 Task: Play online Dominion games in easy mode.
Action: Mouse moved to (317, 373)
Screenshot: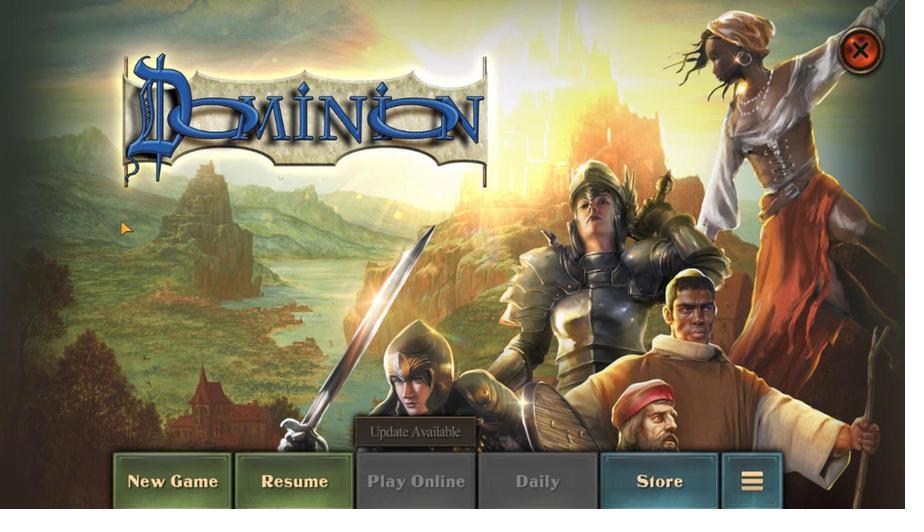 
Action: Mouse pressed left at (317, 373)
Screenshot: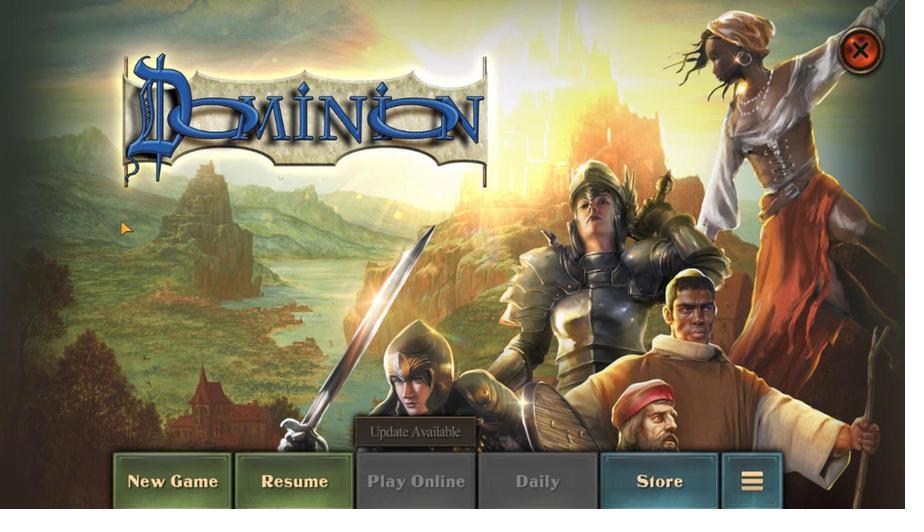 
Action: Mouse moved to (259, 439)
Screenshot: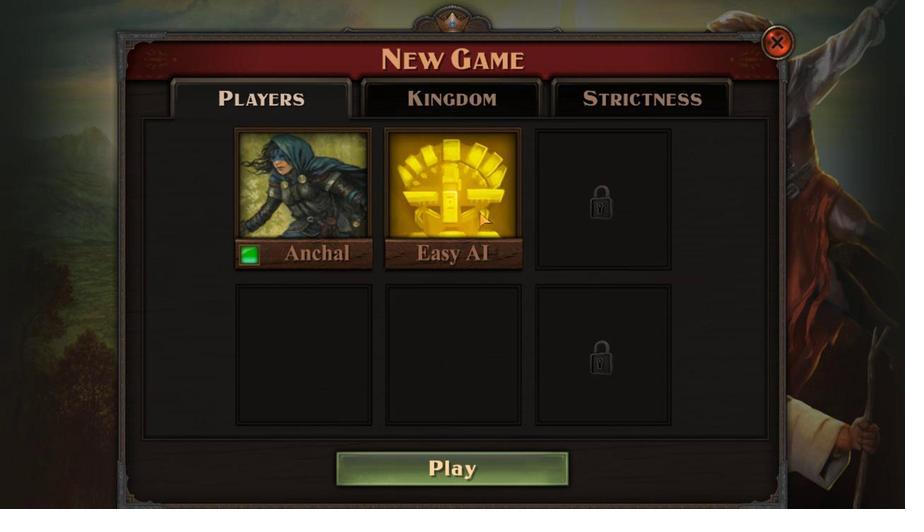 
Action: Mouse pressed left at (259, 439)
Screenshot: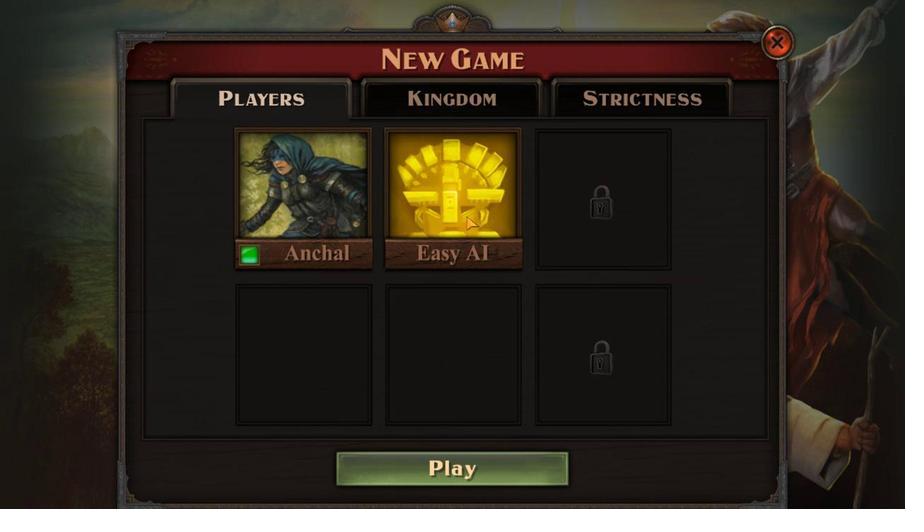 
Action: Mouse moved to (295, 419)
Screenshot: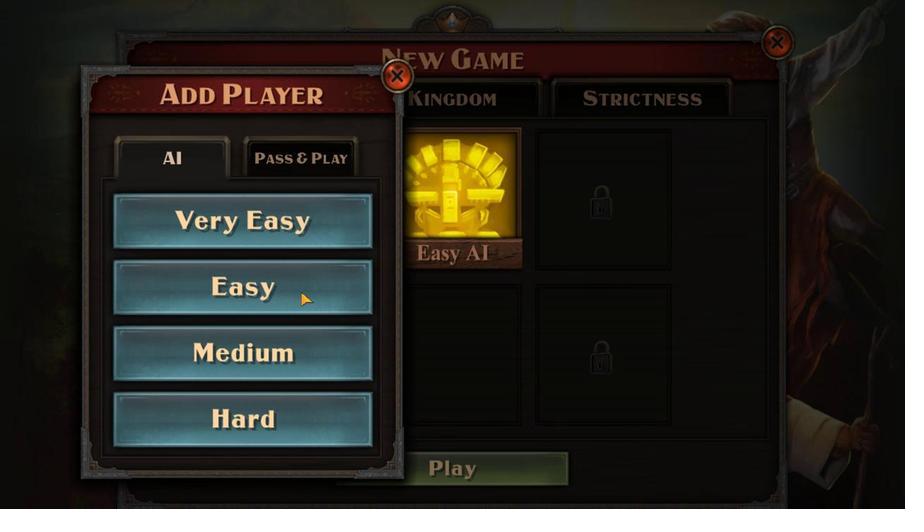 
Action: Mouse pressed left at (295, 419)
Screenshot: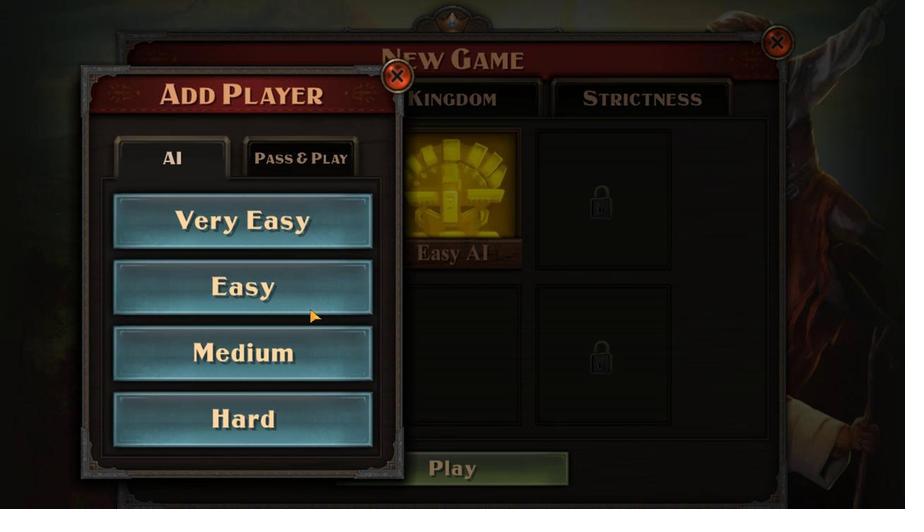 
Action: Mouse moved to (274, 379)
Screenshot: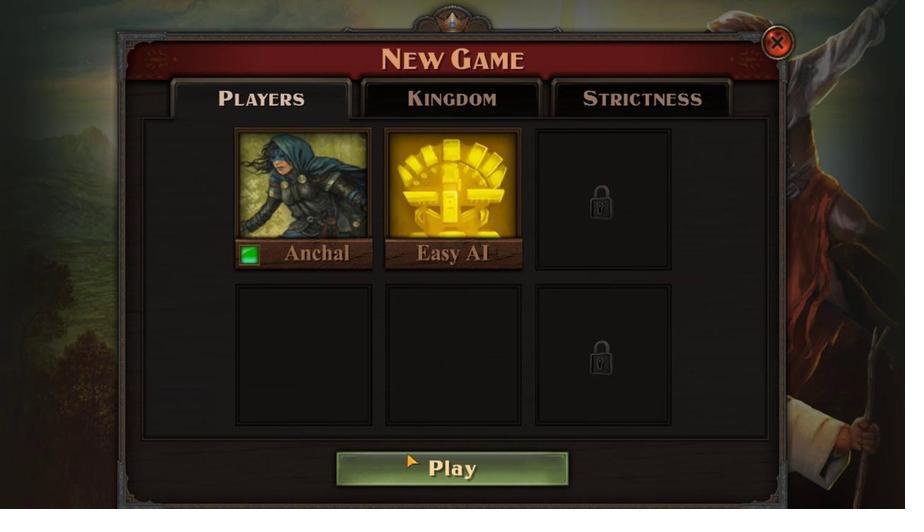 
Action: Mouse pressed left at (274, 379)
Screenshot: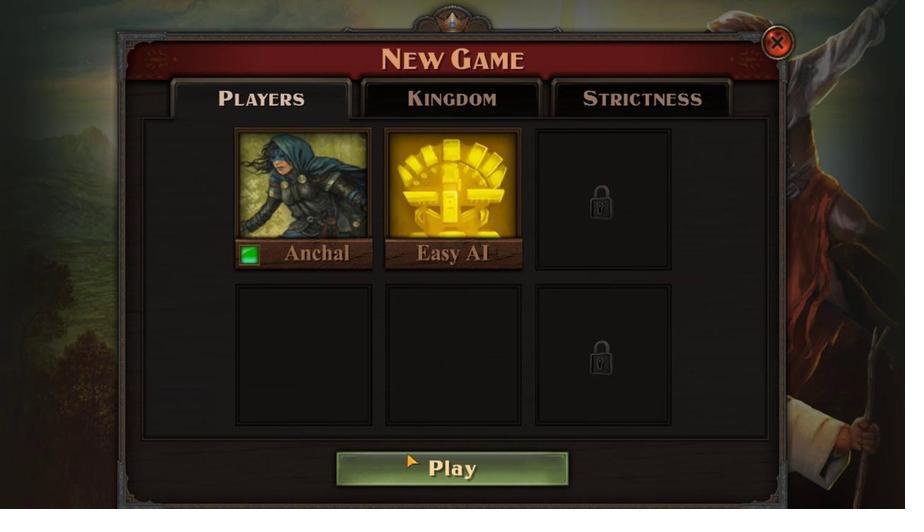 
Action: Mouse moved to (255, 380)
Screenshot: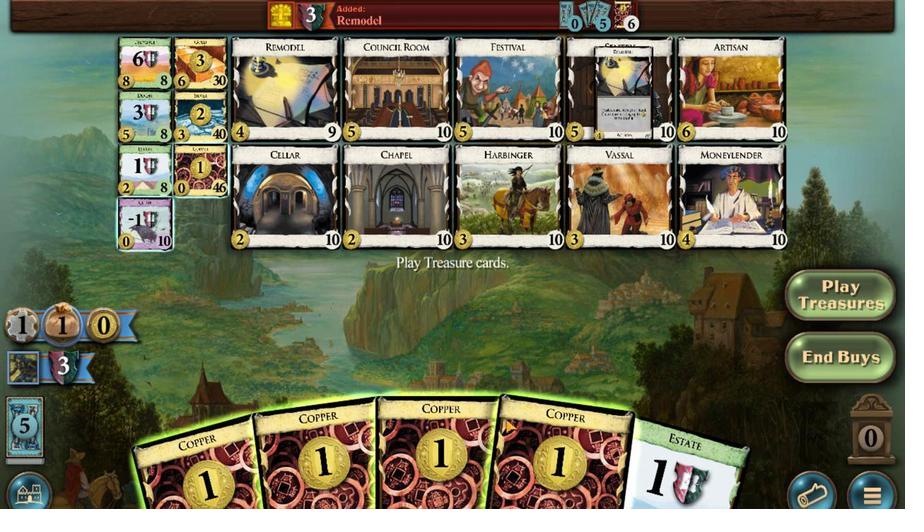 
Action: Mouse pressed left at (255, 380)
Screenshot: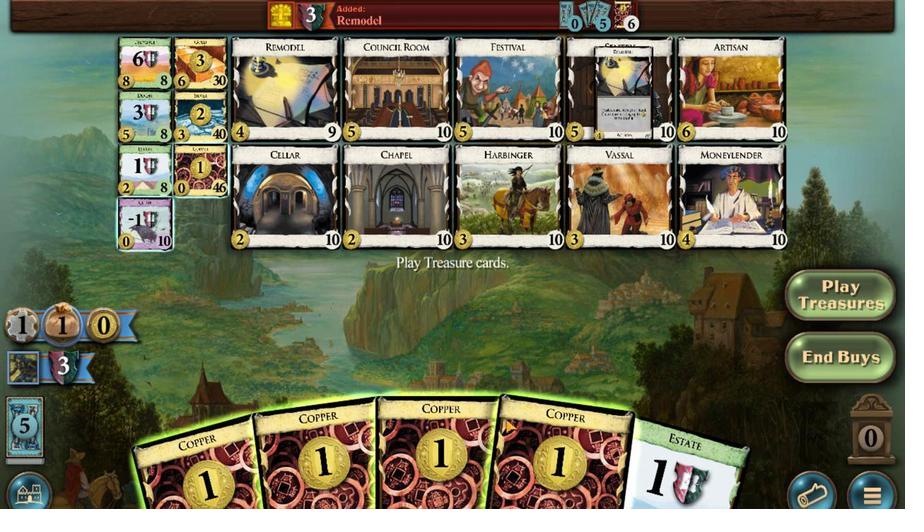 
Action: Mouse moved to (265, 373)
Screenshot: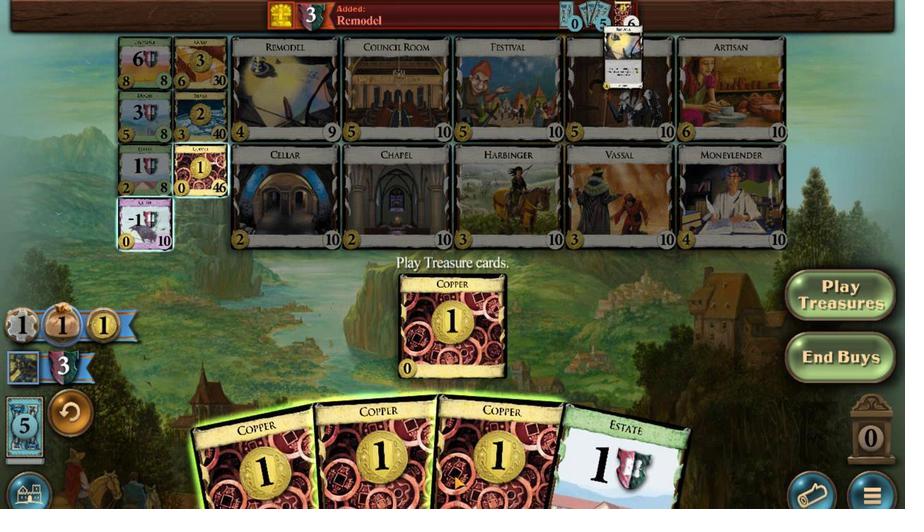 
Action: Mouse pressed left at (265, 373)
Screenshot: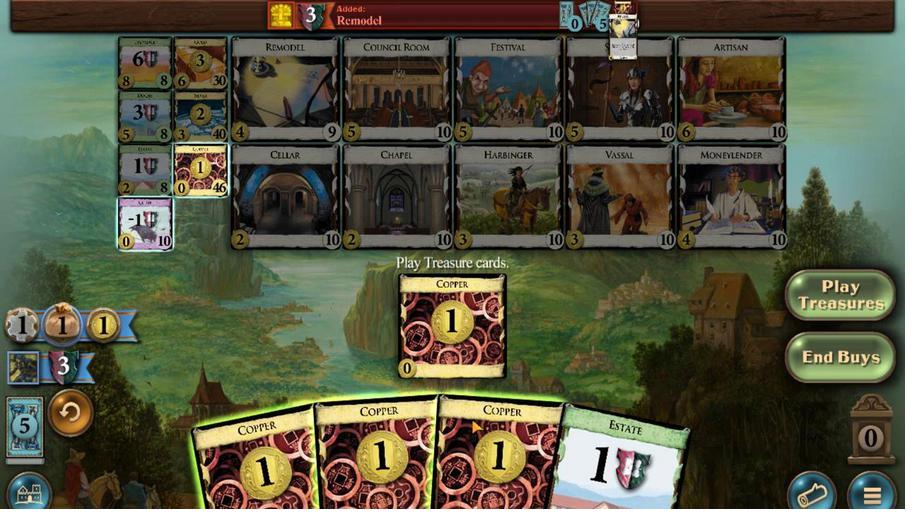
Action: Mouse moved to (267, 373)
Screenshot: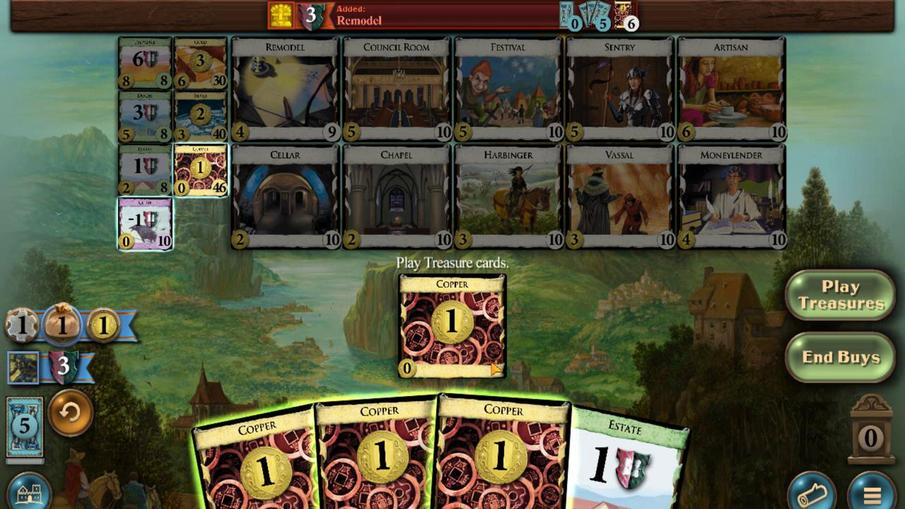 
Action: Mouse pressed left at (267, 373)
Screenshot: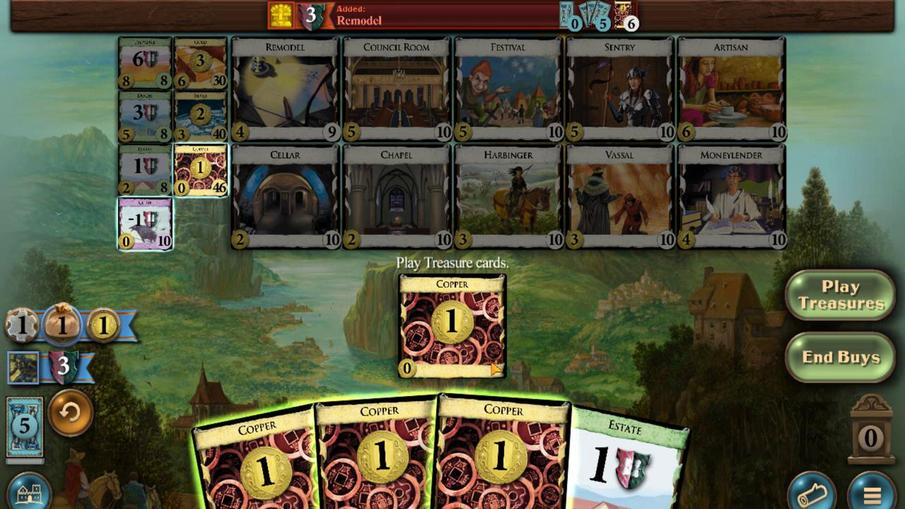 
Action: Mouse moved to (273, 373)
Screenshot: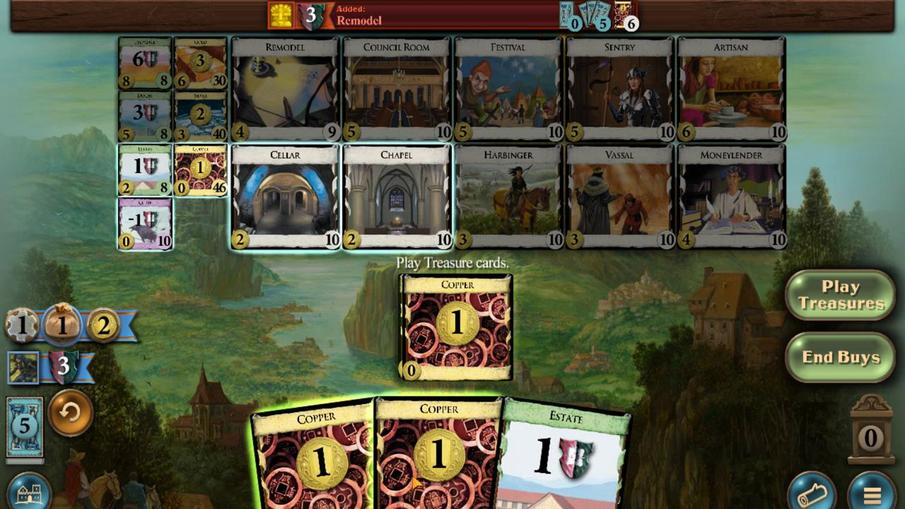 
Action: Mouse pressed left at (273, 373)
Screenshot: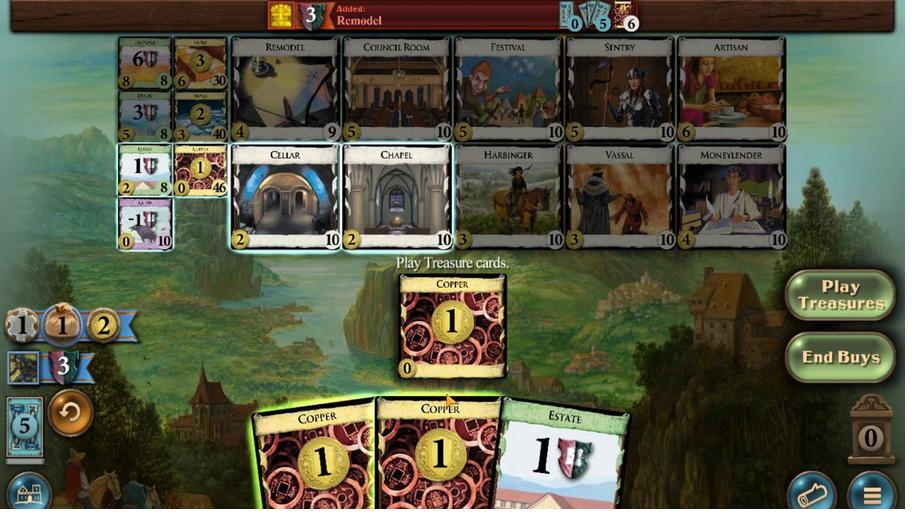 
Action: Mouse moved to (313, 462)
Screenshot: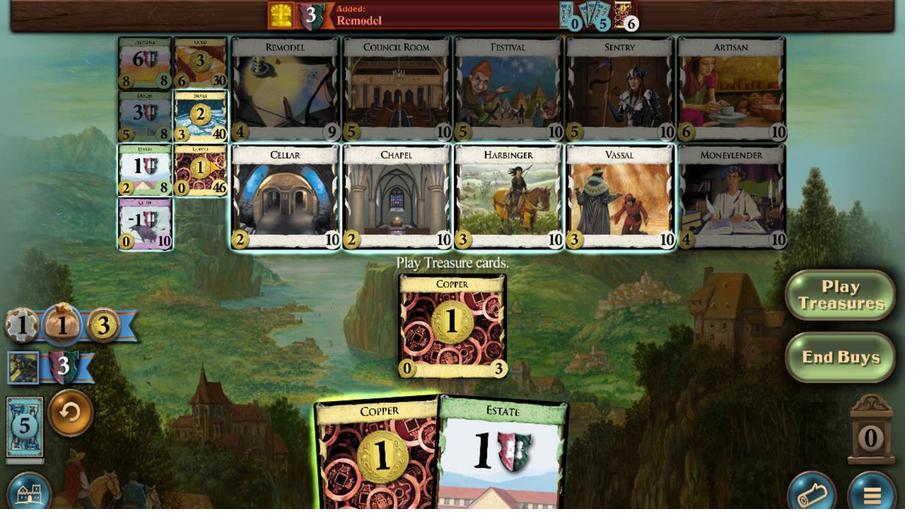 
Action: Mouse pressed left at (313, 462)
Screenshot: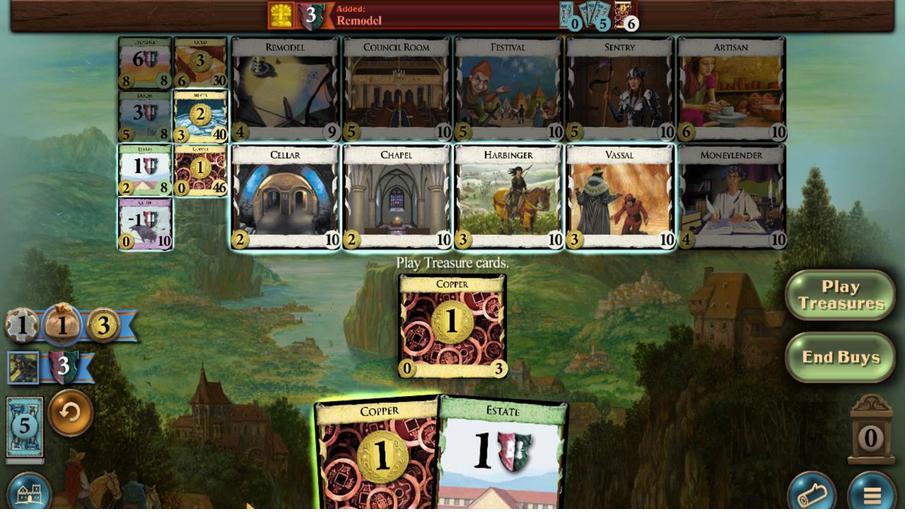 
Action: Mouse moved to (271, 377)
Screenshot: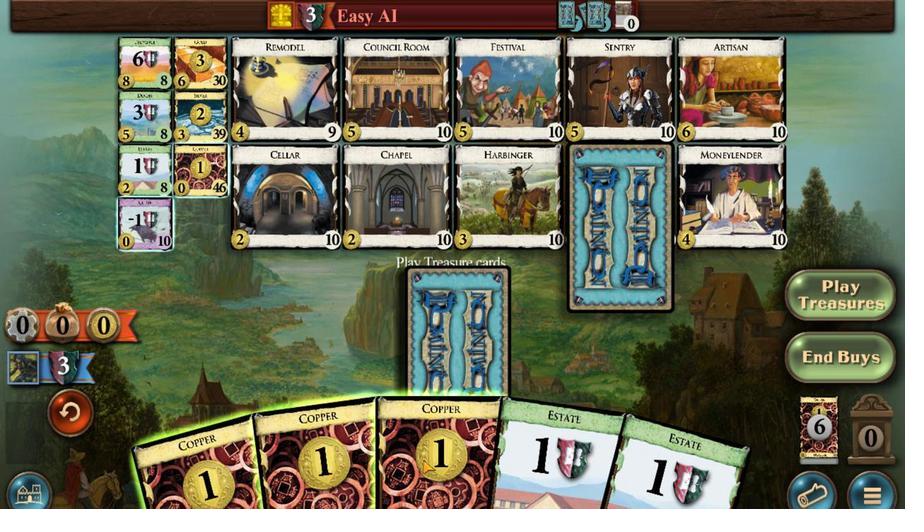 
Action: Mouse pressed left at (271, 377)
Screenshot: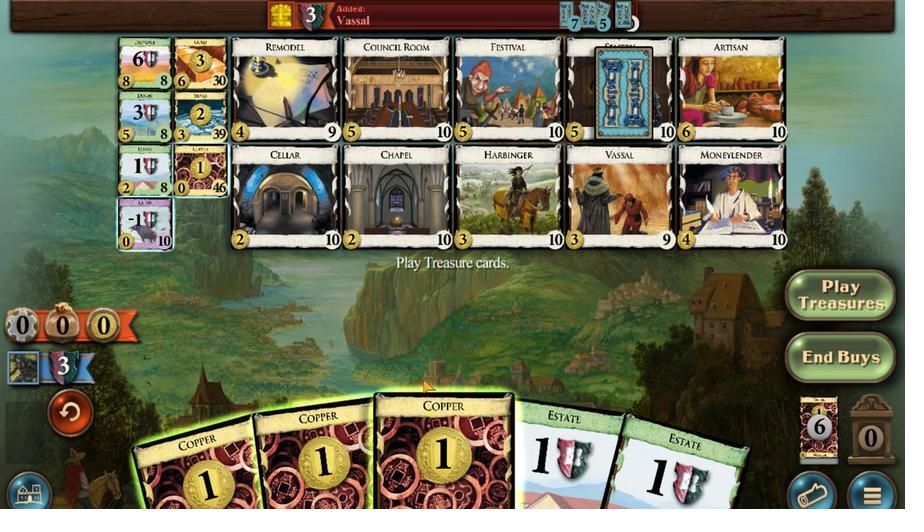 
Action: Mouse moved to (284, 376)
Screenshot: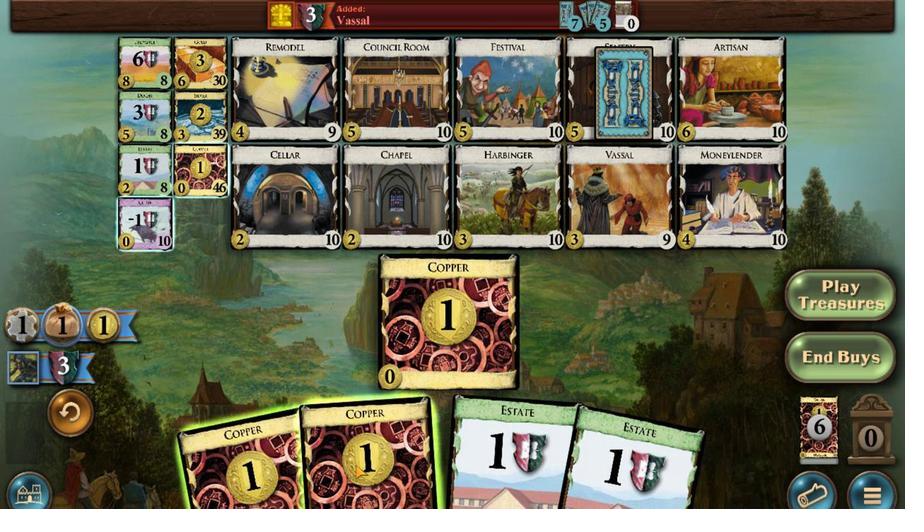 
Action: Mouse pressed left at (284, 376)
Screenshot: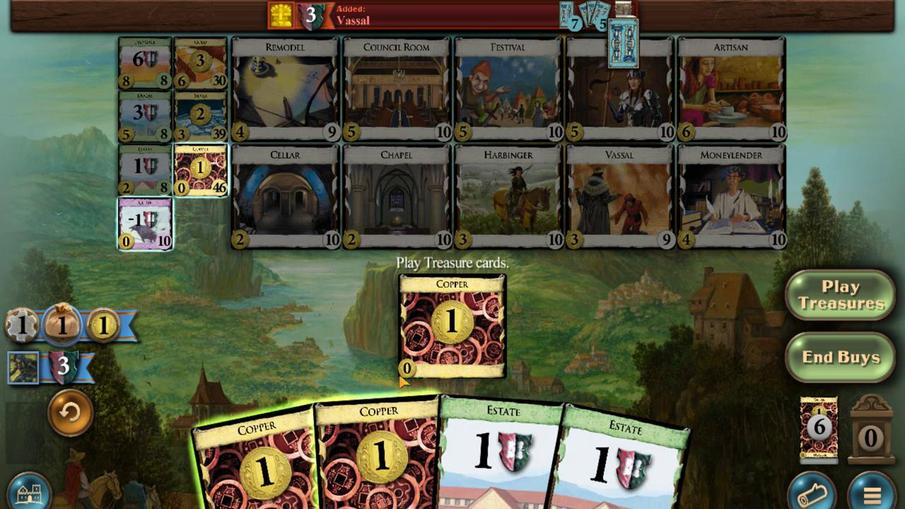 
Action: Mouse moved to (288, 380)
Screenshot: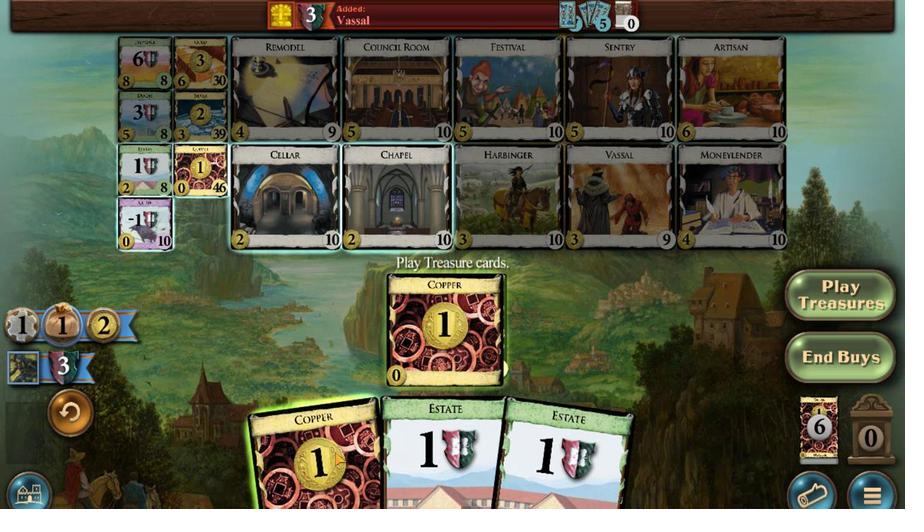 
Action: Mouse pressed left at (288, 380)
Screenshot: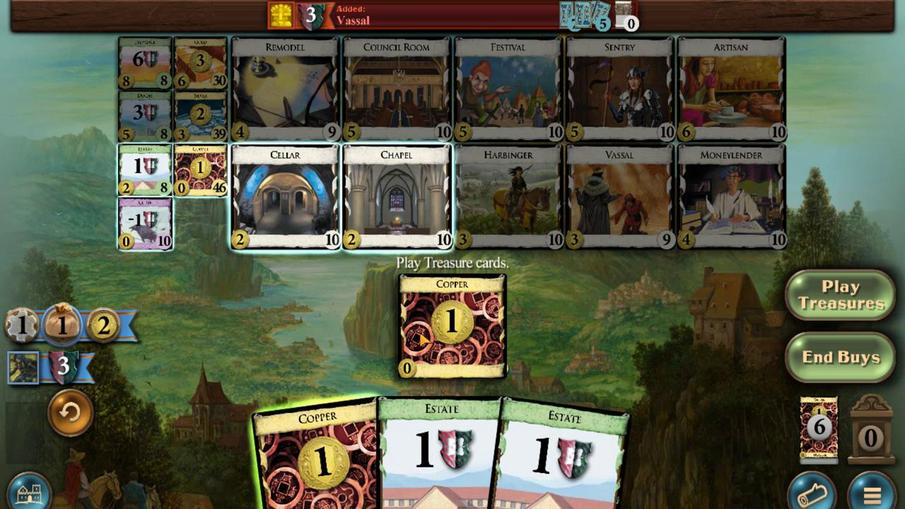 
Action: Mouse moved to (315, 464)
Screenshot: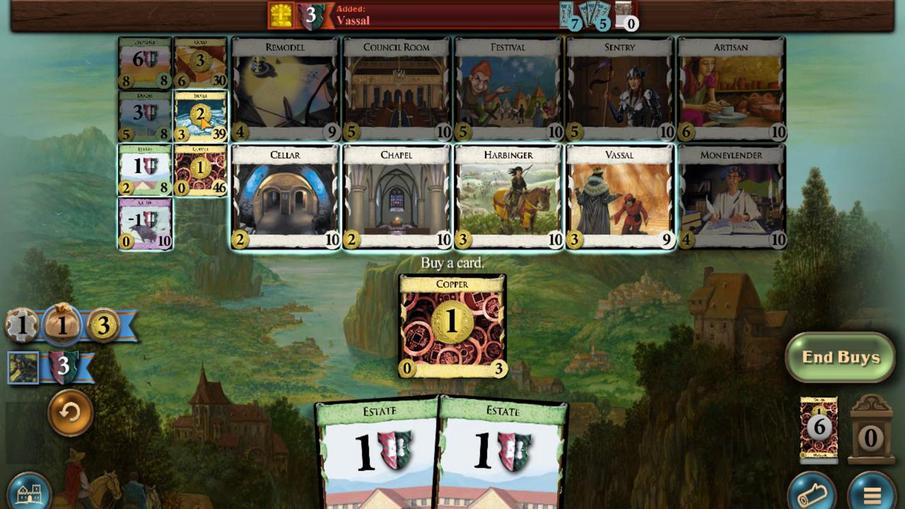 
Action: Mouse pressed left at (315, 464)
Screenshot: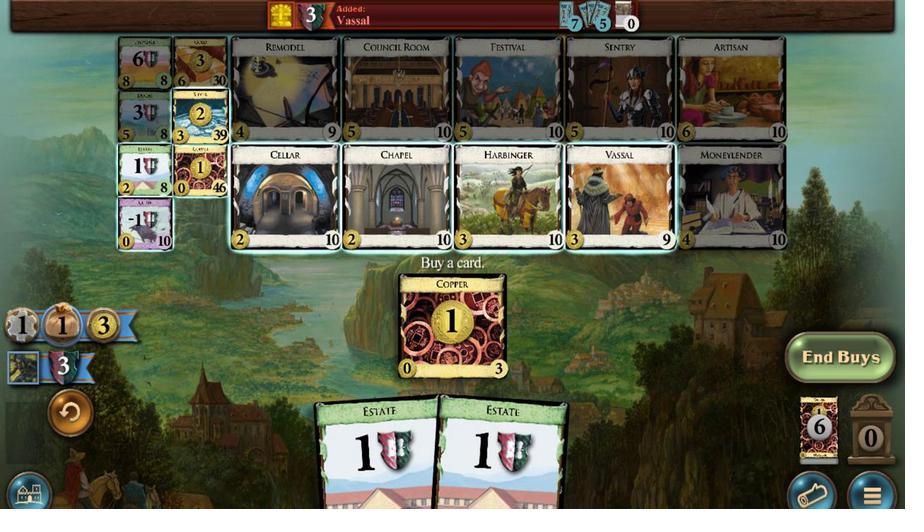 
Action: Mouse moved to (271, 383)
Screenshot: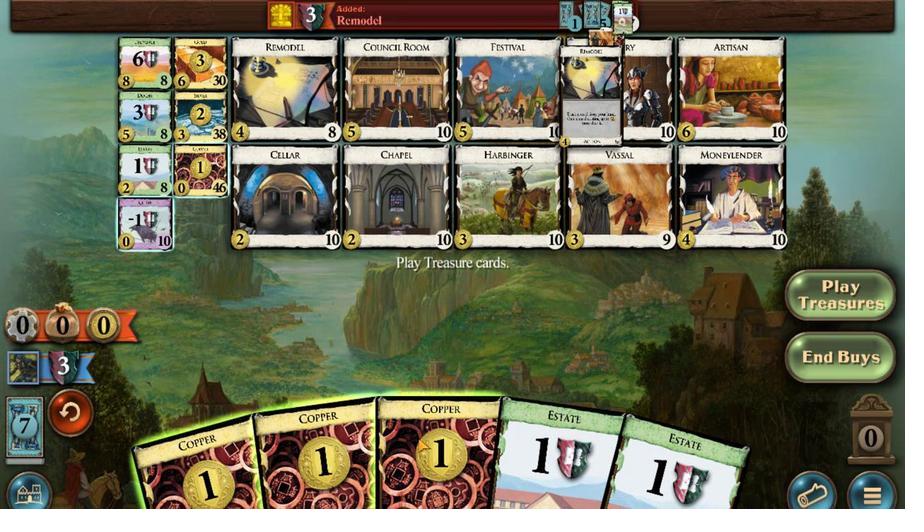 
Action: Mouse pressed left at (271, 383)
Screenshot: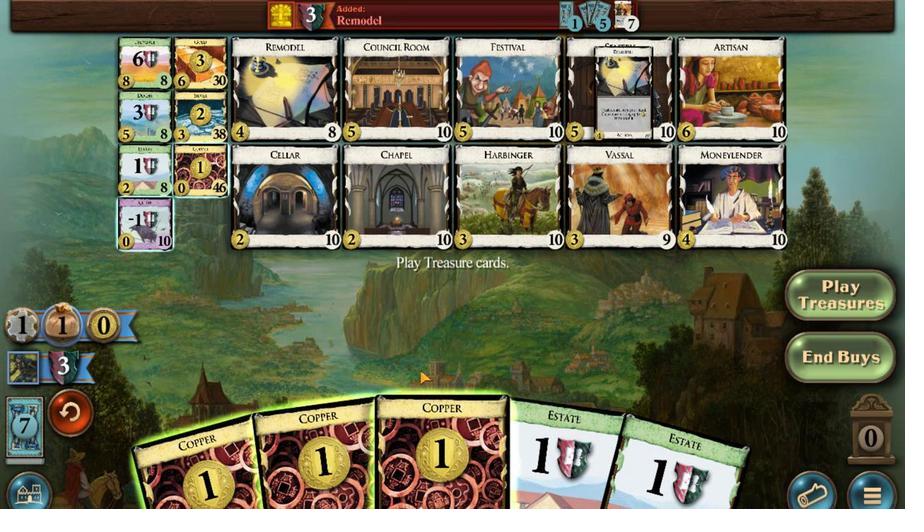 
Action: Mouse moved to (288, 375)
Screenshot: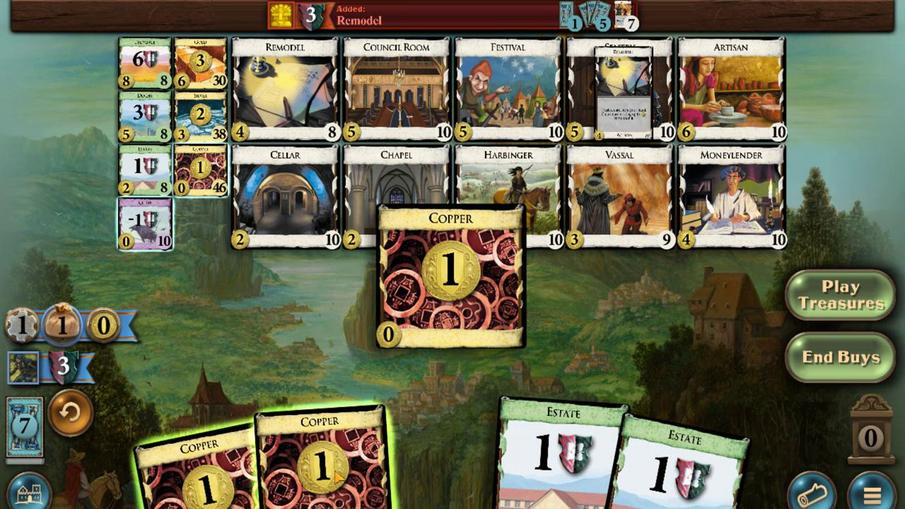 
Action: Mouse pressed left at (288, 375)
Screenshot: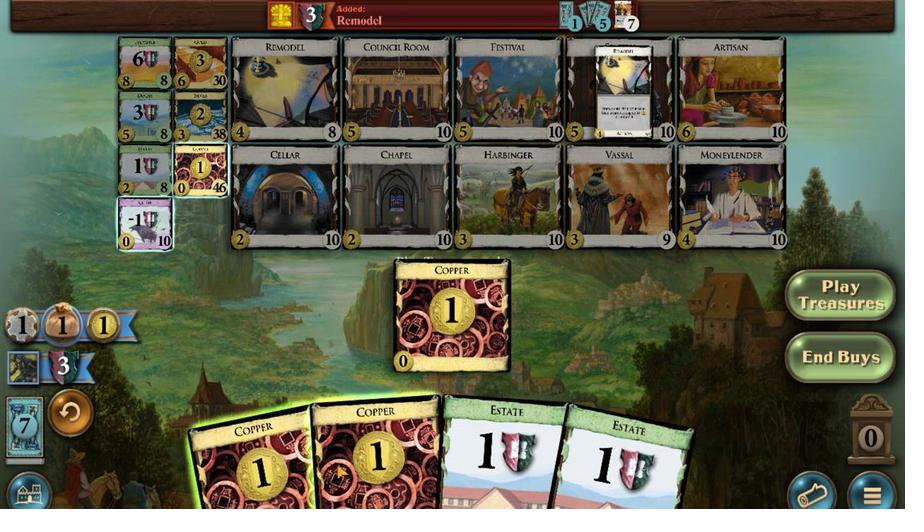
Action: Mouse moved to (298, 373)
Screenshot: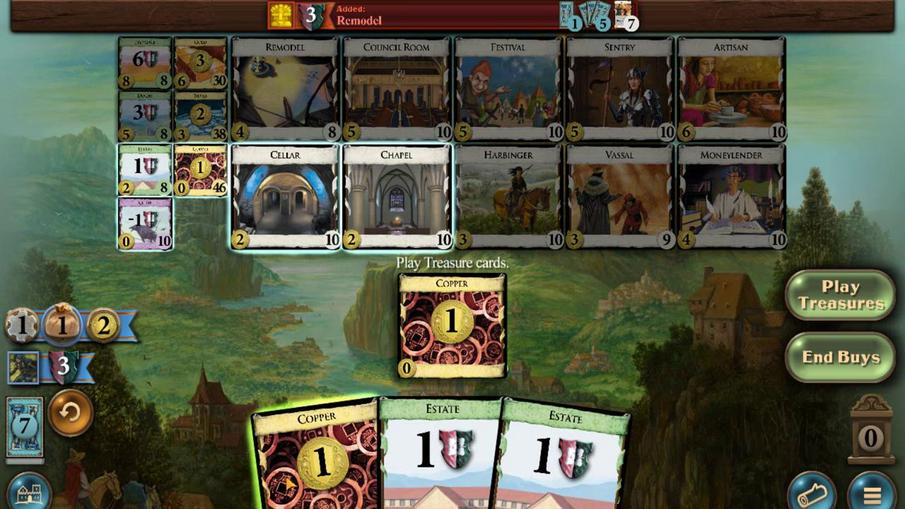 
Action: Mouse pressed left at (298, 373)
Screenshot: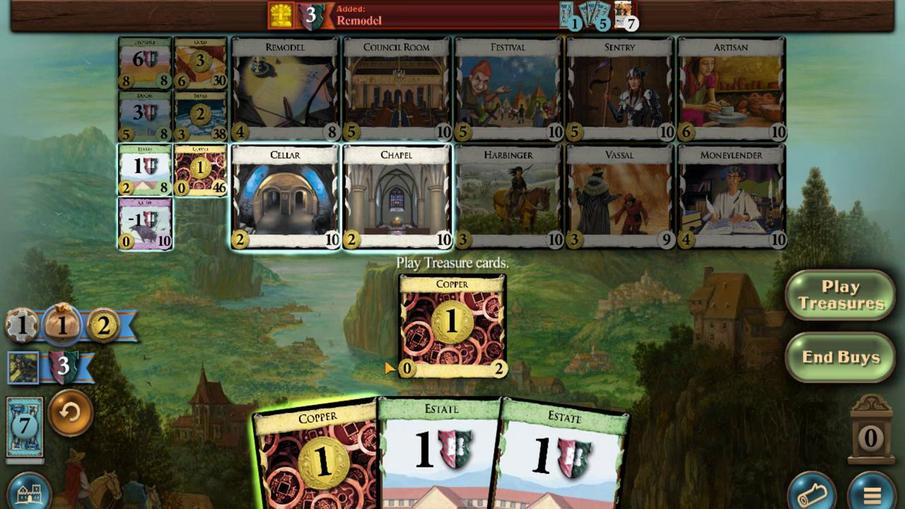 
Action: Mouse moved to (256, 445)
Screenshot: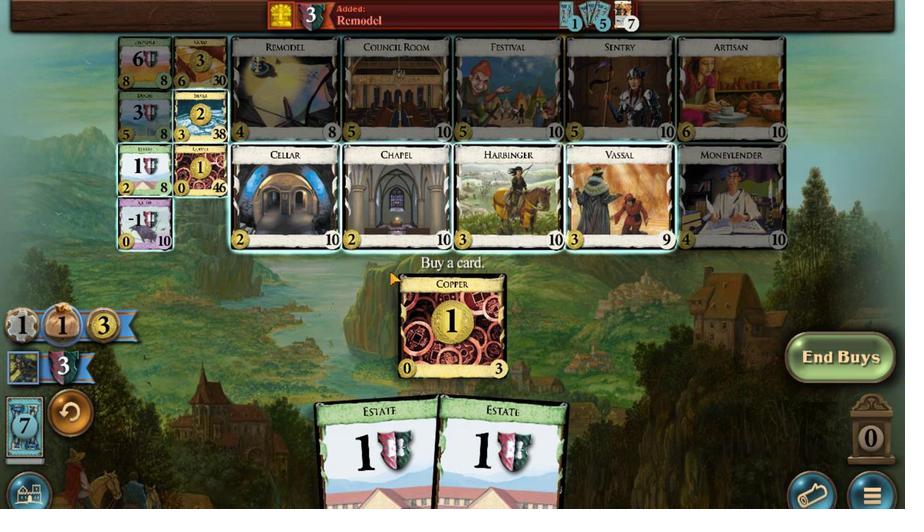 
Action: Mouse pressed left at (256, 445)
Screenshot: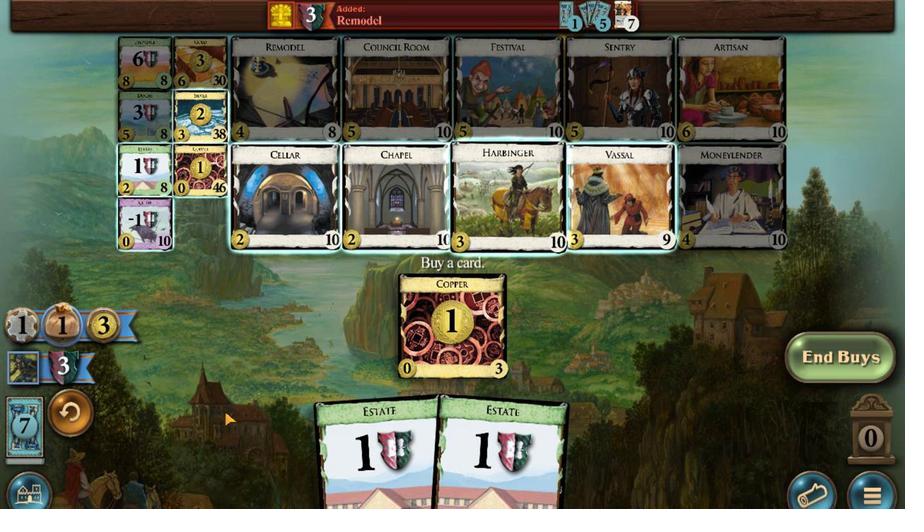 
Action: Mouse moved to (268, 373)
Screenshot: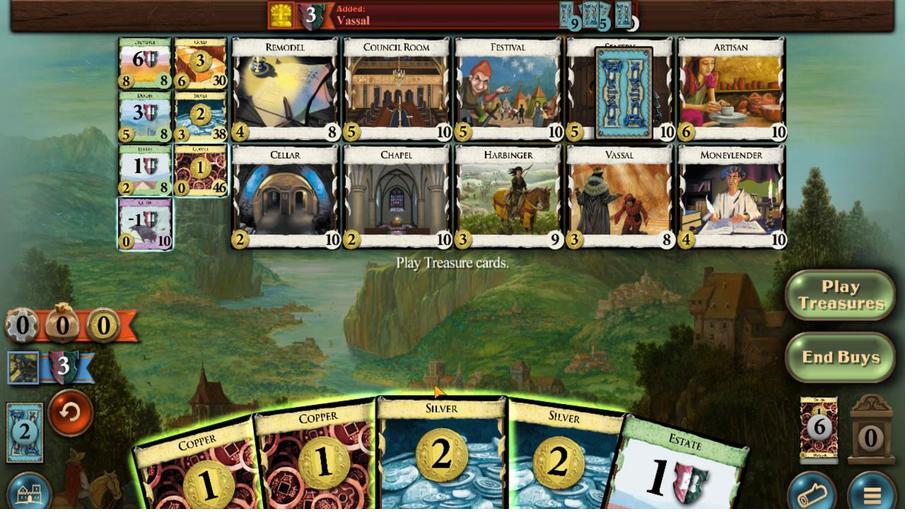 
Action: Mouse pressed left at (268, 373)
Screenshot: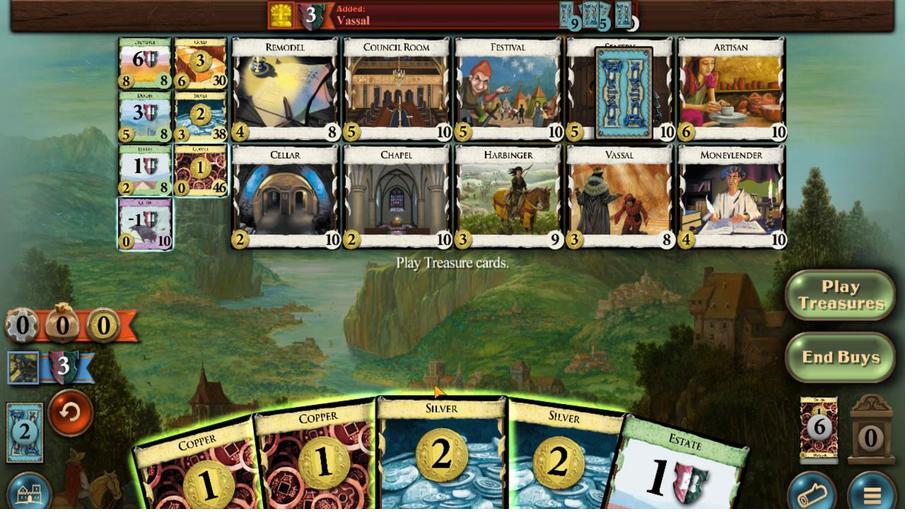 
Action: Mouse moved to (278, 369)
Screenshot: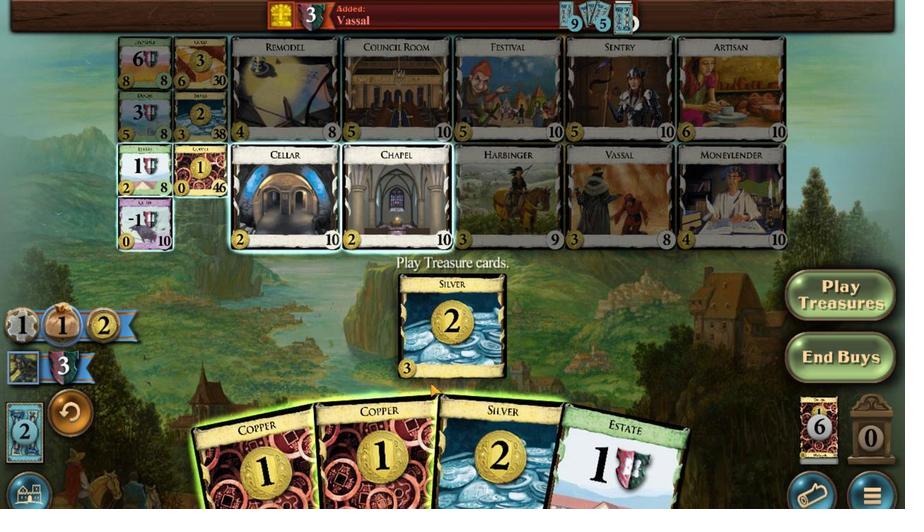 
Action: Mouse pressed left at (278, 369)
Screenshot: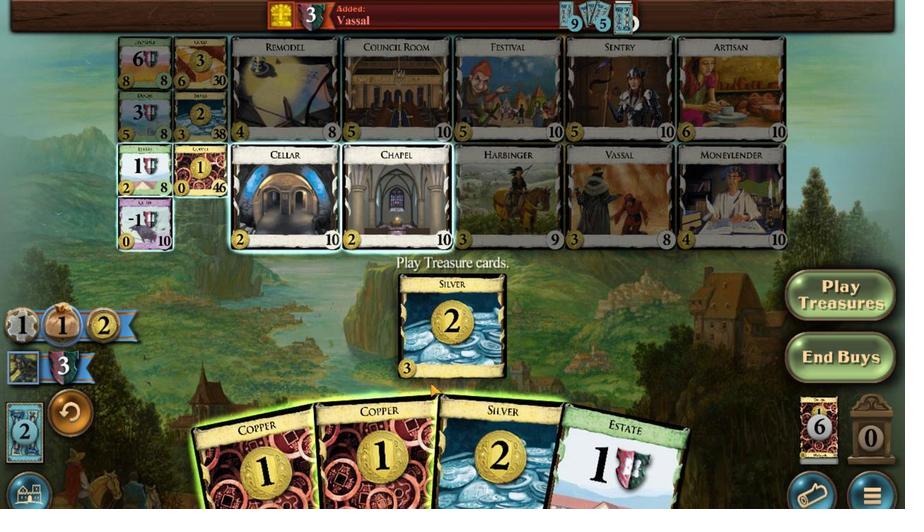 
Action: Mouse moved to (261, 371)
Screenshot: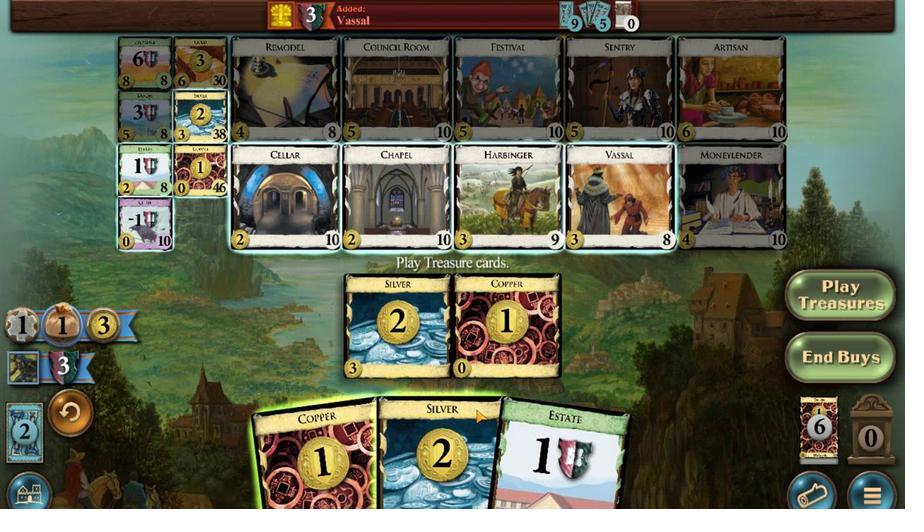 
Action: Mouse pressed left at (261, 371)
Screenshot: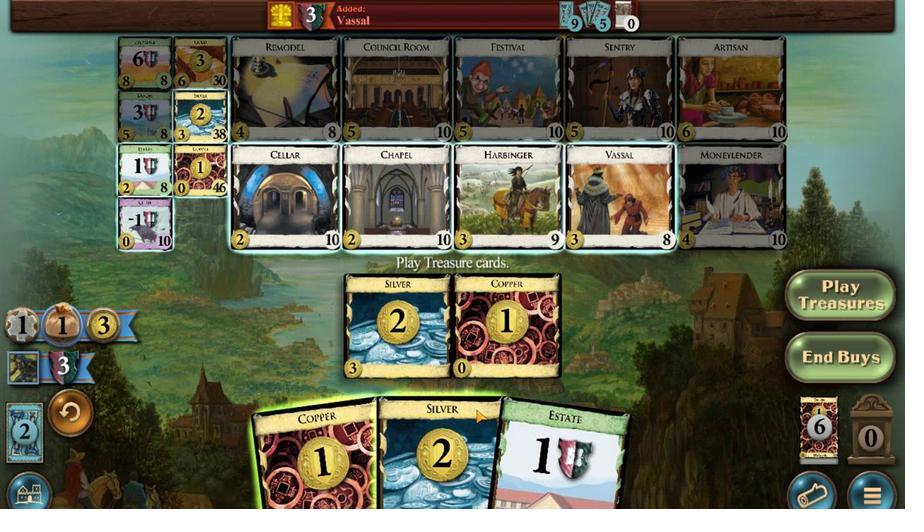
Action: Mouse moved to (273, 472)
Screenshot: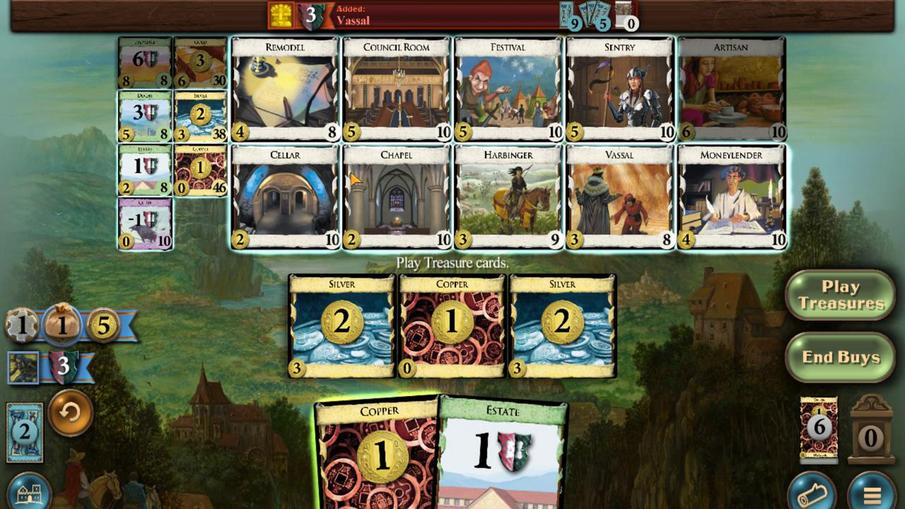 
Action: Mouse pressed left at (273, 472)
Screenshot: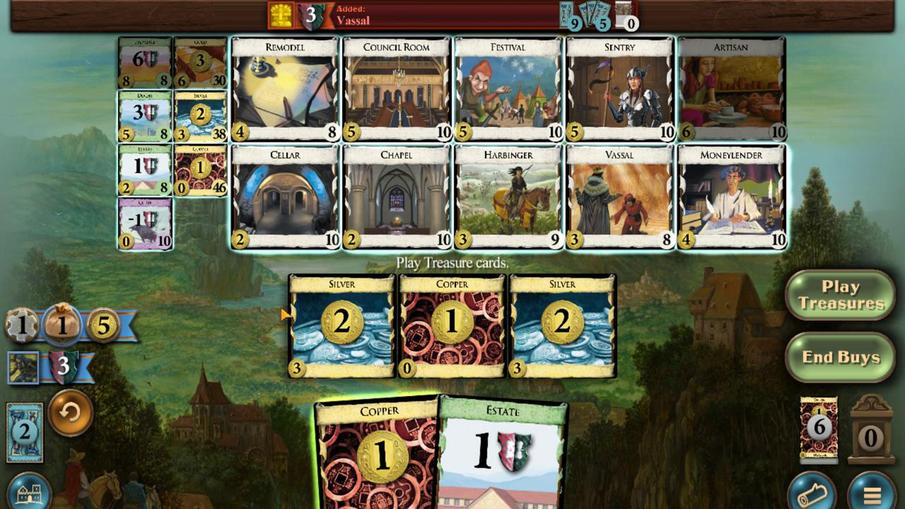 
Action: Mouse moved to (273, 384)
Screenshot: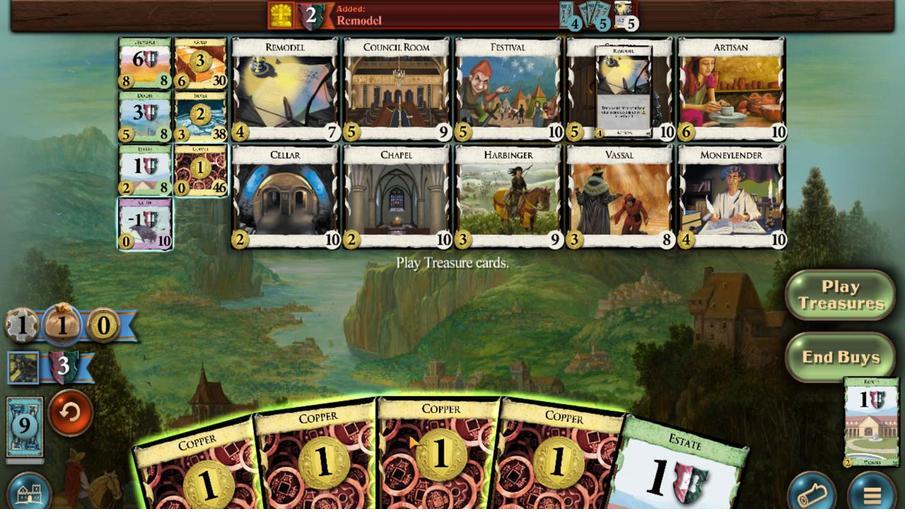 
Action: Mouse pressed left at (273, 384)
Screenshot: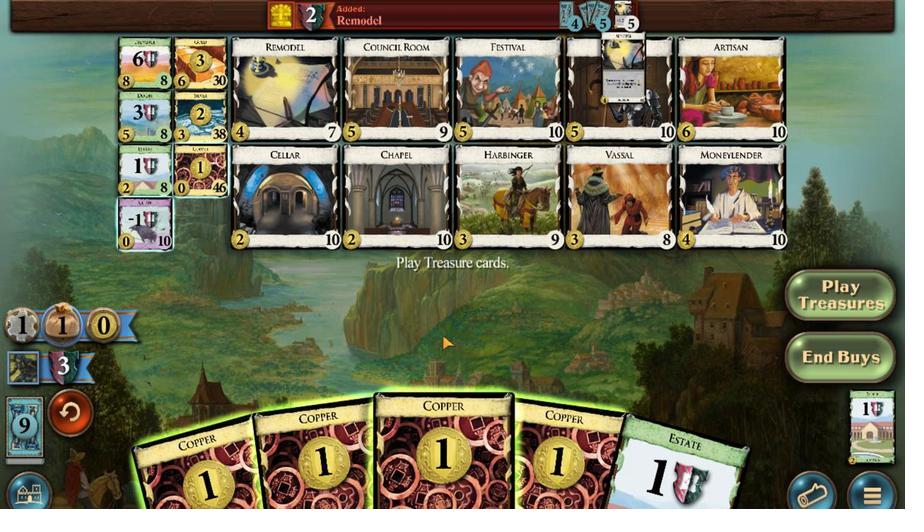 
Action: Mouse moved to (280, 385)
Screenshot: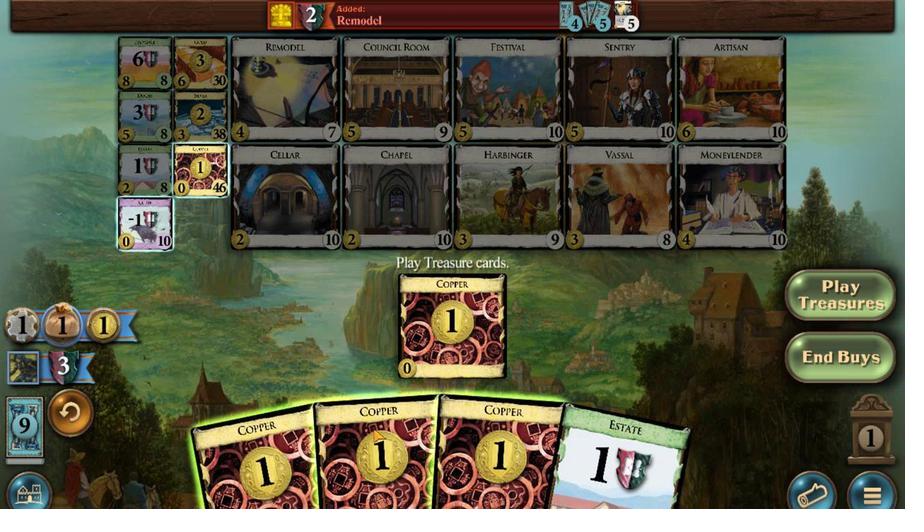 
Action: Mouse pressed left at (280, 385)
Screenshot: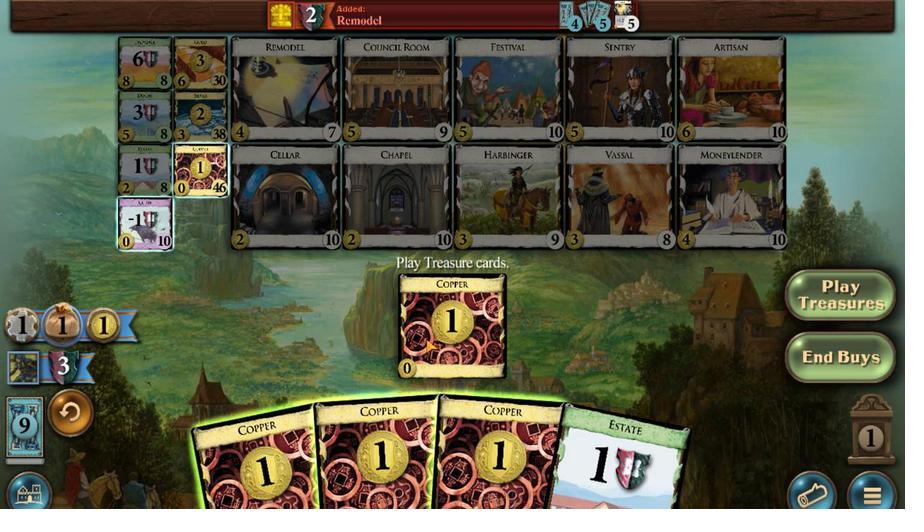 
Action: Mouse moved to (291, 377)
Screenshot: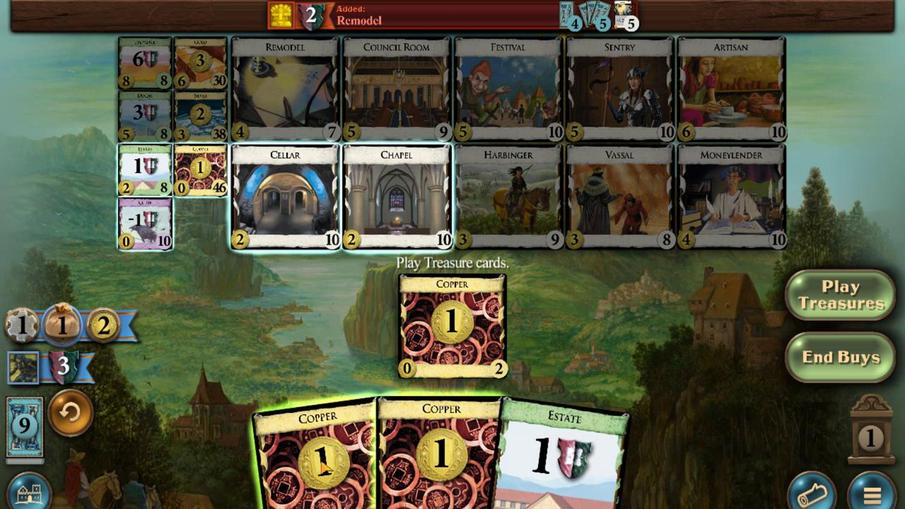 
Action: Mouse pressed left at (291, 377)
Screenshot: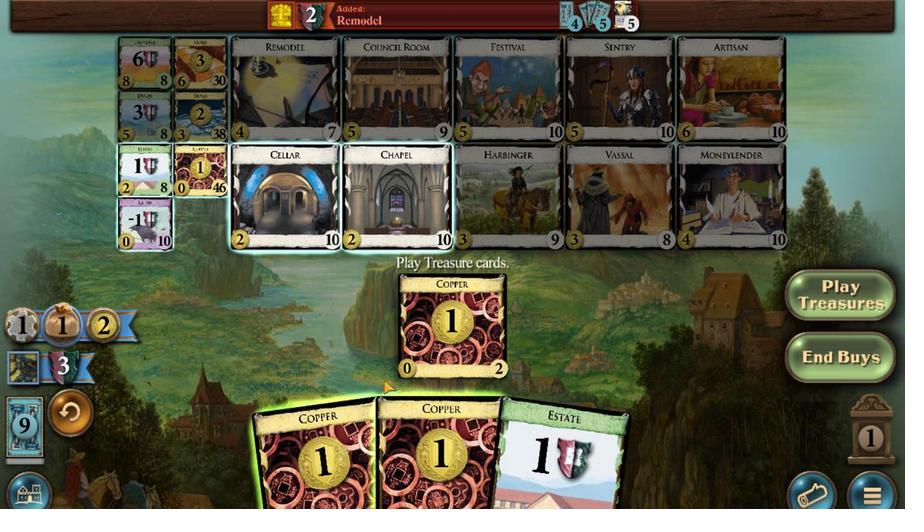 
Action: Mouse moved to (252, 446)
Screenshot: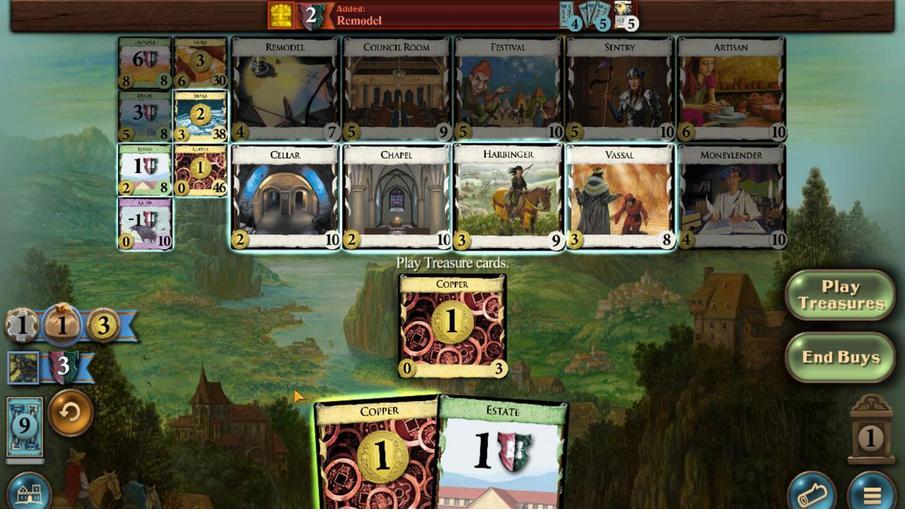
Action: Mouse pressed left at (252, 447)
Screenshot: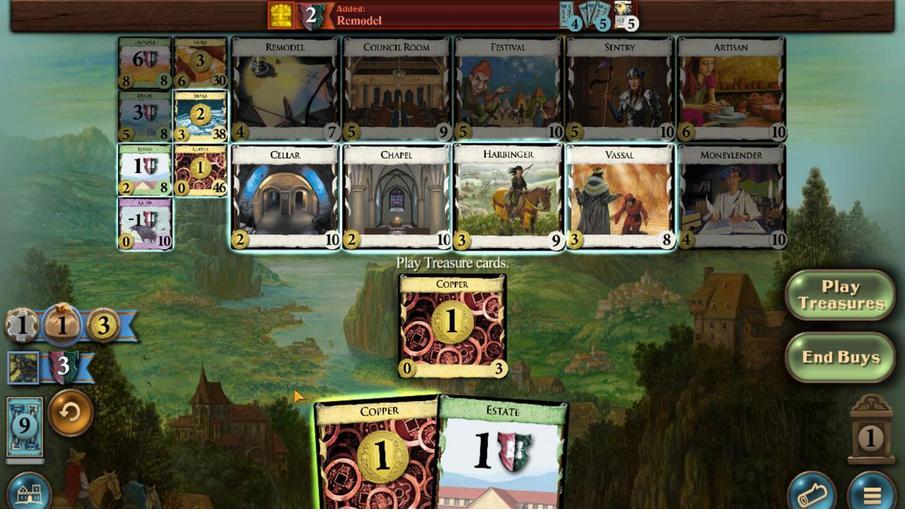 
Action: Mouse moved to (247, 367)
Screenshot: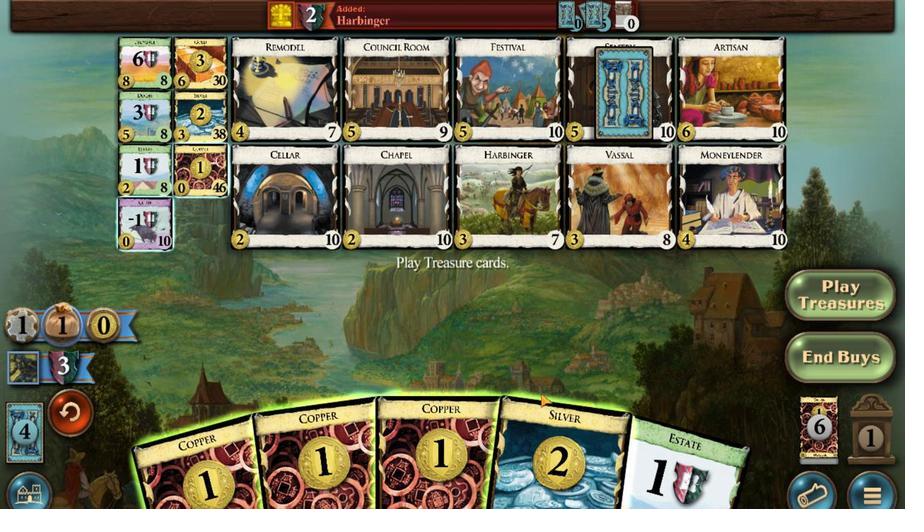 
Action: Mouse pressed left at (247, 367)
Screenshot: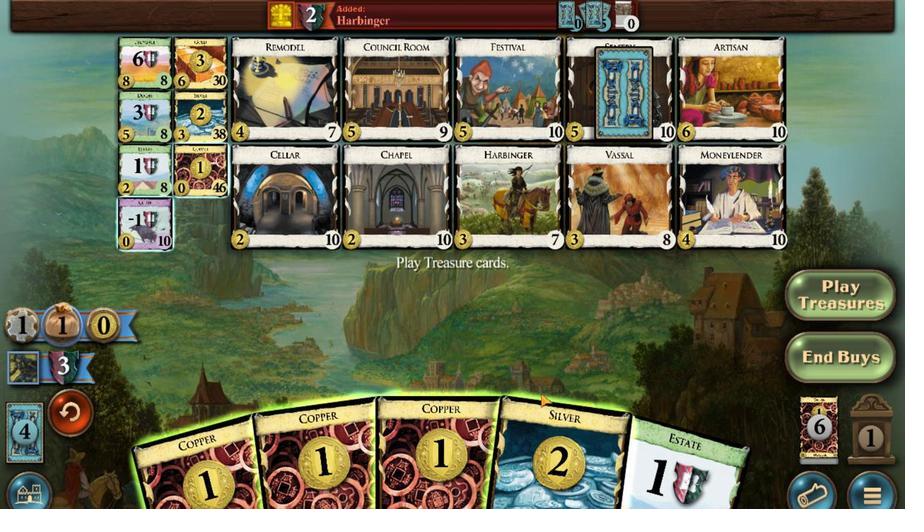 
Action: Mouse moved to (262, 373)
Screenshot: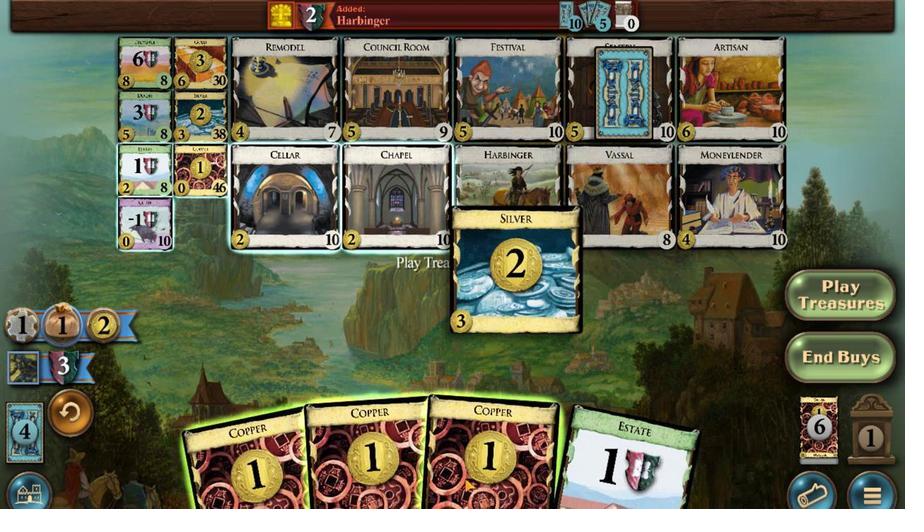 
Action: Mouse pressed left at (262, 373)
Screenshot: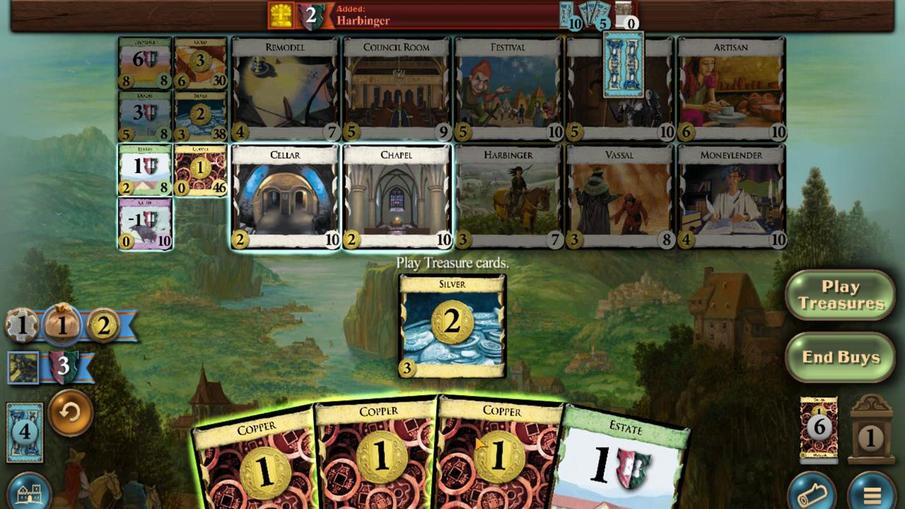 
Action: Mouse moved to (232, 452)
Screenshot: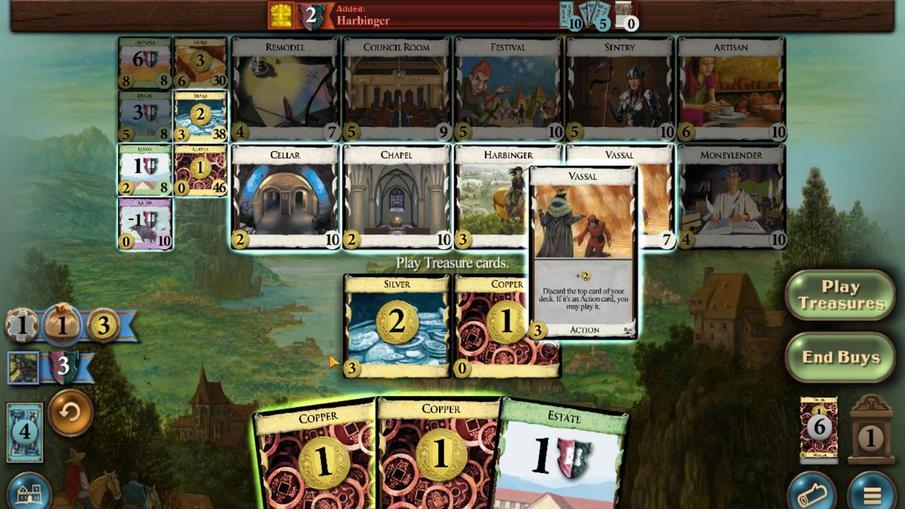 
Action: Mouse pressed left at (232, 452)
Screenshot: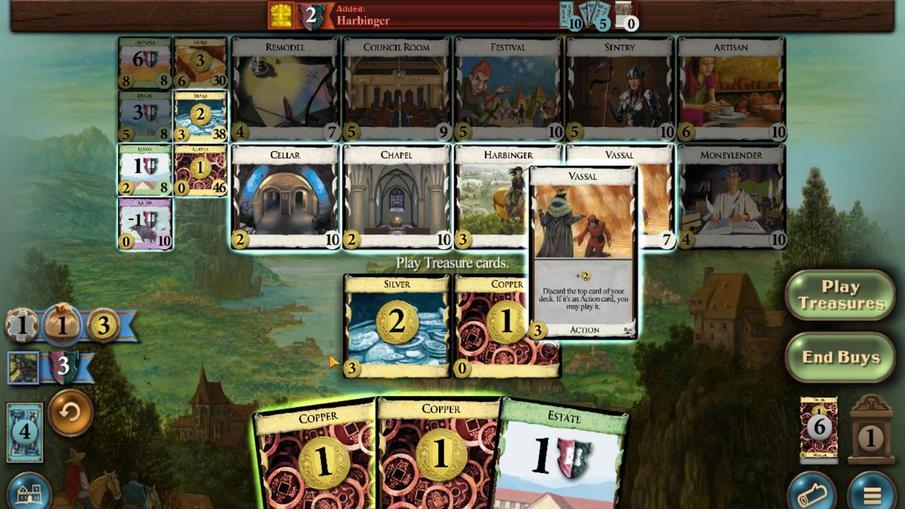 
Action: Mouse moved to (288, 382)
Screenshot: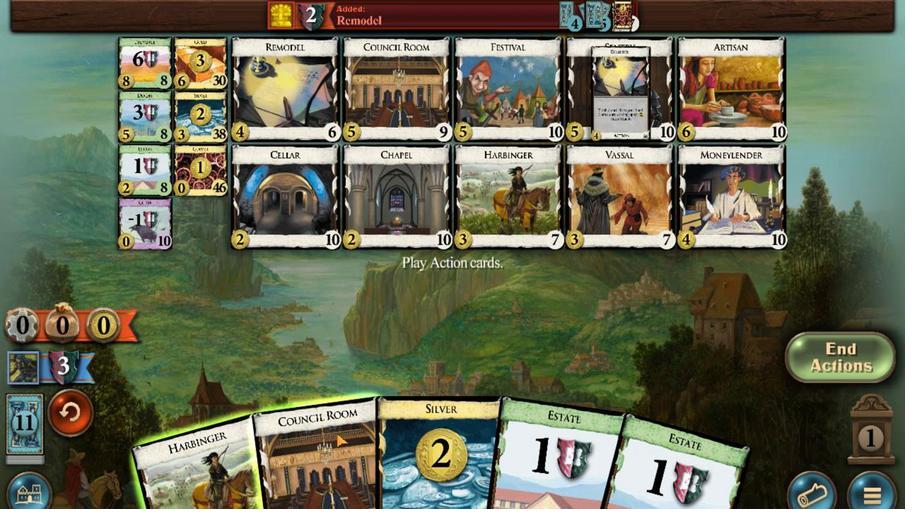 
Action: Mouse pressed left at (288, 382)
Screenshot: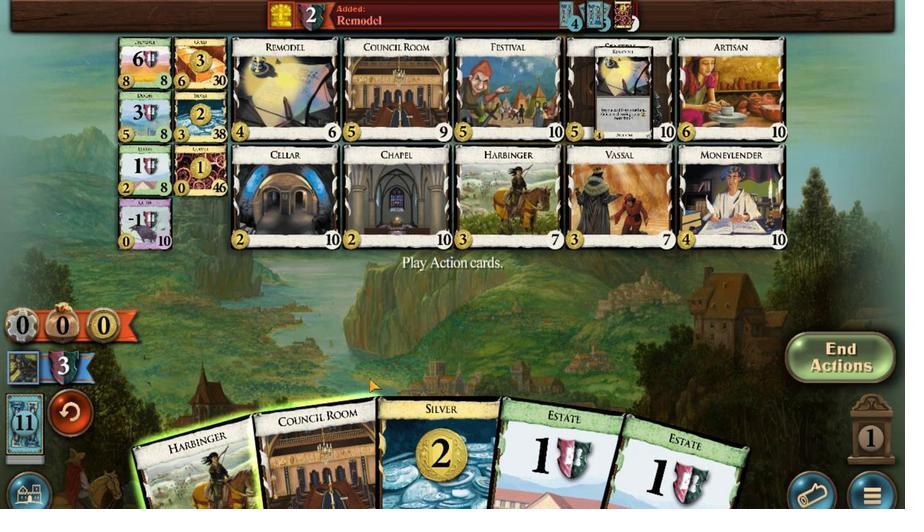 
Action: Mouse moved to (262, 369)
Screenshot: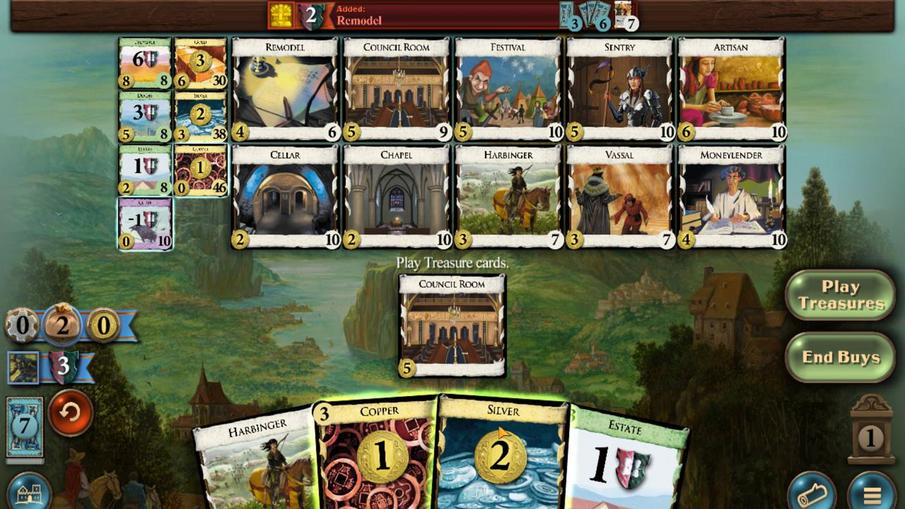 
Action: Mouse pressed left at (262, 369)
Screenshot: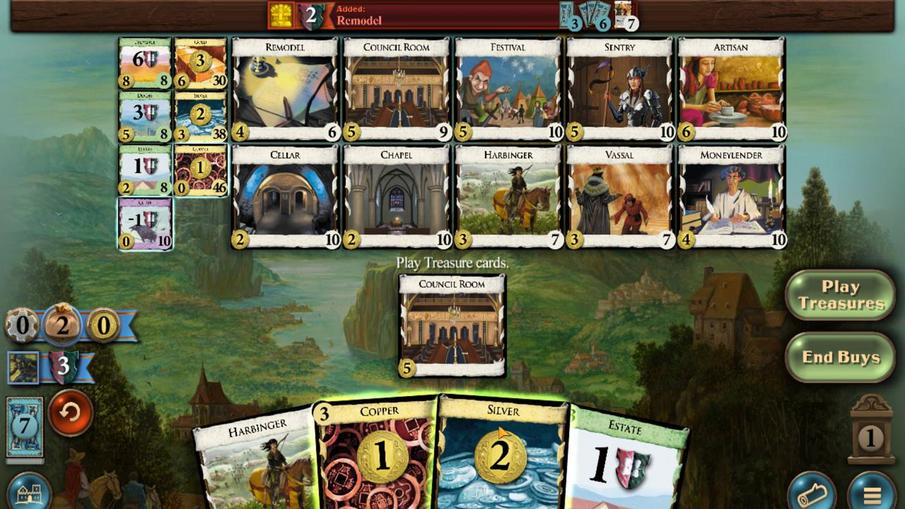 
Action: Mouse moved to (273, 370)
Screenshot: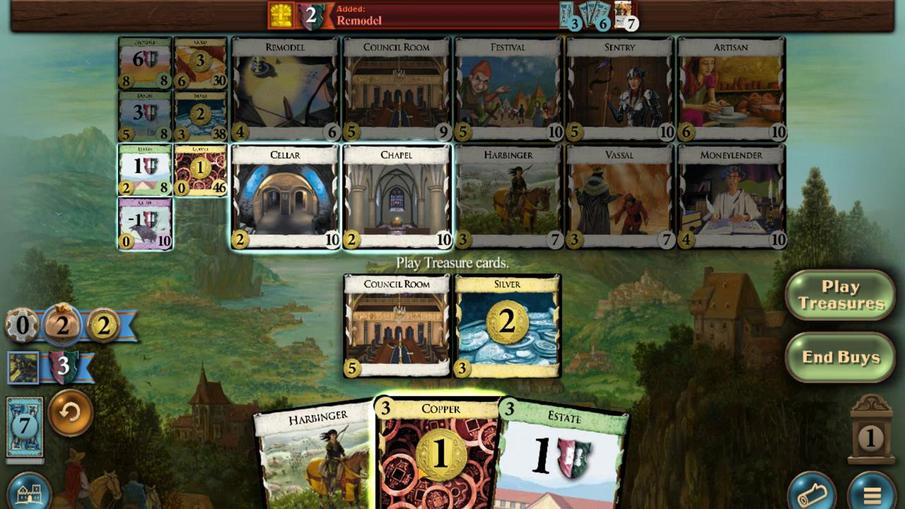 
Action: Mouse pressed left at (273, 370)
Screenshot: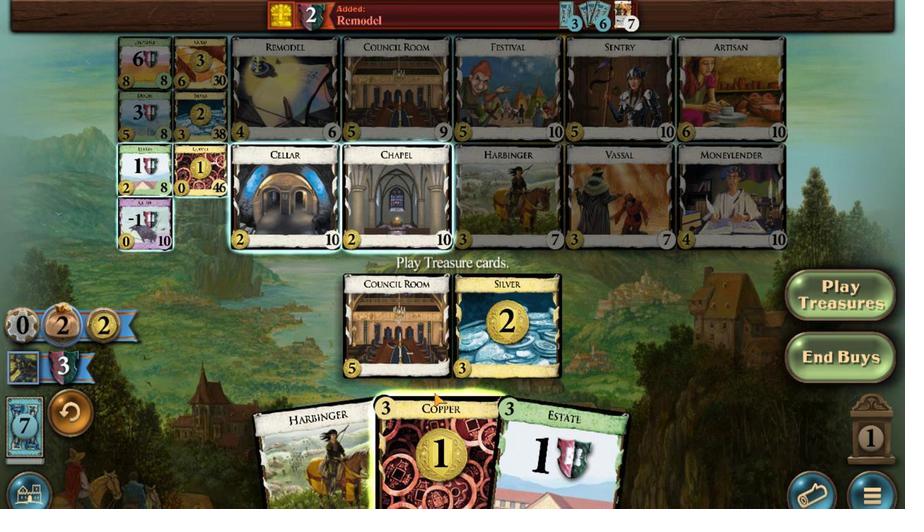
Action: Mouse moved to (271, 373)
Screenshot: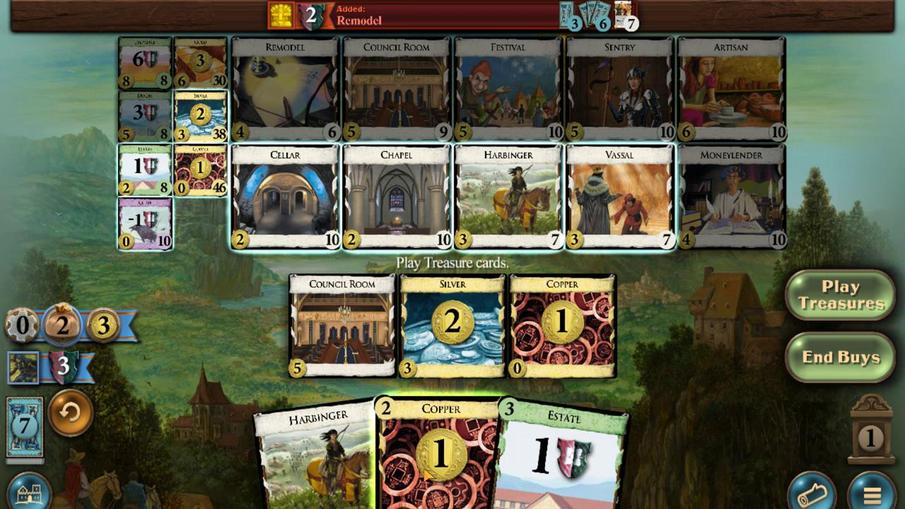 
Action: Mouse pressed left at (271, 373)
Screenshot: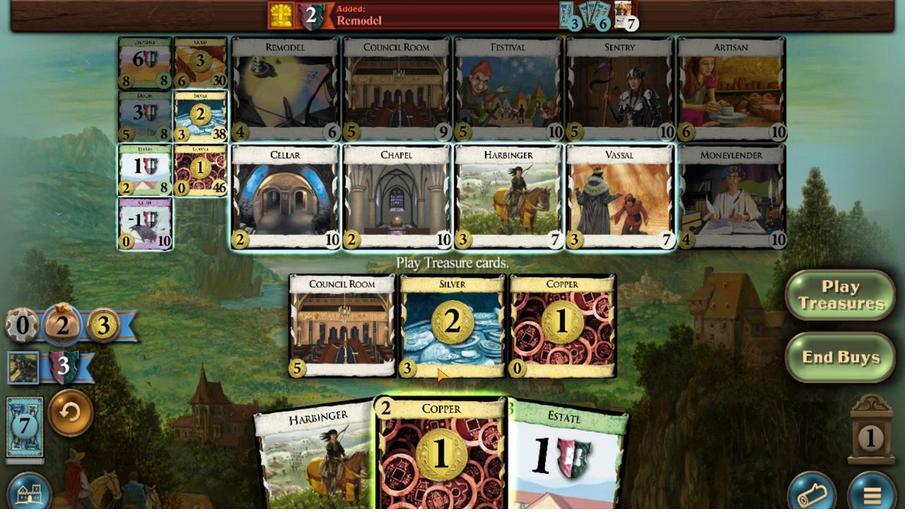 
Action: Mouse moved to (273, 383)
Screenshot: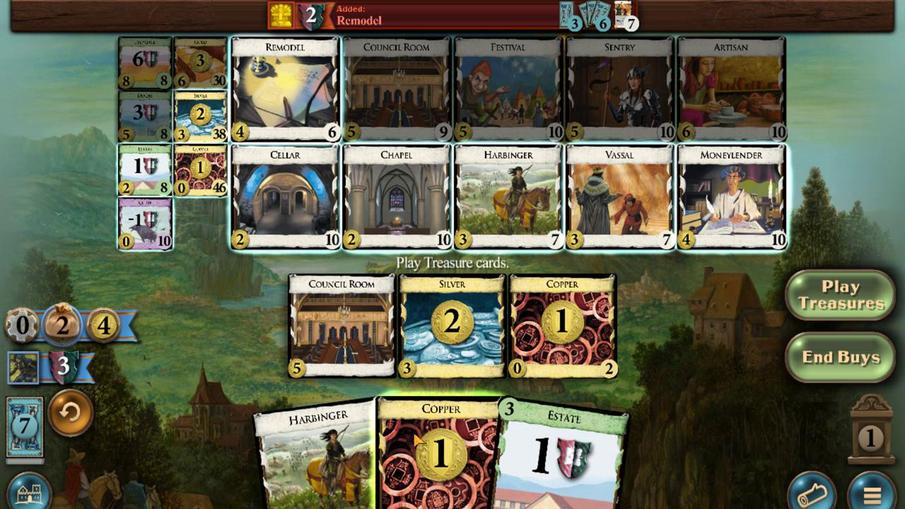 
Action: Mouse pressed left at (273, 383)
Screenshot: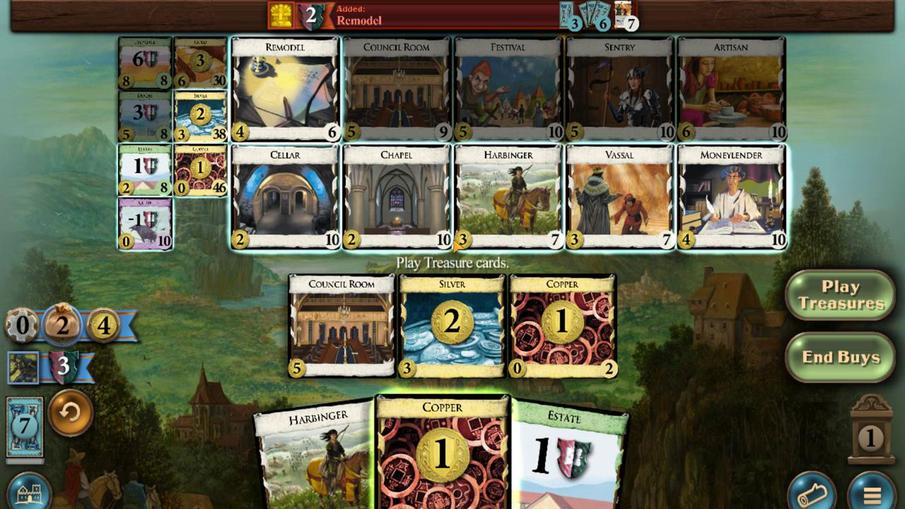 
Action: Mouse moved to (259, 475)
Screenshot: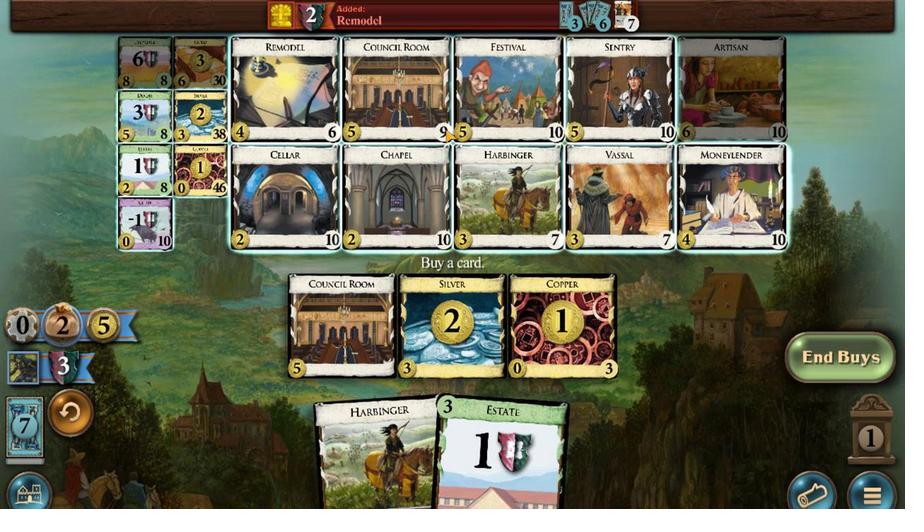 
Action: Mouse pressed left at (259, 475)
Screenshot: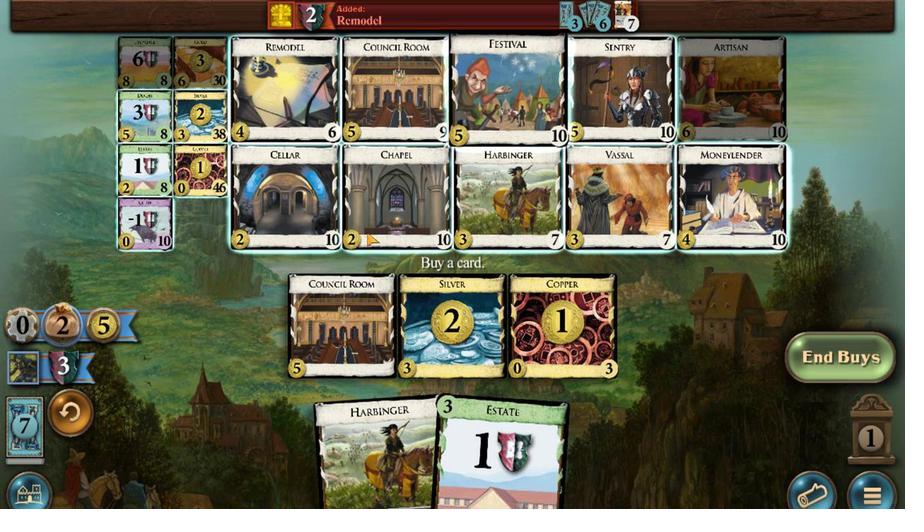 
Action: Mouse moved to (316, 449)
Screenshot: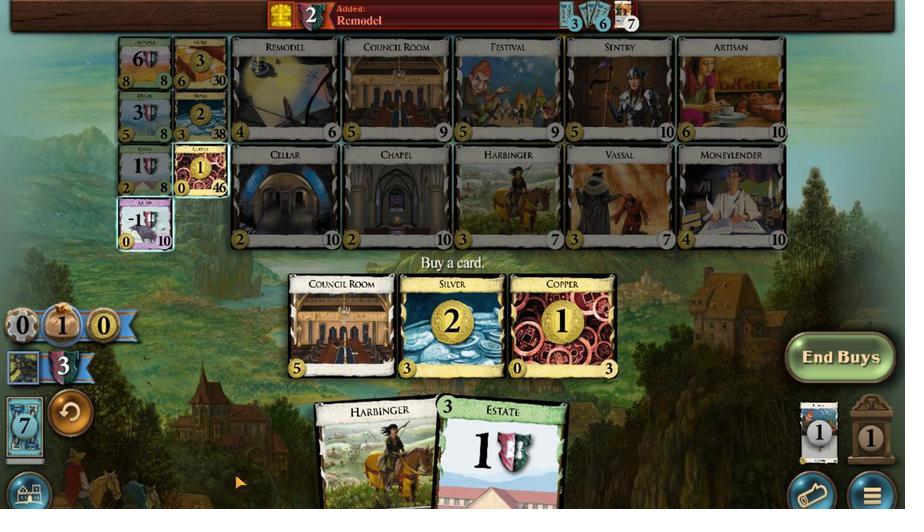 
Action: Mouse pressed left at (316, 449)
Screenshot: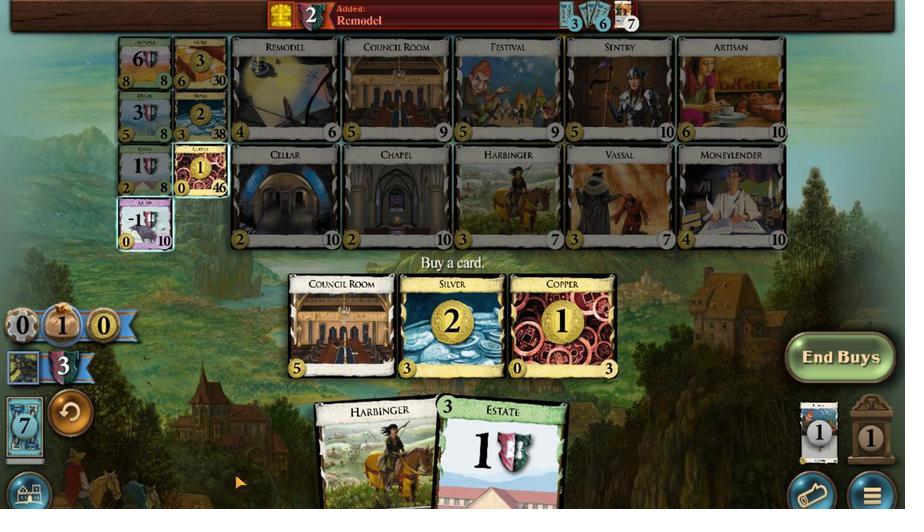 
Action: Mouse moved to (314, 370)
Screenshot: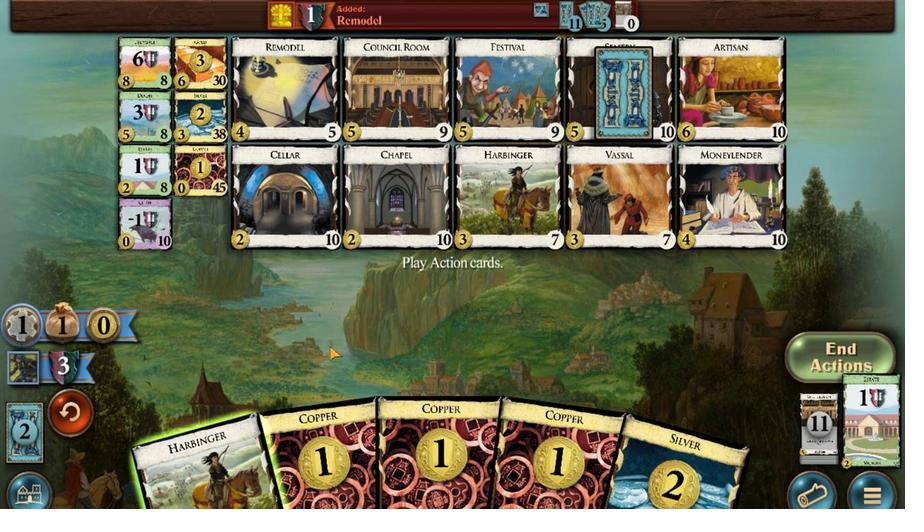 
Action: Mouse pressed left at (314, 370)
Screenshot: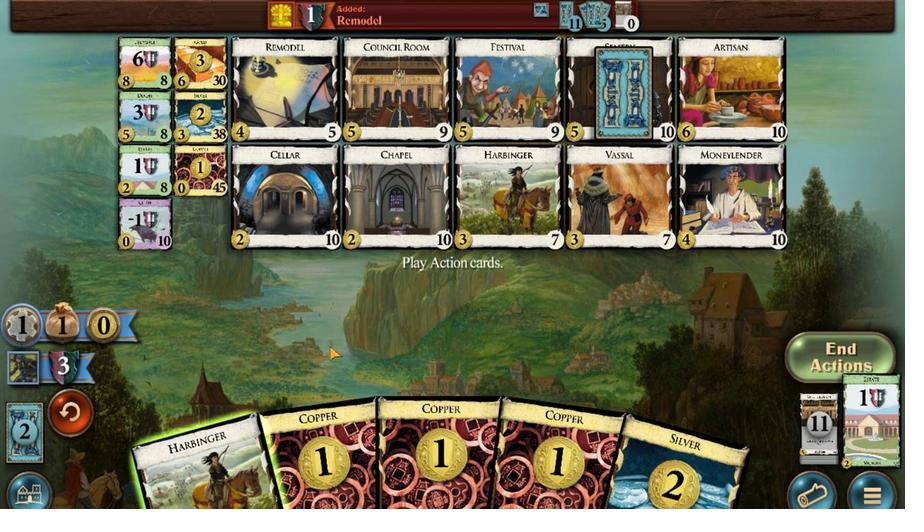 
Action: Mouse moved to (257, 467)
Screenshot: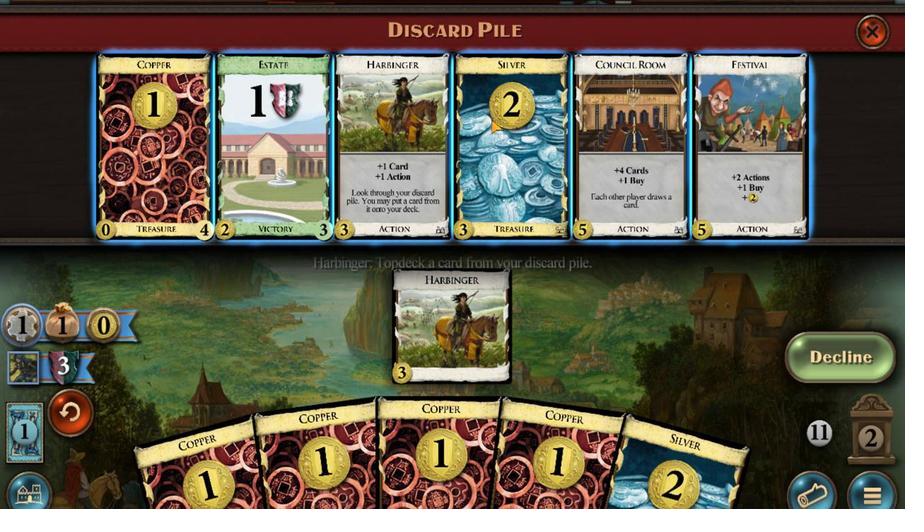 
Action: Mouse pressed left at (257, 467)
Screenshot: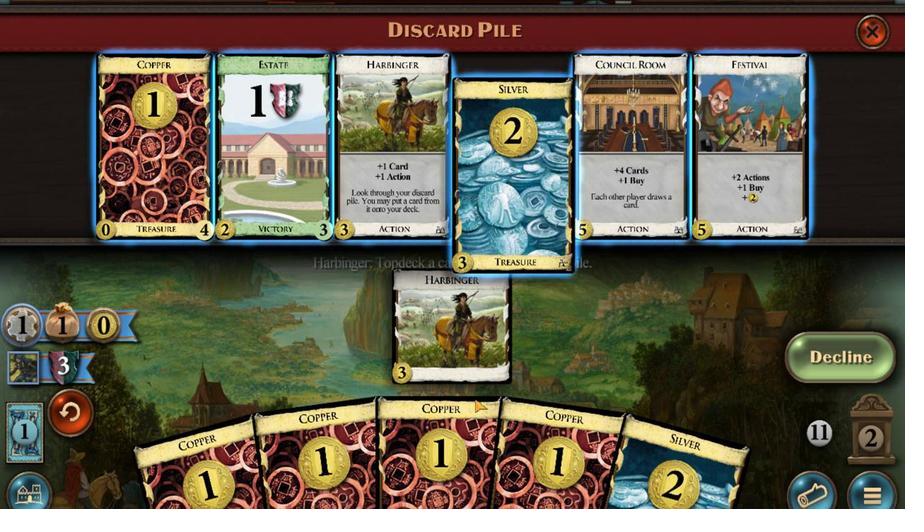 
Action: Mouse moved to (246, 368)
Screenshot: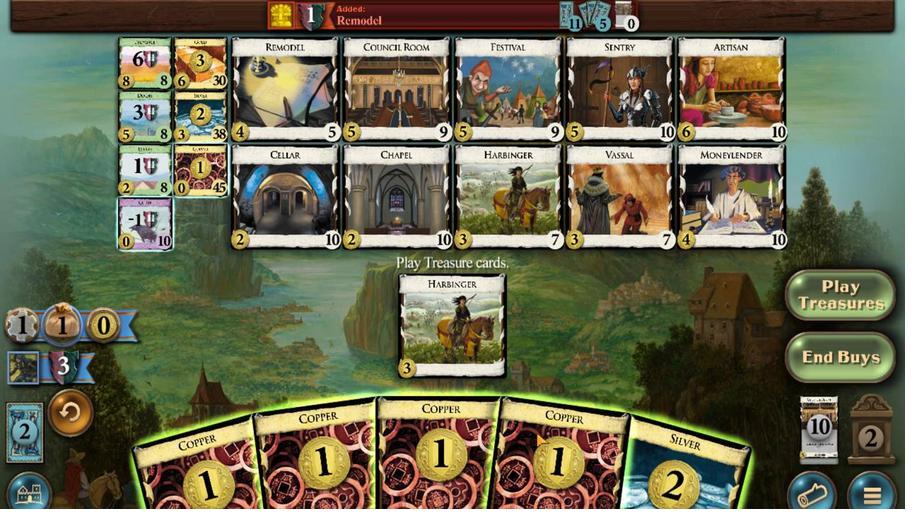 
Action: Mouse pressed left at (246, 368)
Screenshot: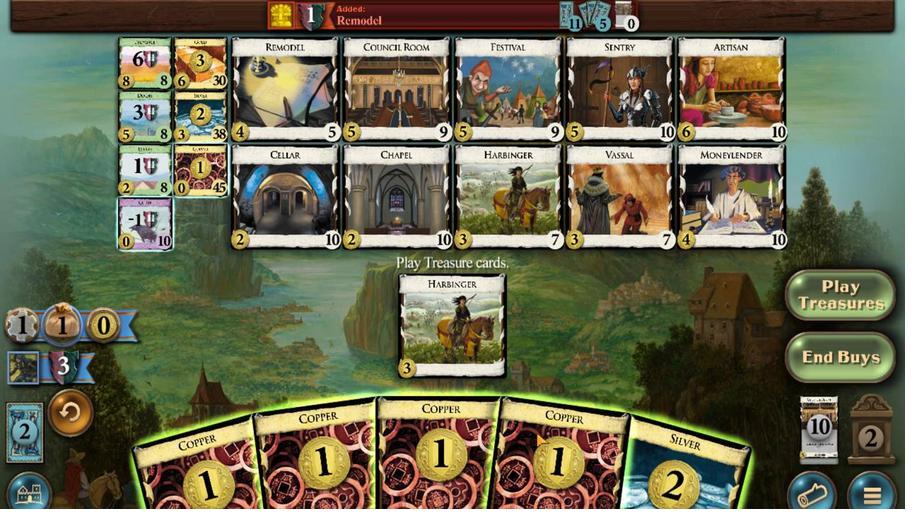 
Action: Mouse moved to (260, 378)
Screenshot: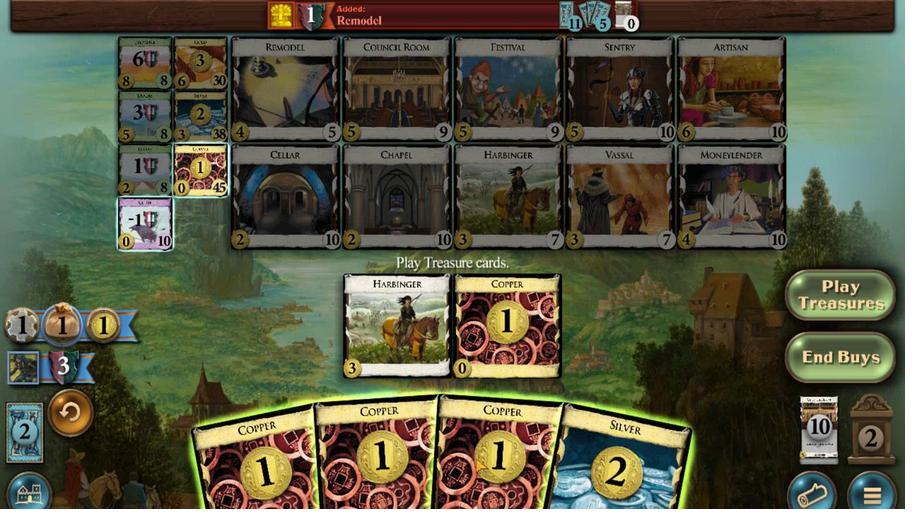 
Action: Mouse pressed left at (260, 378)
Screenshot: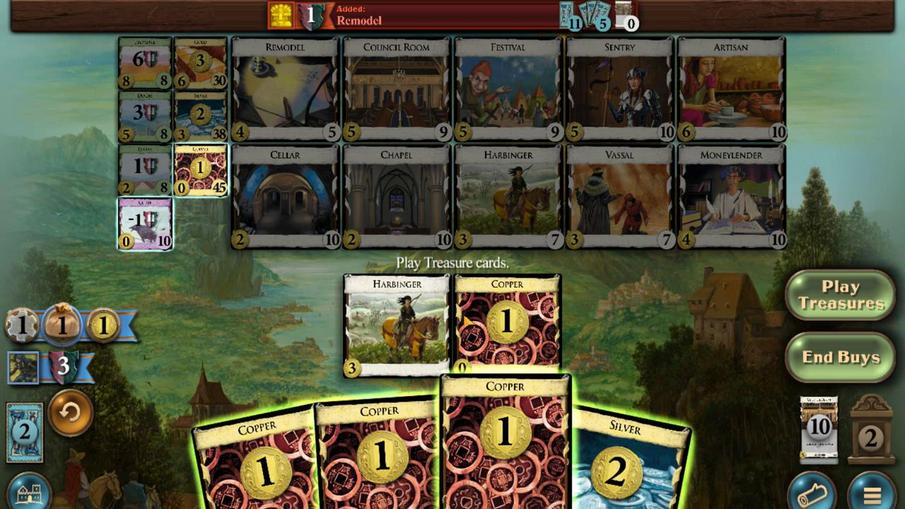 
Action: Mouse moved to (270, 383)
Screenshot: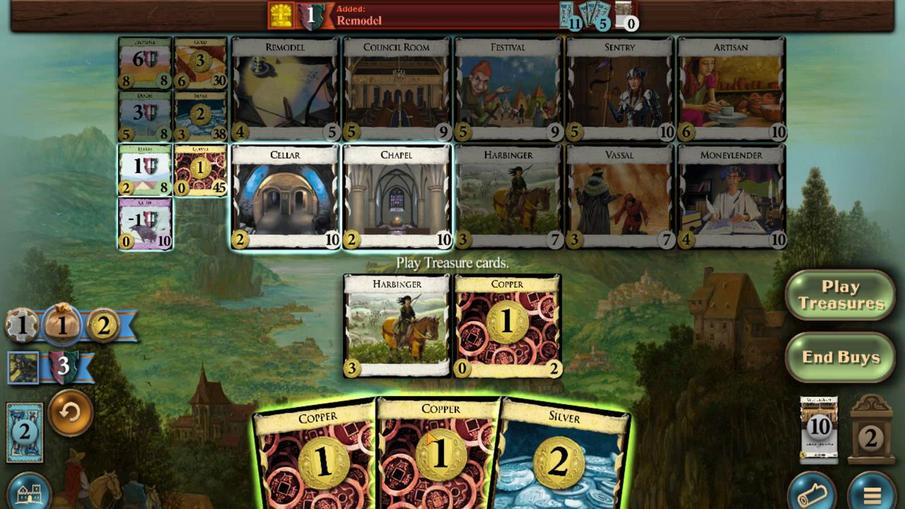 
Action: Mouse pressed left at (270, 383)
Screenshot: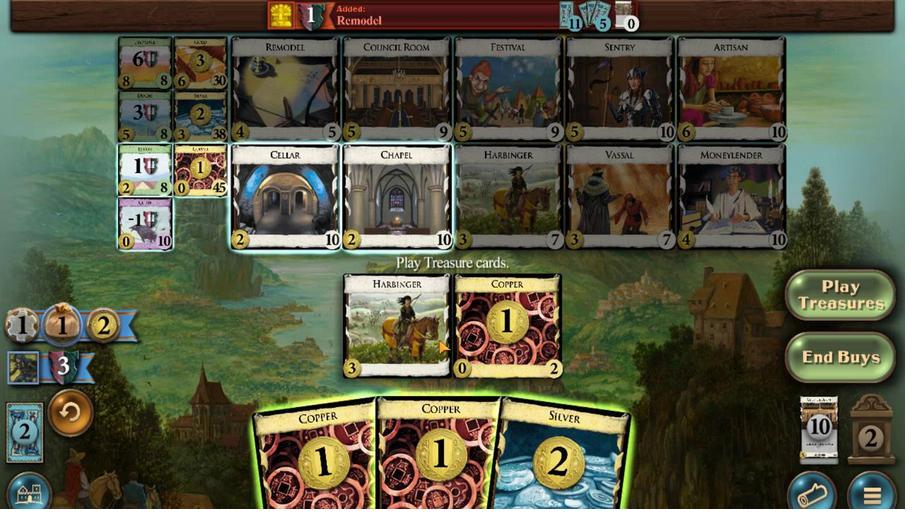 
Action: Mouse moved to (256, 380)
Screenshot: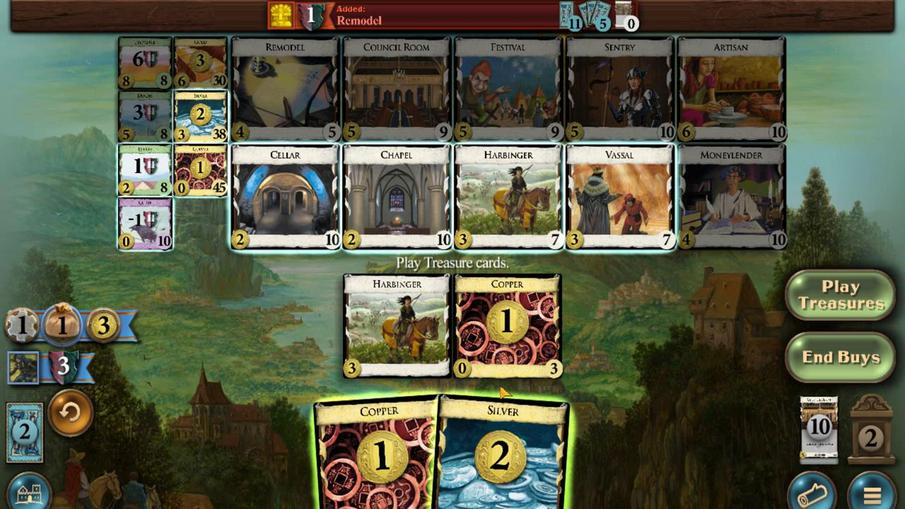 
Action: Mouse pressed left at (256, 380)
Screenshot: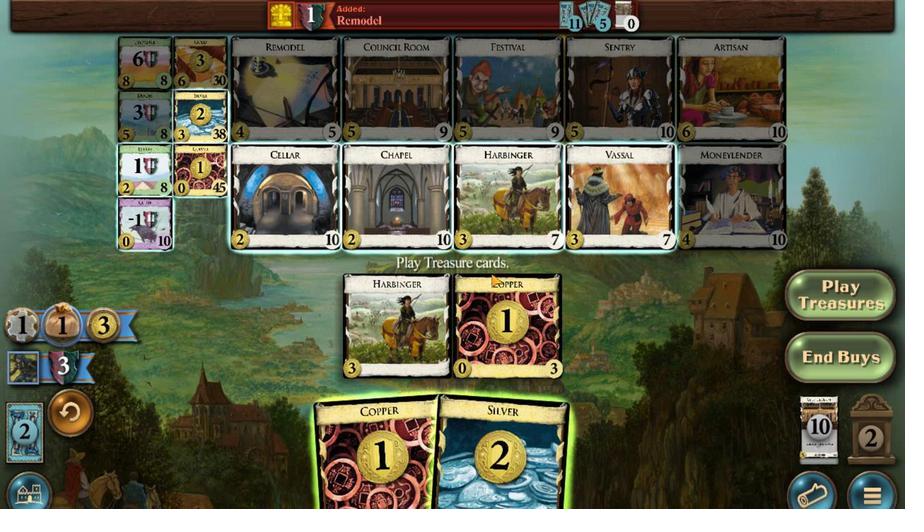 
Action: Mouse moved to (272, 475)
Screenshot: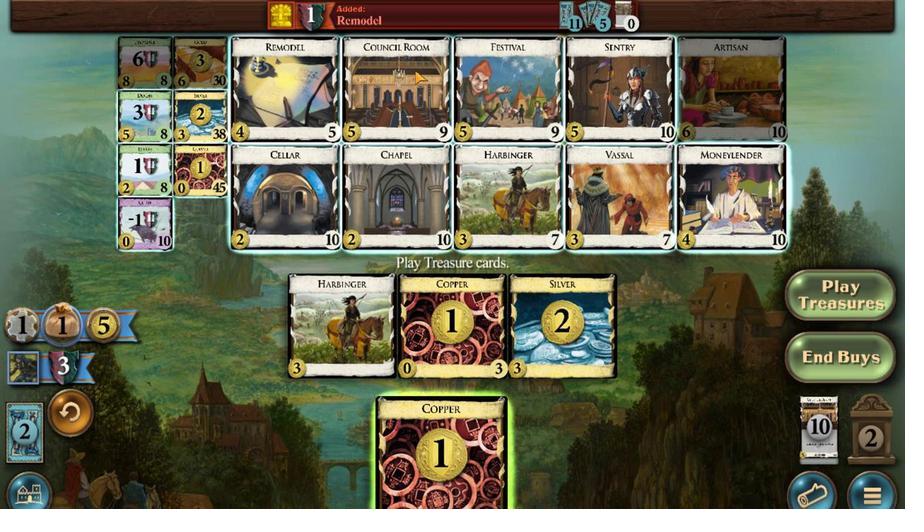 
Action: Mouse pressed left at (272, 475)
Screenshot: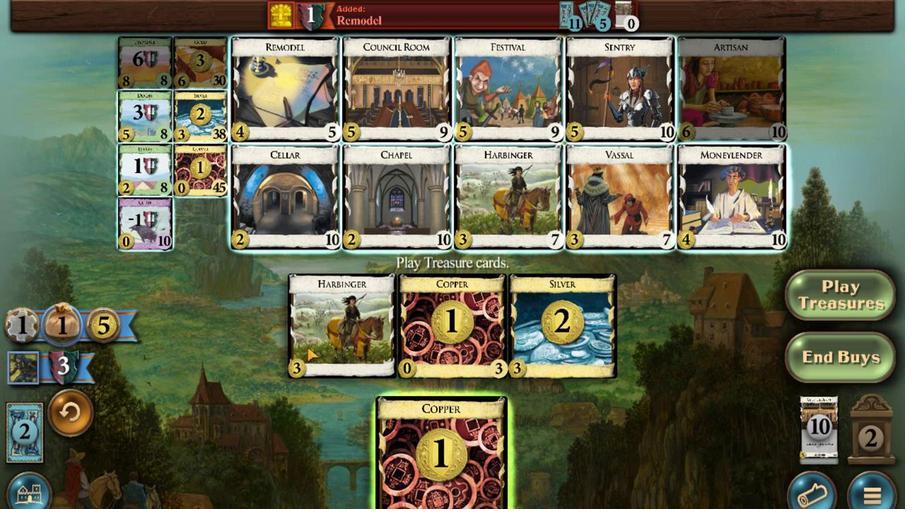 
Action: Mouse moved to (290, 375)
Screenshot: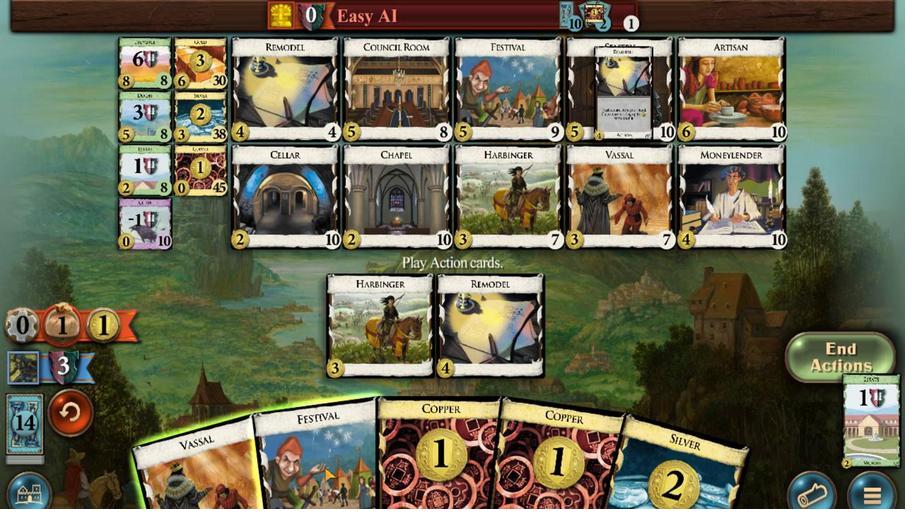 
Action: Mouse pressed left at (290, 375)
Screenshot: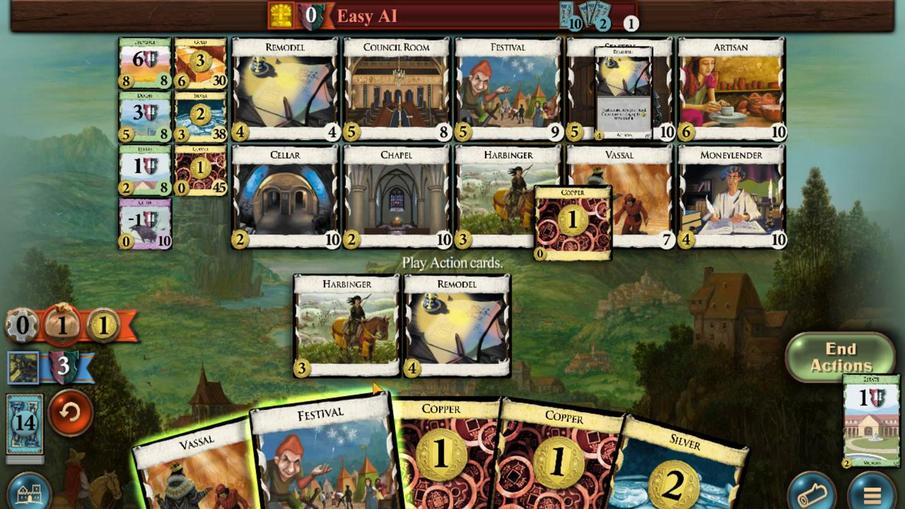 
Action: Mouse moved to (292, 367)
Screenshot: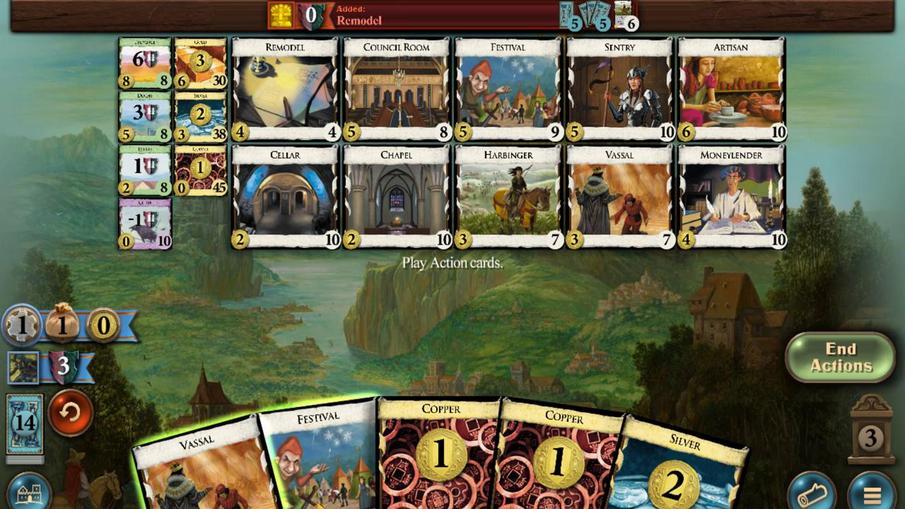 
Action: Mouse pressed left at (292, 367)
Screenshot: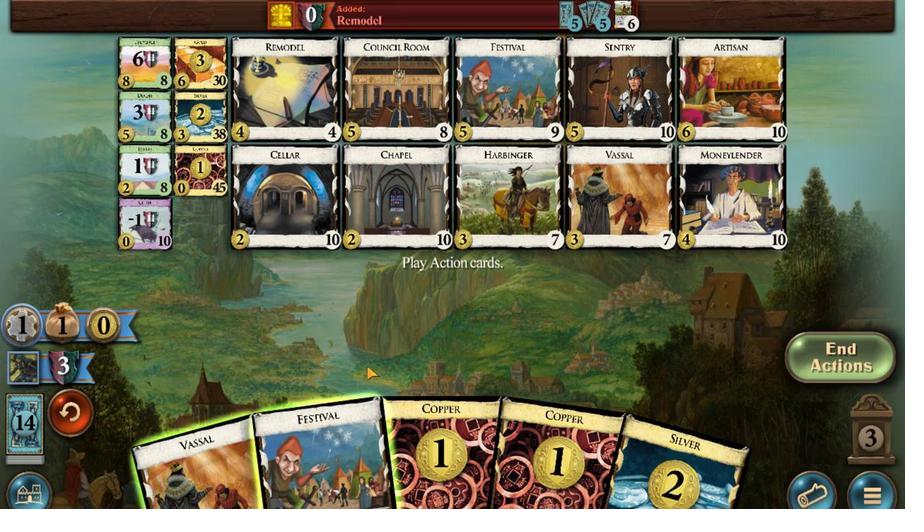 
Action: Mouse moved to (303, 371)
Screenshot: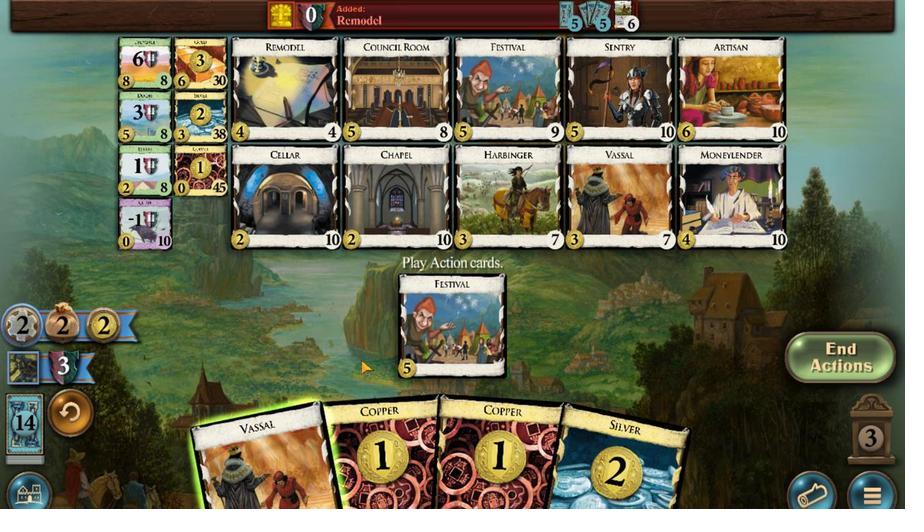 
Action: Mouse pressed left at (303, 371)
Screenshot: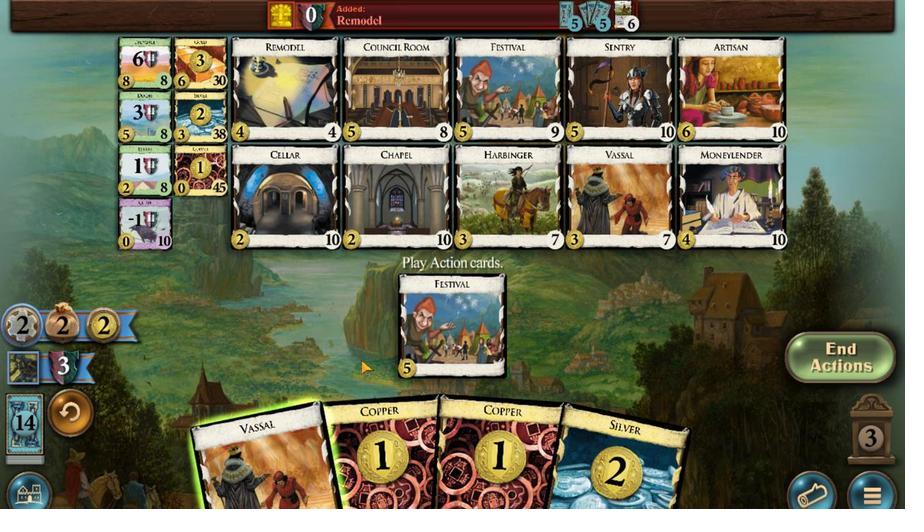 
Action: Mouse moved to (265, 464)
Screenshot: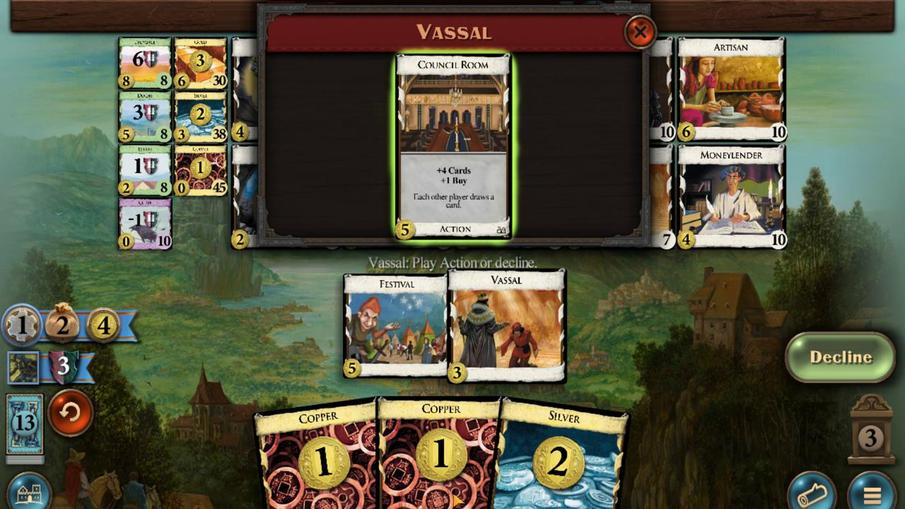
Action: Mouse pressed left at (265, 464)
Screenshot: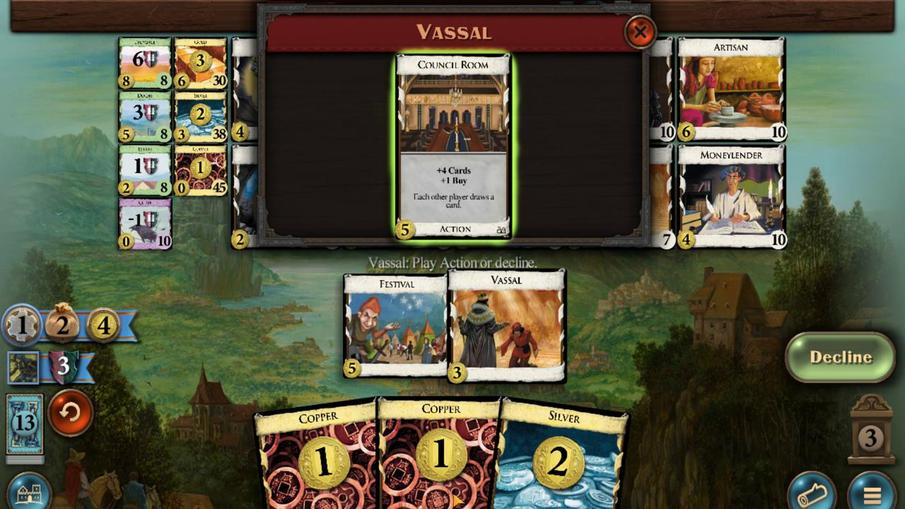 
Action: Mouse moved to (249, 375)
Screenshot: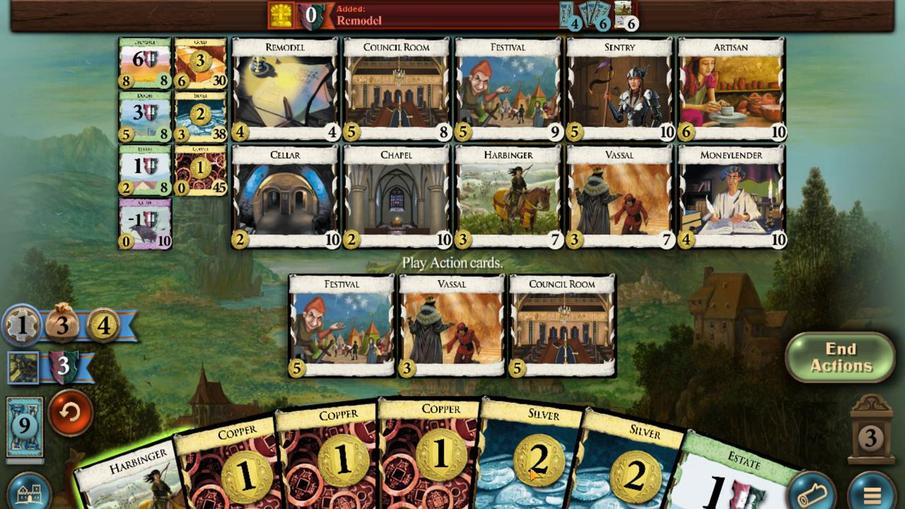
Action: Mouse pressed left at (249, 375)
Screenshot: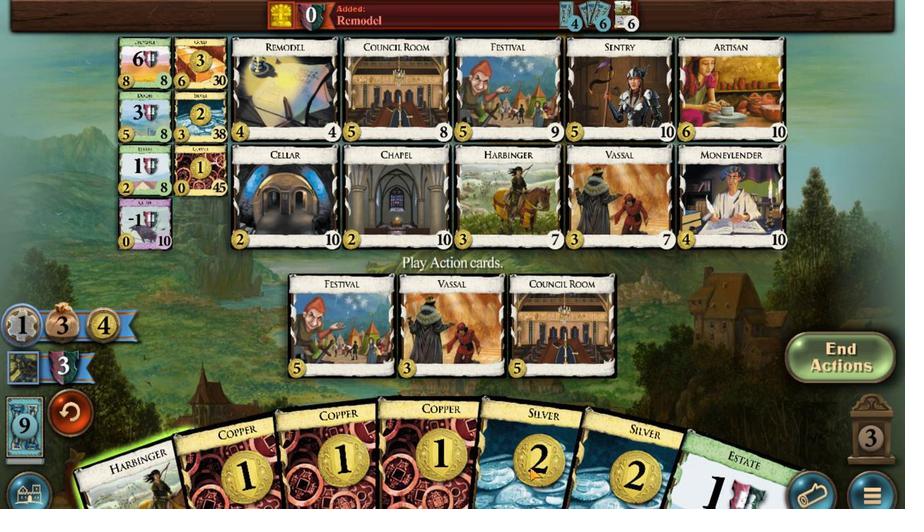 
Action: Mouse moved to (320, 409)
Screenshot: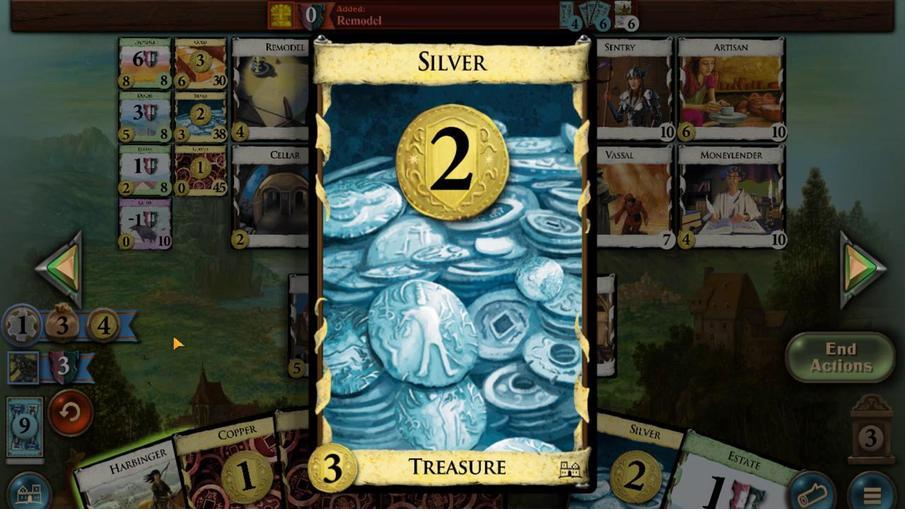 
Action: Mouse pressed left at (320, 409)
Screenshot: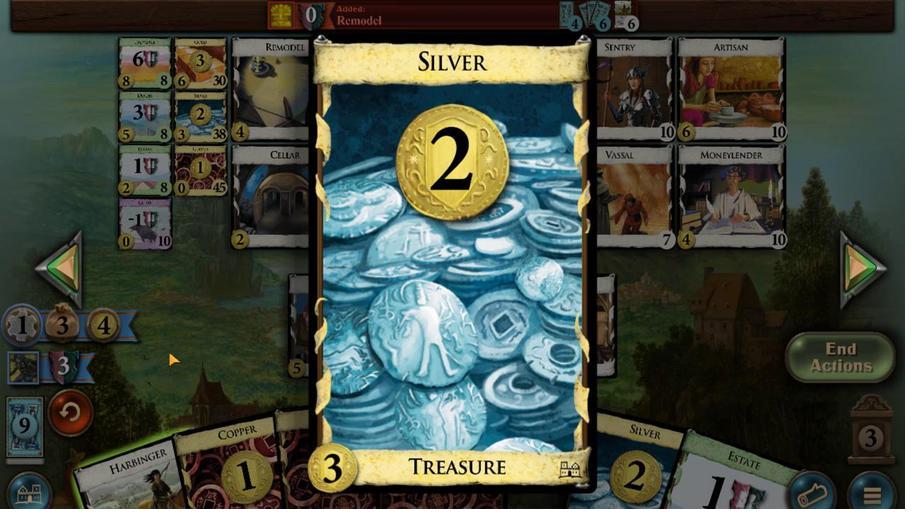 
Action: Mouse moved to (326, 375)
Screenshot: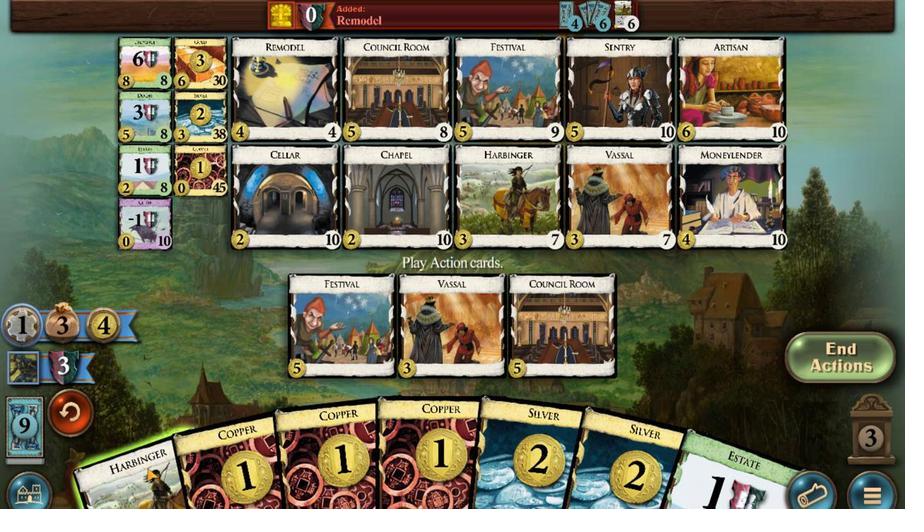 
Action: Mouse pressed left at (326, 375)
Screenshot: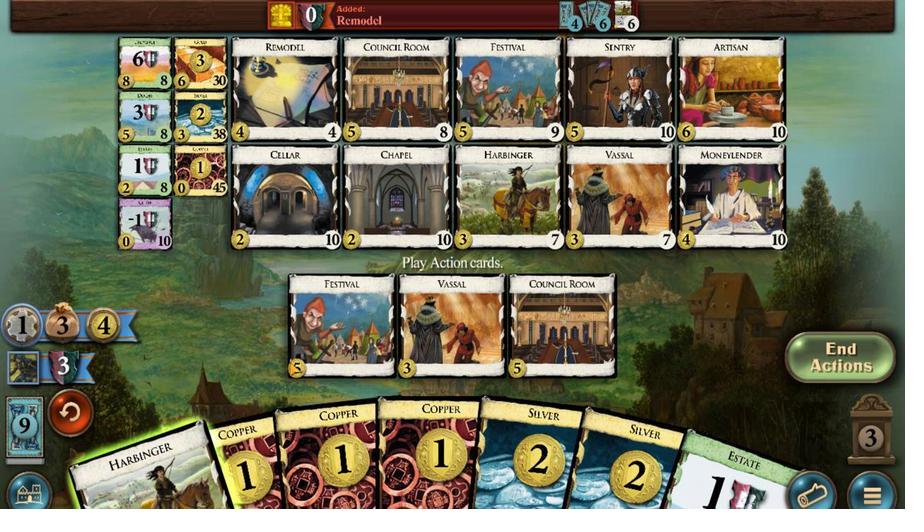 
Action: Mouse moved to (249, 378)
Screenshot: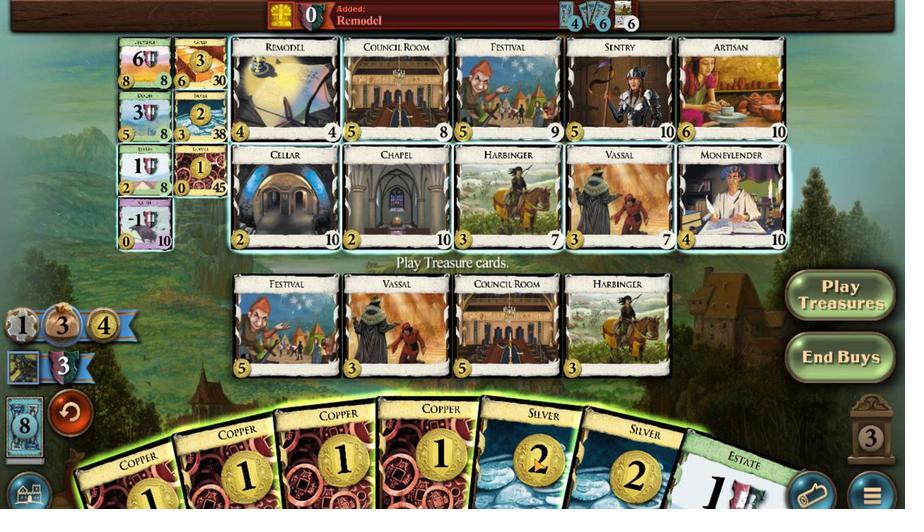 
Action: Mouse pressed left at (249, 378)
Screenshot: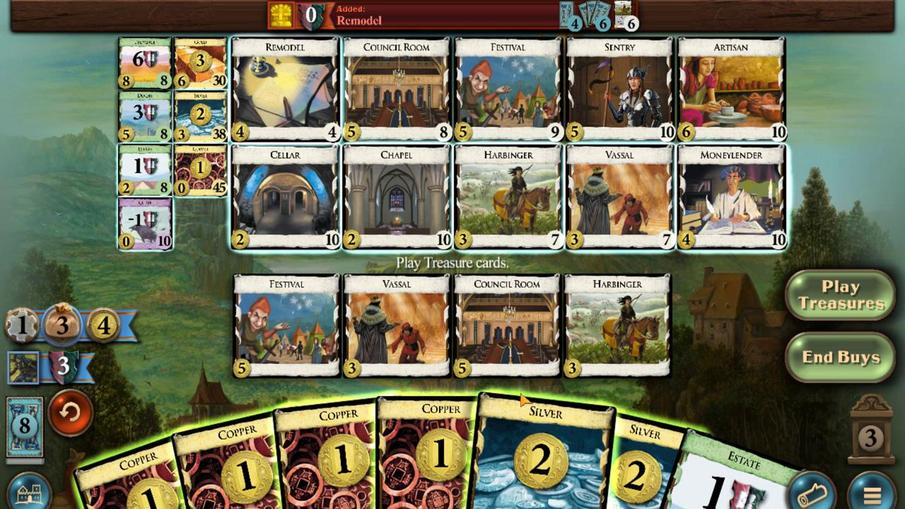 
Action: Mouse moved to (316, 480)
Screenshot: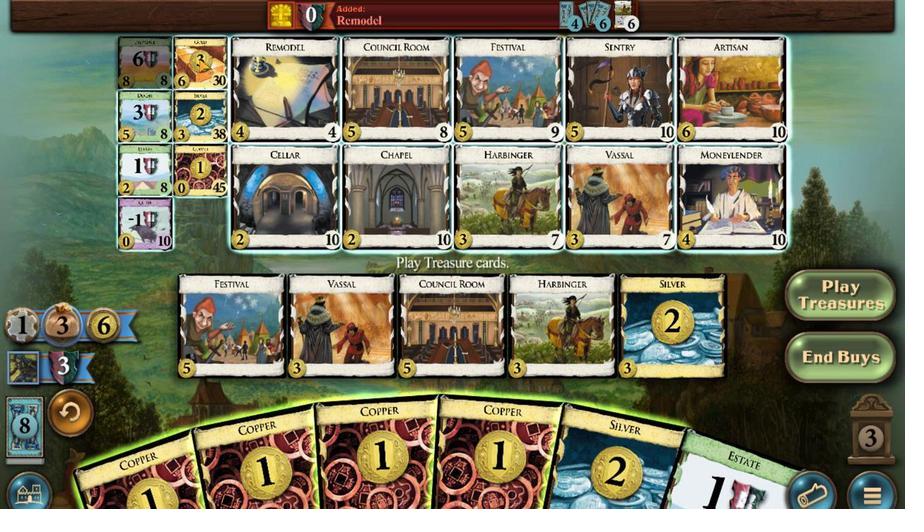 
Action: Mouse pressed left at (316, 480)
Screenshot: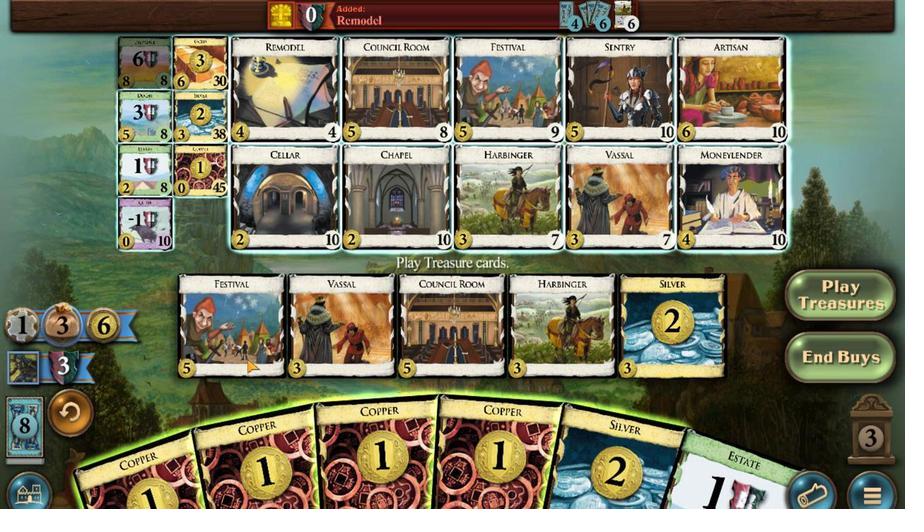 
Action: Mouse moved to (314, 448)
Screenshot: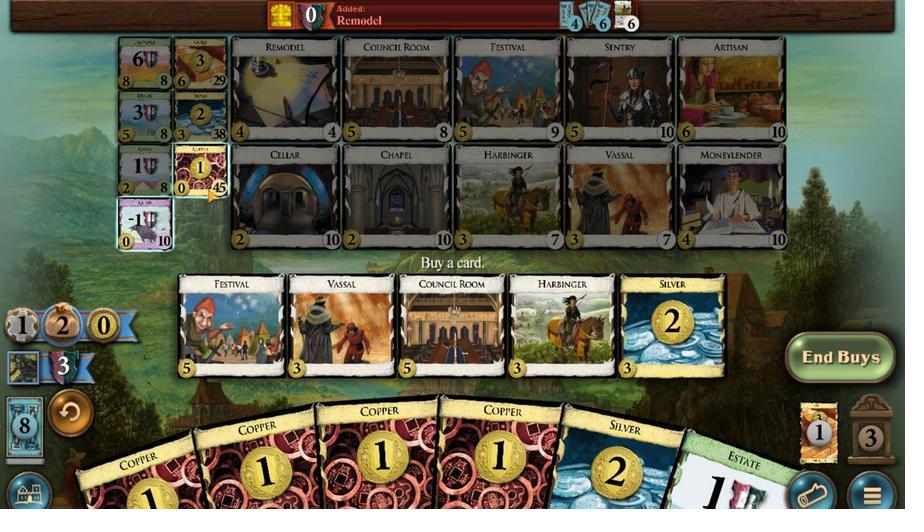 
Action: Mouse pressed left at (314, 448)
Screenshot: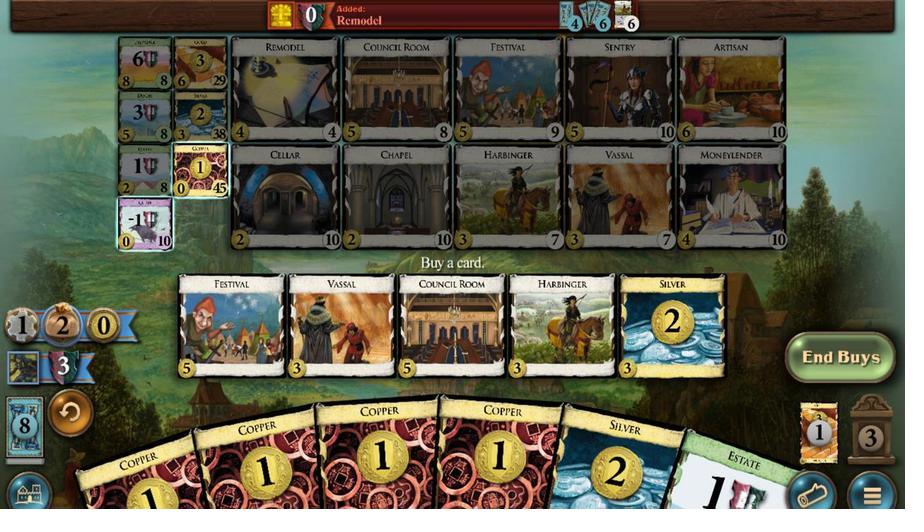 
Action: Mouse moved to (316, 448)
Screenshot: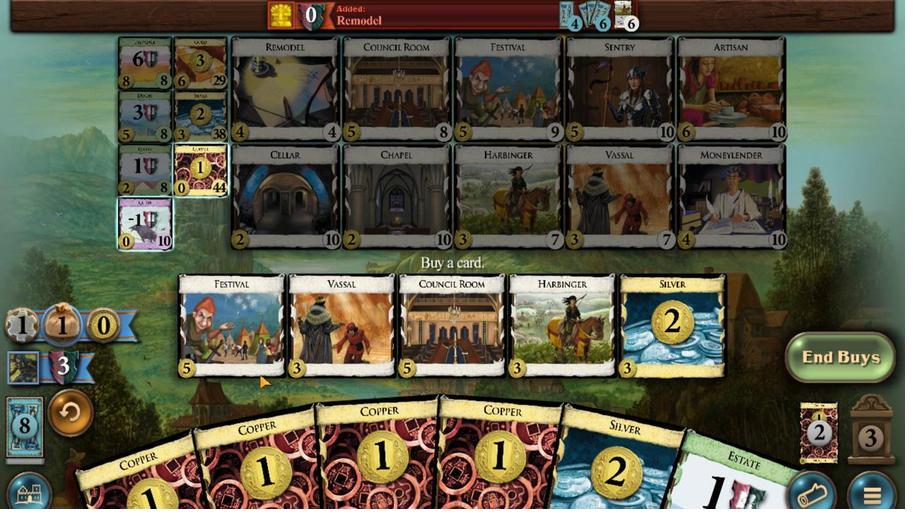 
Action: Mouse pressed left at (316, 448)
Screenshot: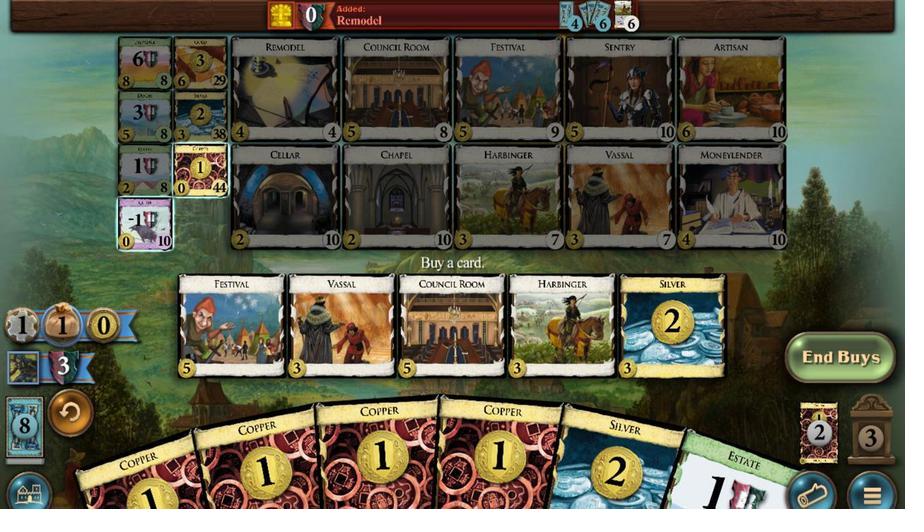 
Action: Mouse moved to (313, 377)
Screenshot: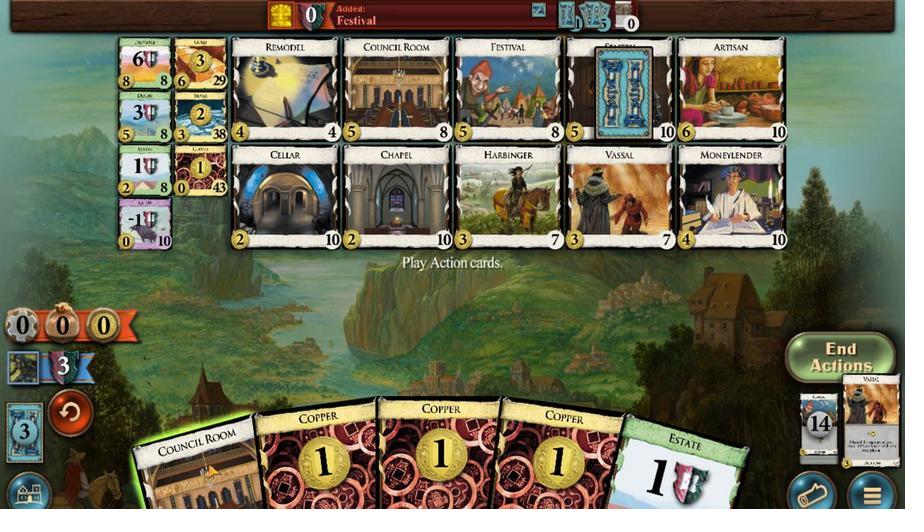 
Action: Mouse pressed left at (313, 377)
Screenshot: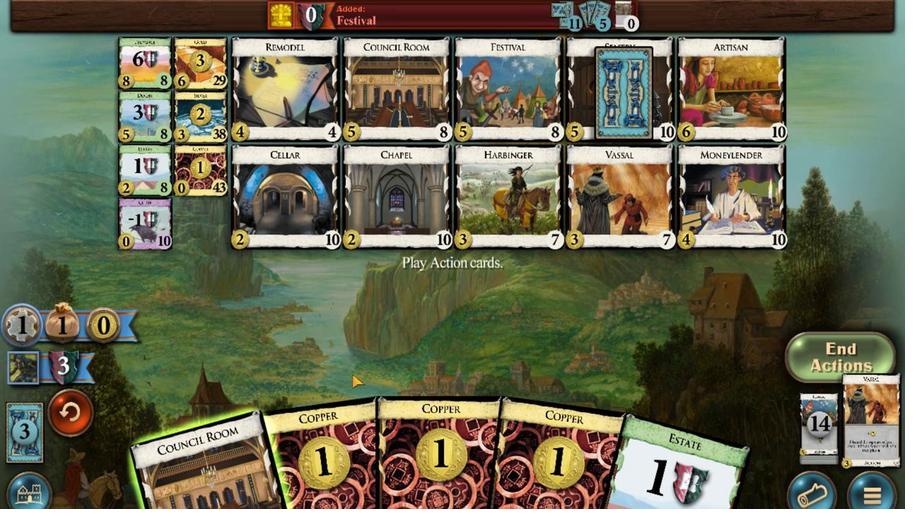 
Action: Mouse moved to (269, 375)
Screenshot: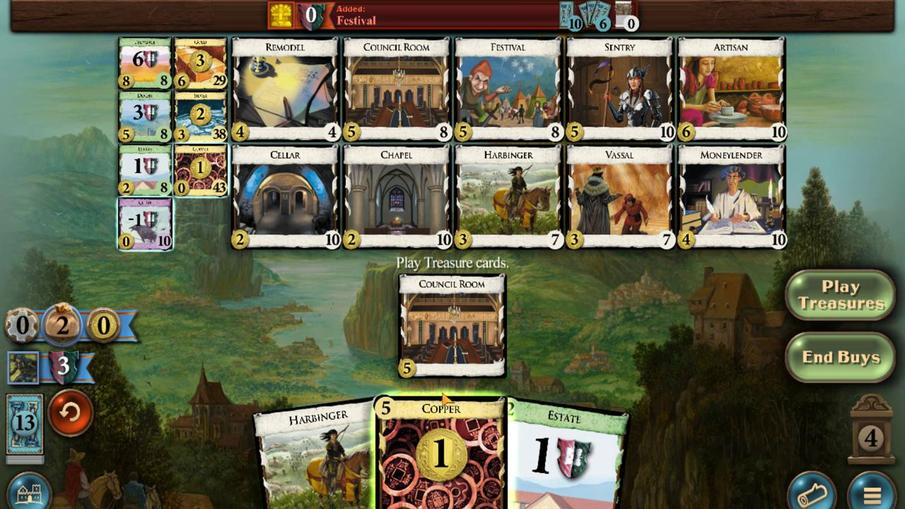 
Action: Mouse pressed left at (269, 375)
Screenshot: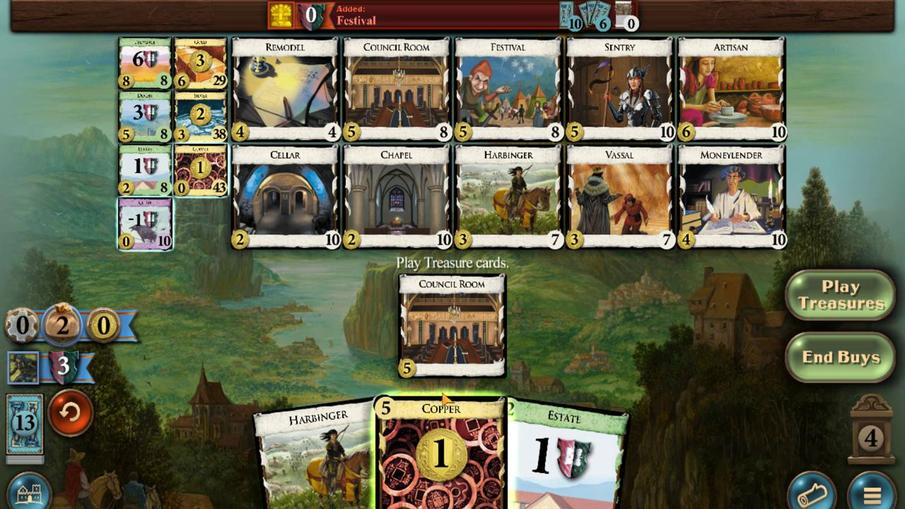 
Action: Mouse moved to (266, 373)
Screenshot: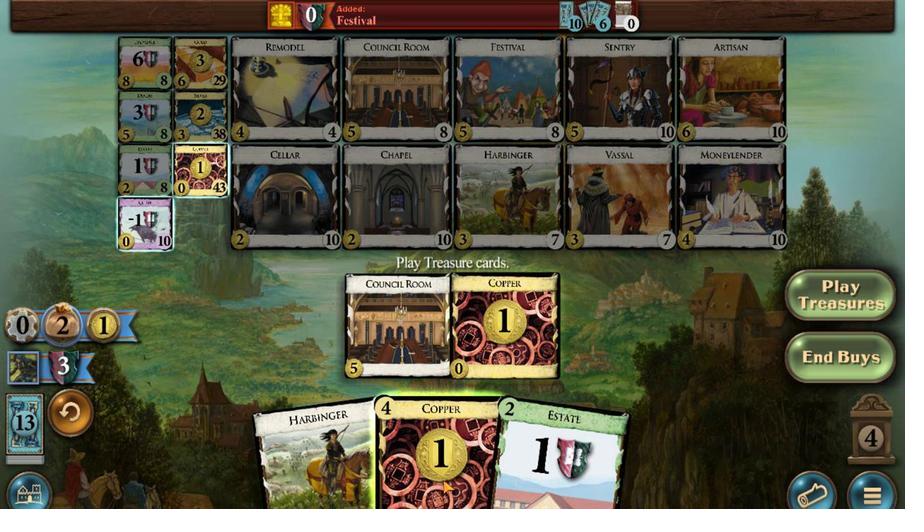
Action: Mouse pressed left at (266, 373)
Screenshot: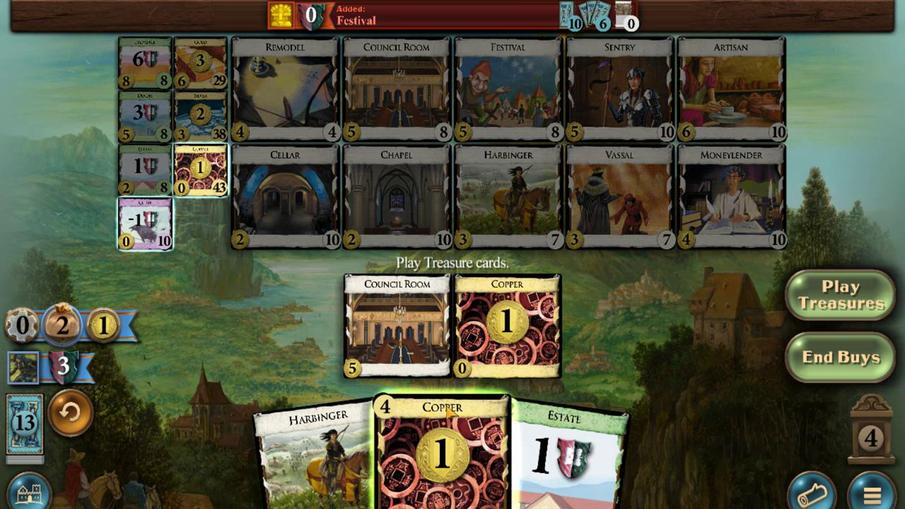 
Action: Mouse moved to (265, 378)
Screenshot: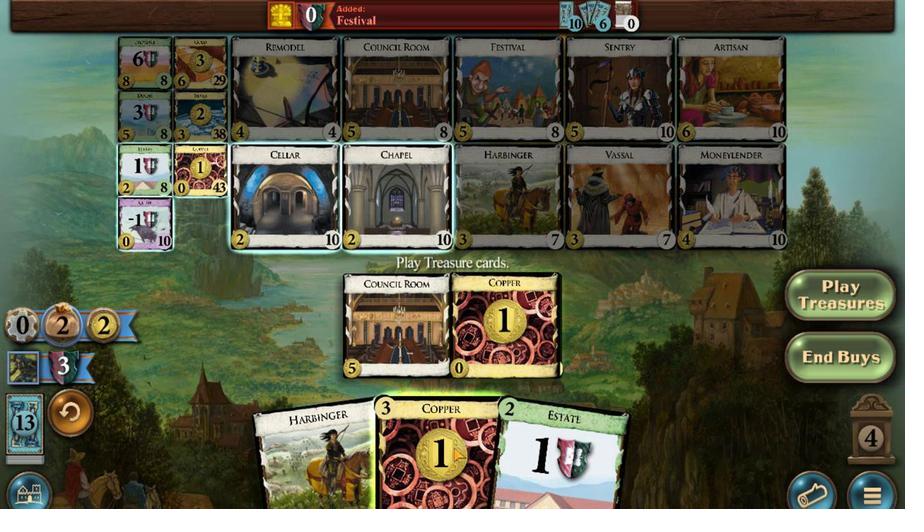 
Action: Mouse pressed left at (265, 378)
Screenshot: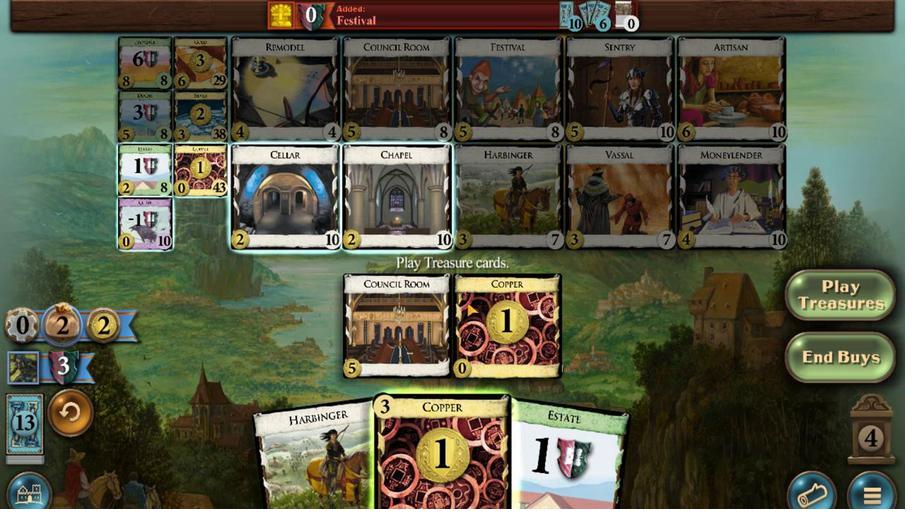 
Action: Mouse moved to (266, 374)
Screenshot: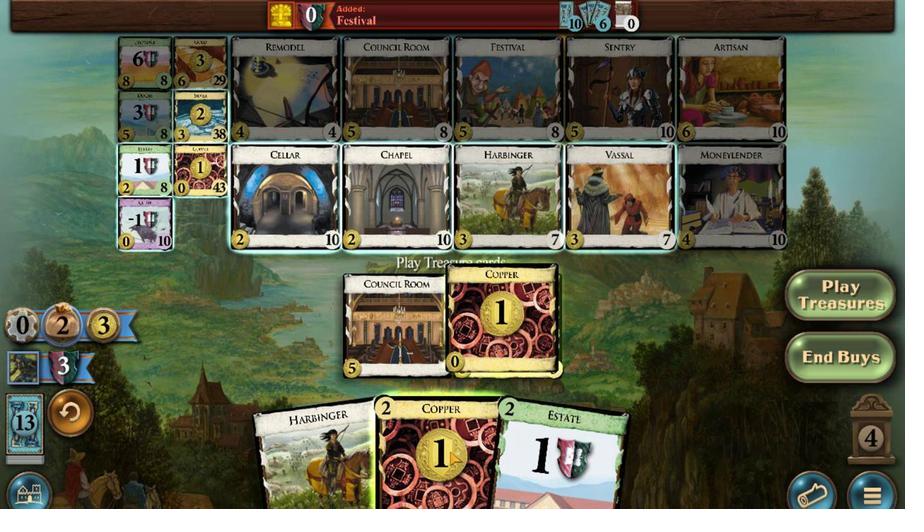 
Action: Mouse pressed left at (266, 374)
Screenshot: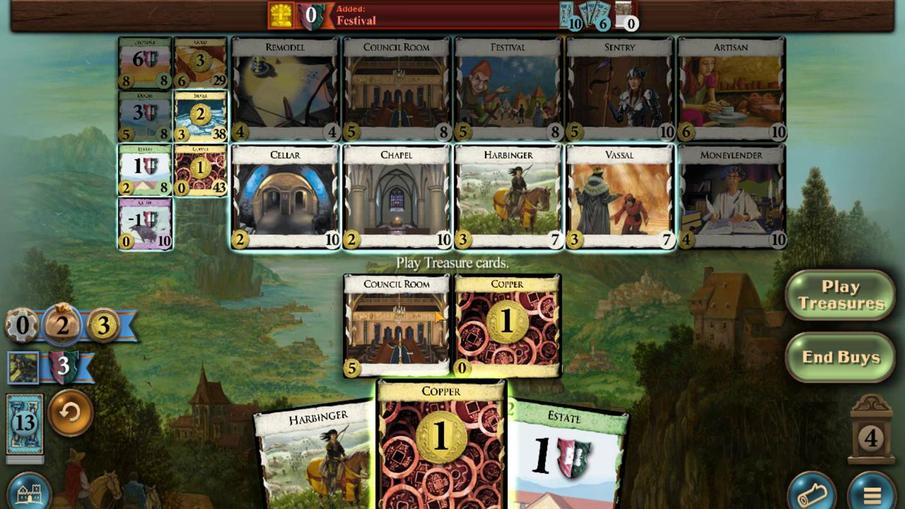 
Action: Mouse moved to (268, 380)
Screenshot: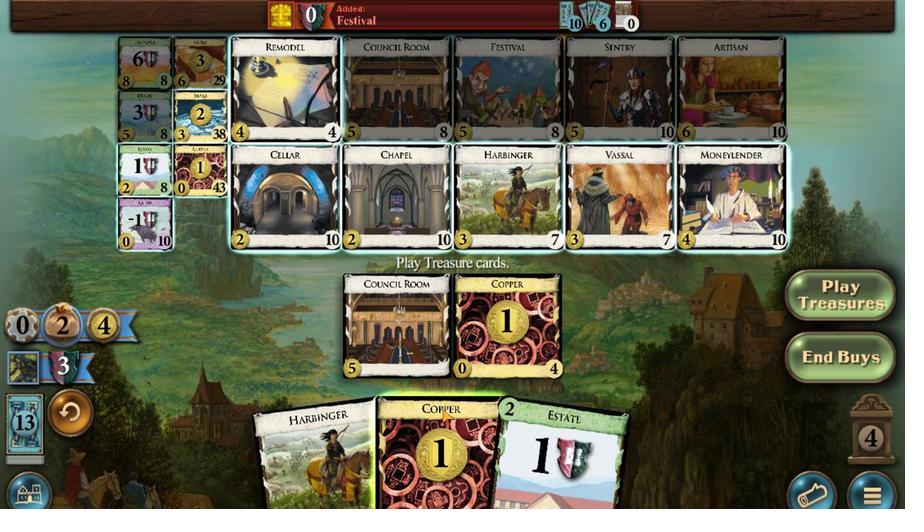 
Action: Mouse pressed left at (268, 380)
Screenshot: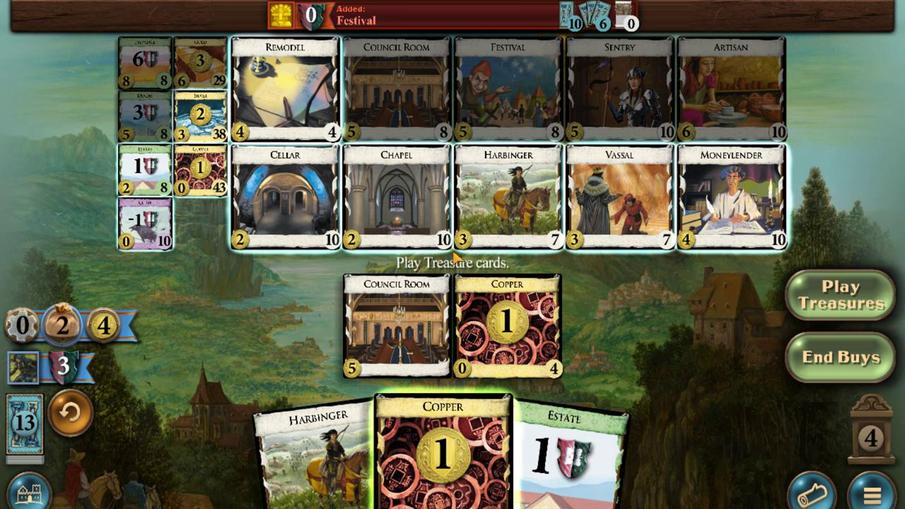 
Action: Mouse moved to (252, 473)
Screenshot: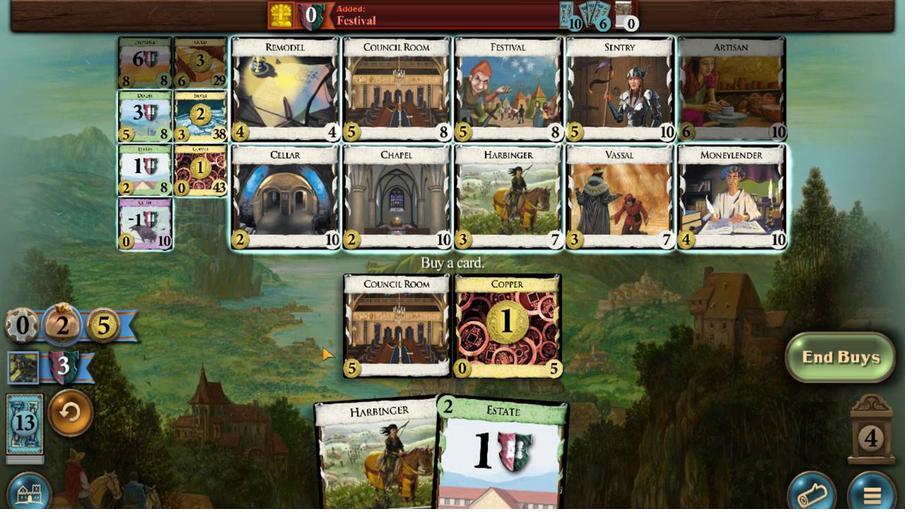 
Action: Mouse pressed left at (252, 473)
Screenshot: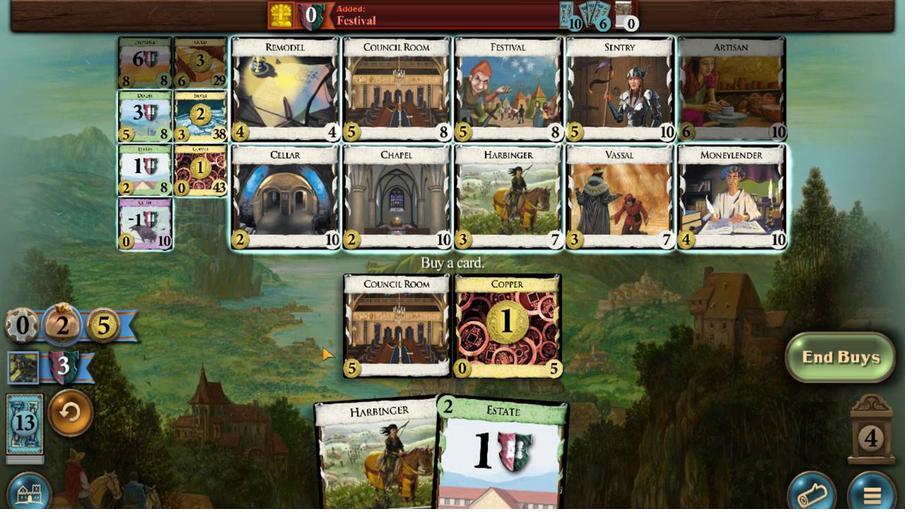 
Action: Mouse moved to (316, 452)
Screenshot: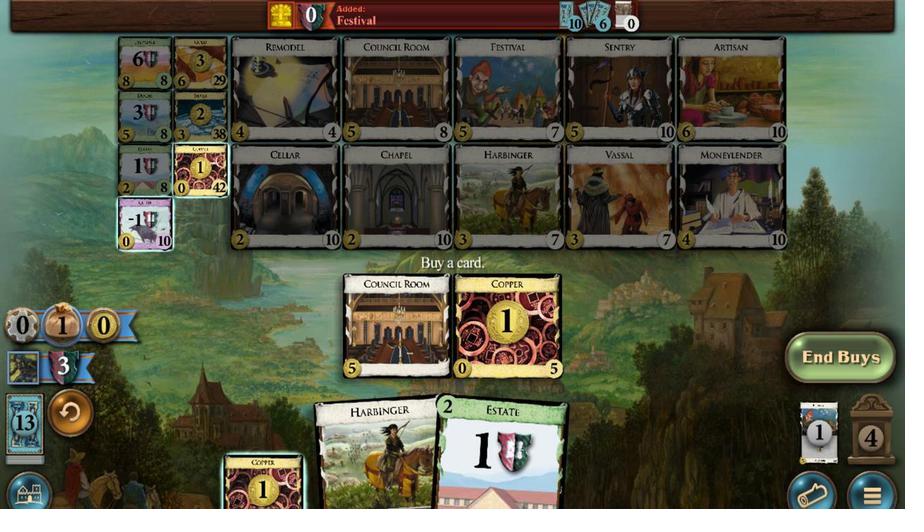 
Action: Mouse pressed left at (316, 452)
Screenshot: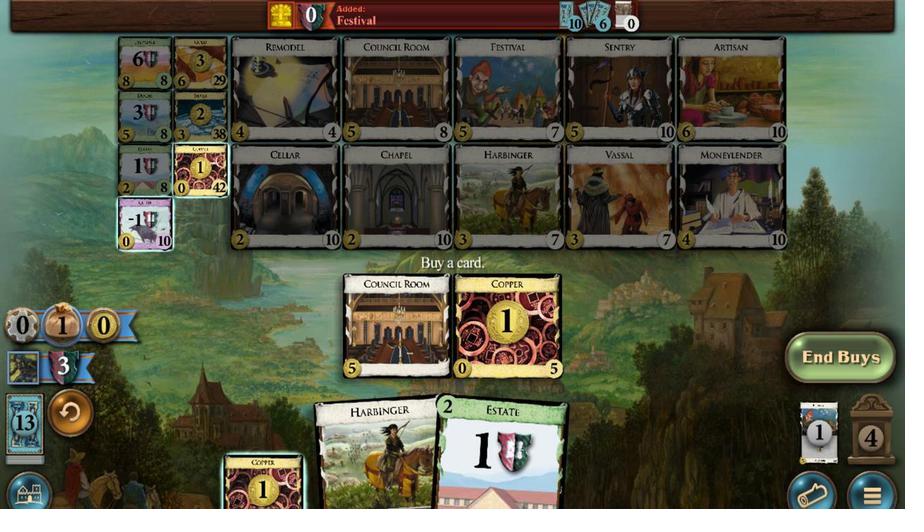 
Action: Mouse moved to (312, 375)
Screenshot: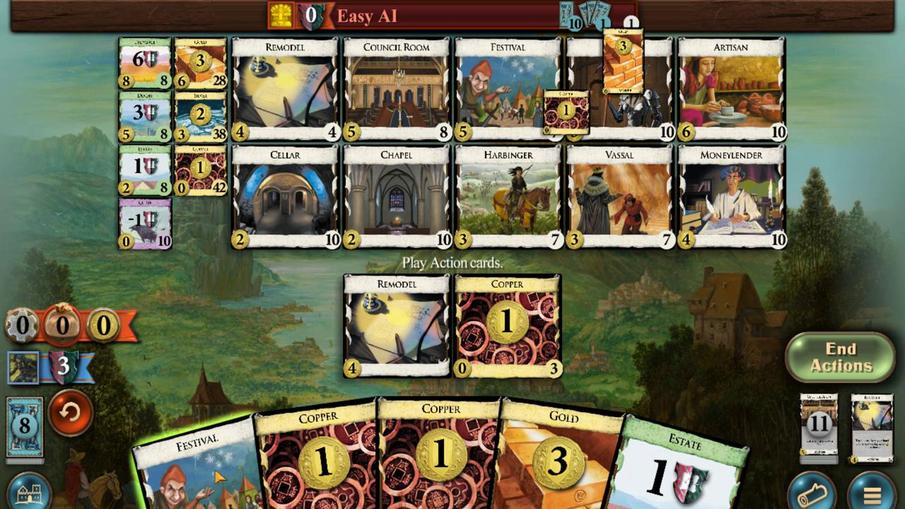 
Action: Mouse pressed left at (312, 375)
Screenshot: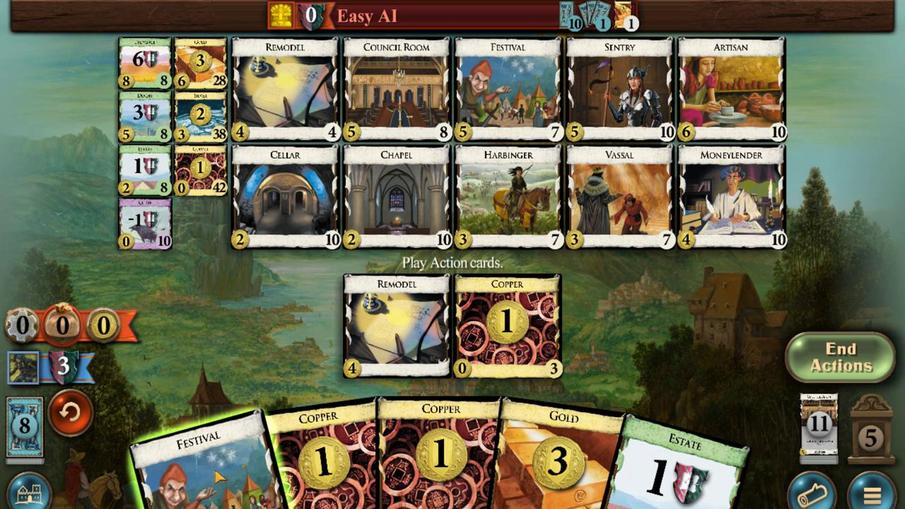 
Action: Mouse moved to (263, 372)
Screenshot: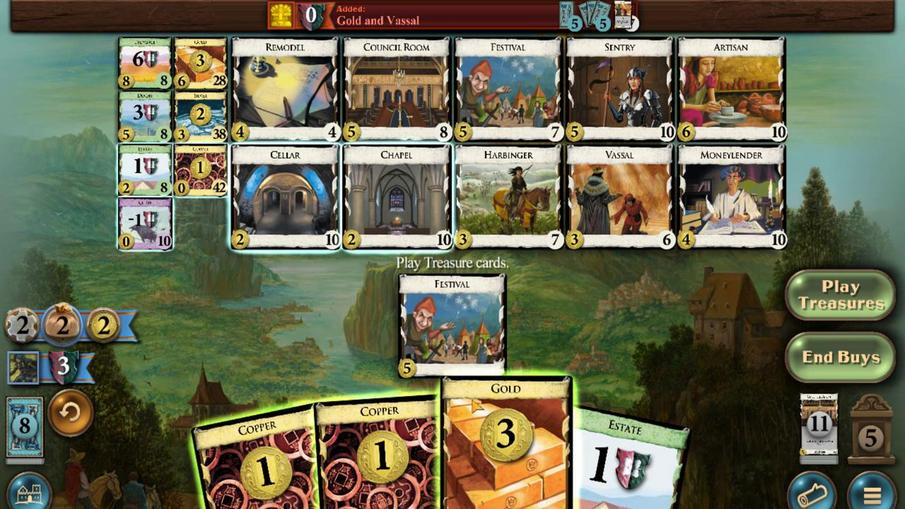 
Action: Mouse pressed left at (263, 372)
Screenshot: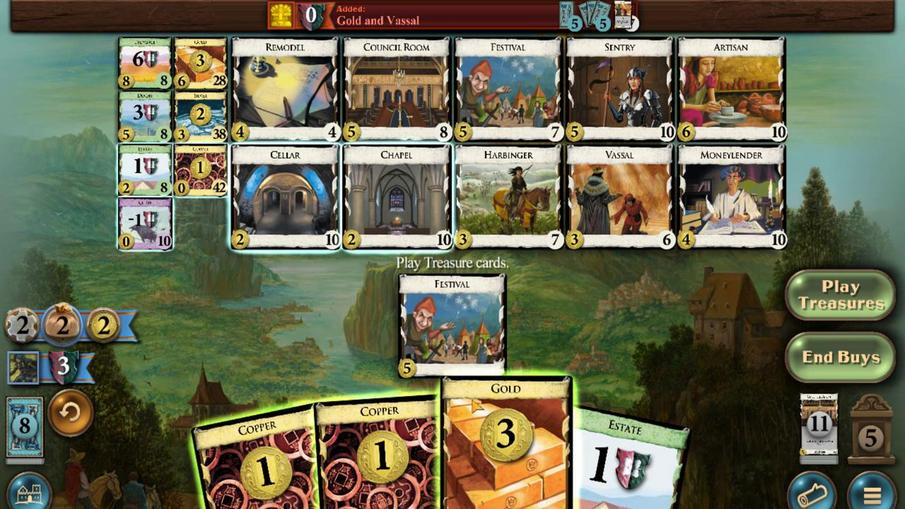 
Action: Mouse moved to (328, 465)
Screenshot: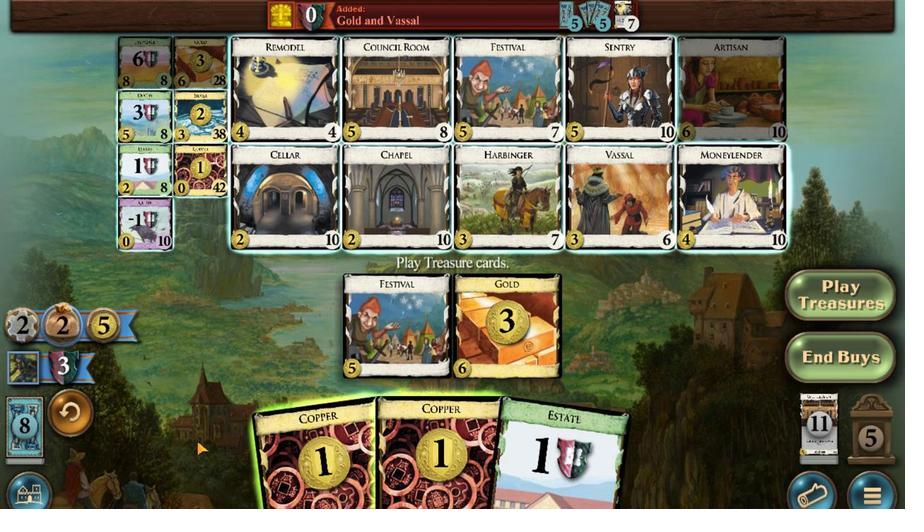 
Action: Mouse pressed left at (328, 465)
Screenshot: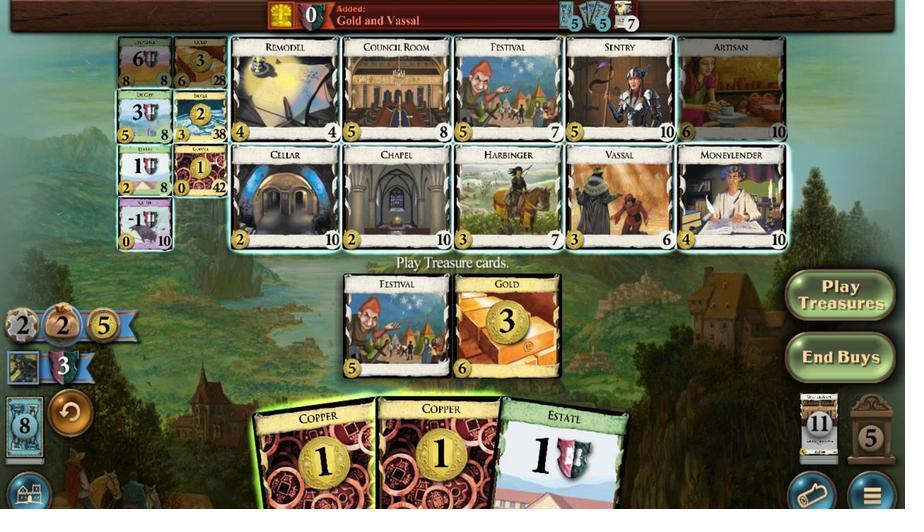 
Action: Mouse moved to (313, 447)
Screenshot: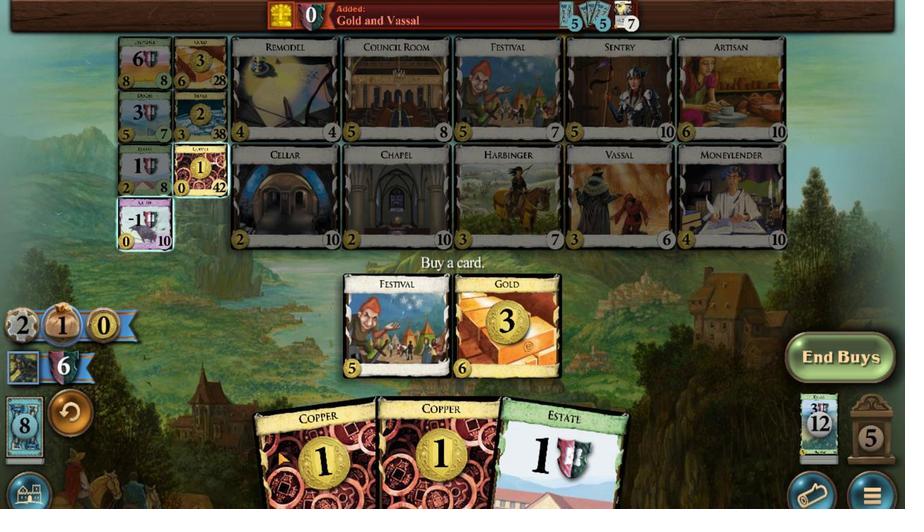 
Action: Mouse pressed left at (313, 447)
Screenshot: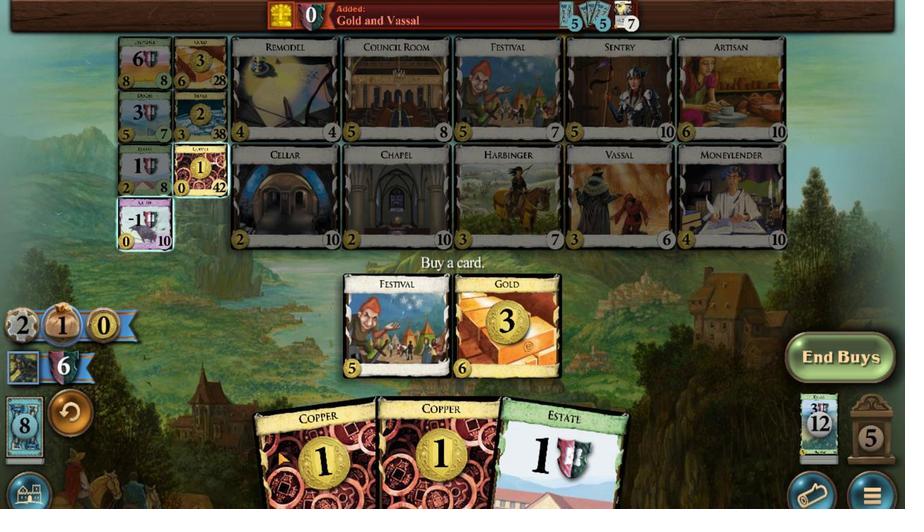 
Action: Mouse moved to (316, 451)
Screenshot: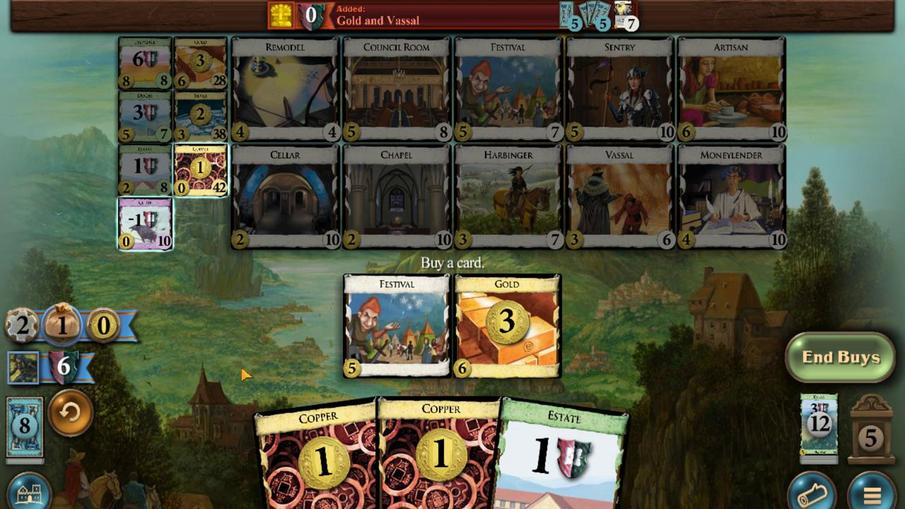 
Action: Mouse pressed left at (316, 451)
Screenshot: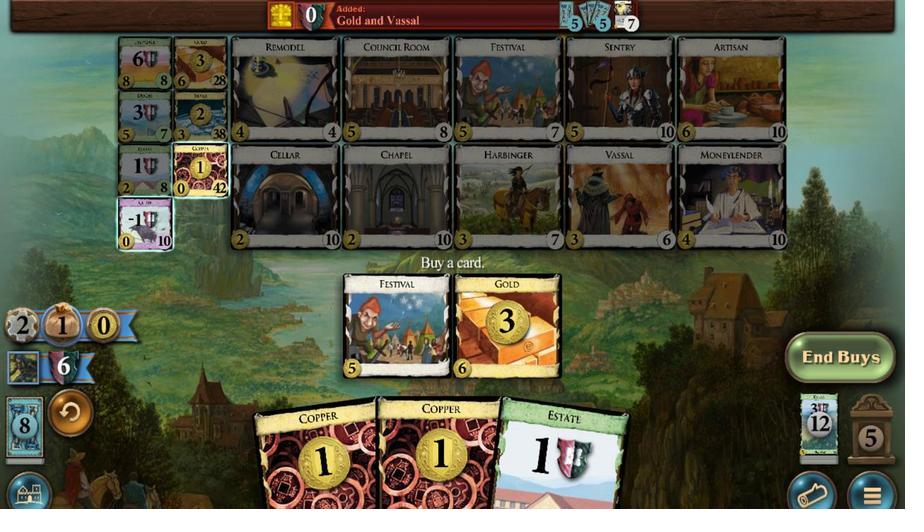 
Action: Mouse moved to (270, 376)
Screenshot: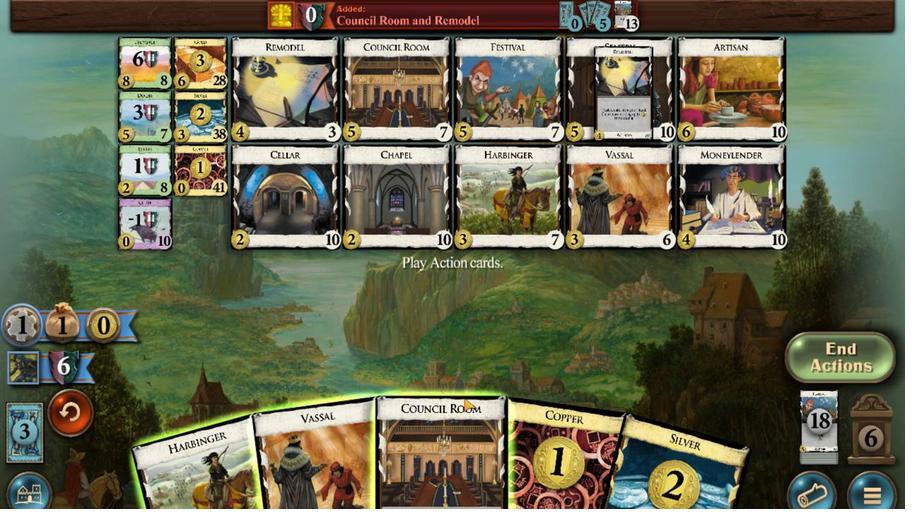
Action: Mouse pressed left at (270, 376)
Screenshot: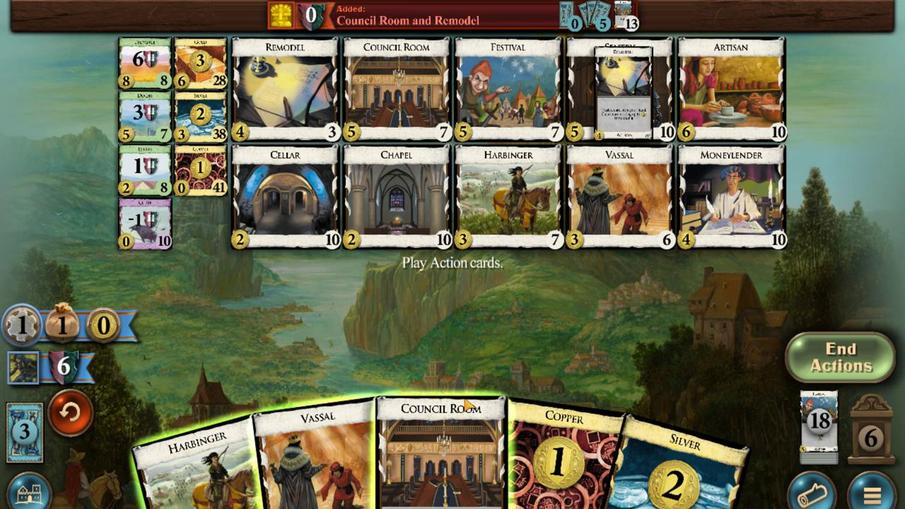 
Action: Mouse moved to (260, 376)
Screenshot: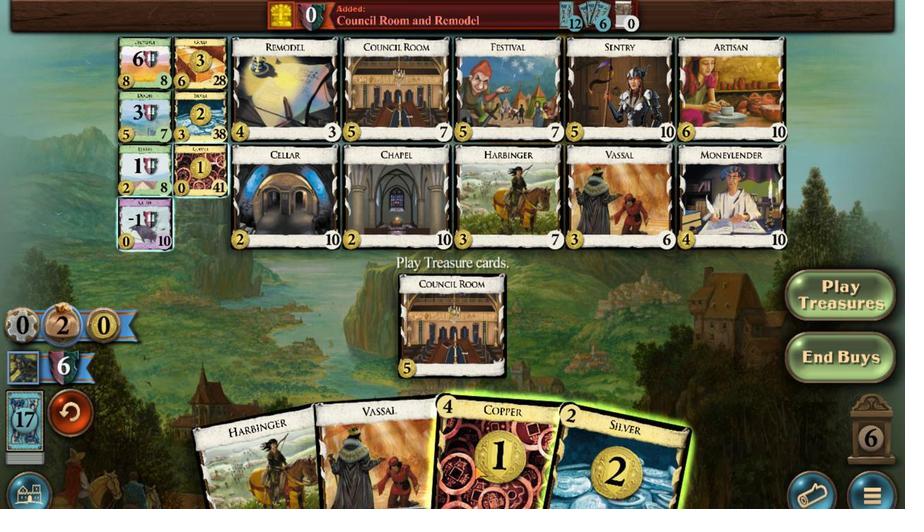 
Action: Mouse pressed left at (260, 376)
Screenshot: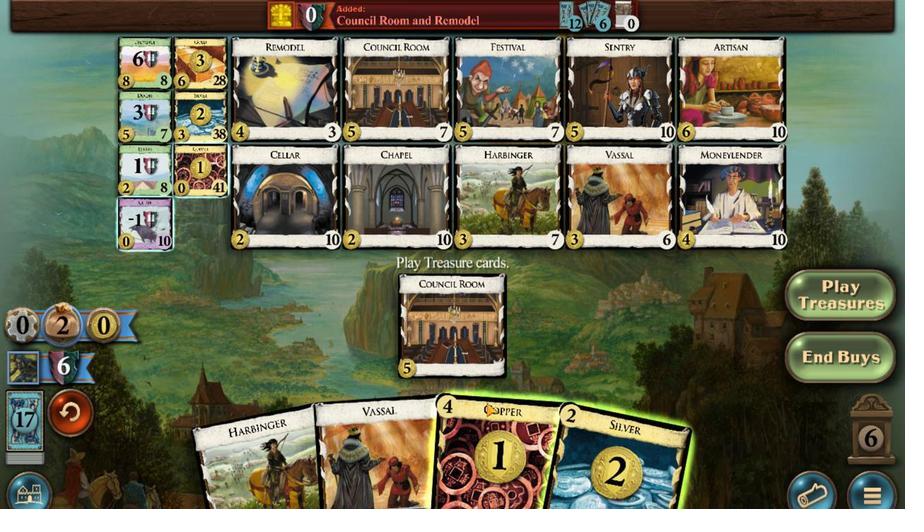 
Action: Mouse moved to (260, 379)
Screenshot: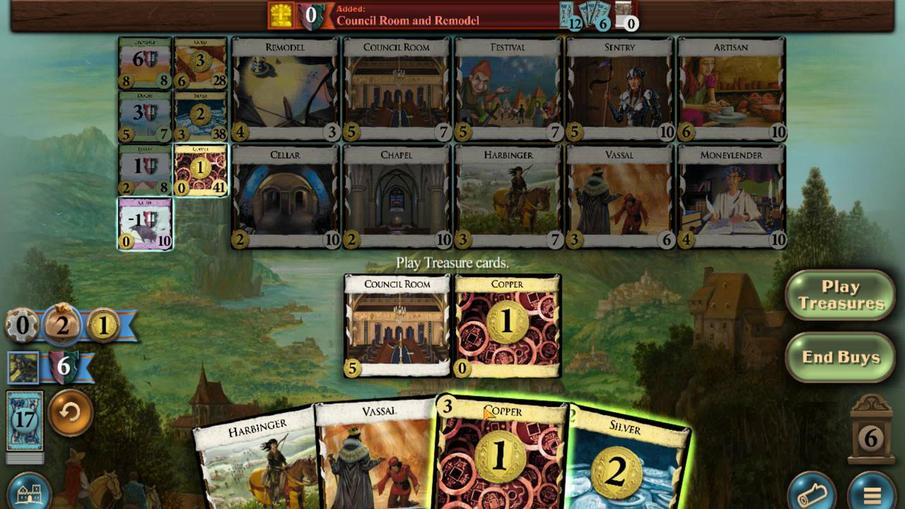 
Action: Mouse pressed left at (260, 379)
Screenshot: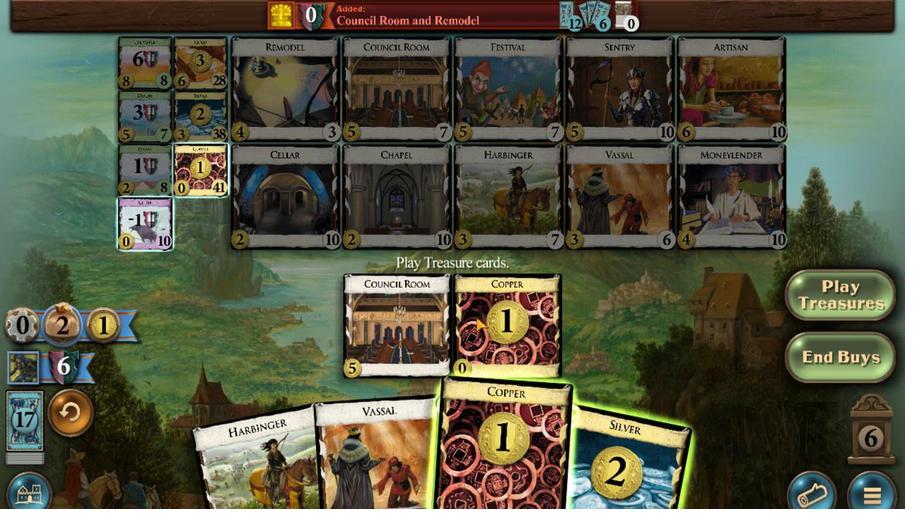 
Action: Mouse moved to (235, 370)
Screenshot: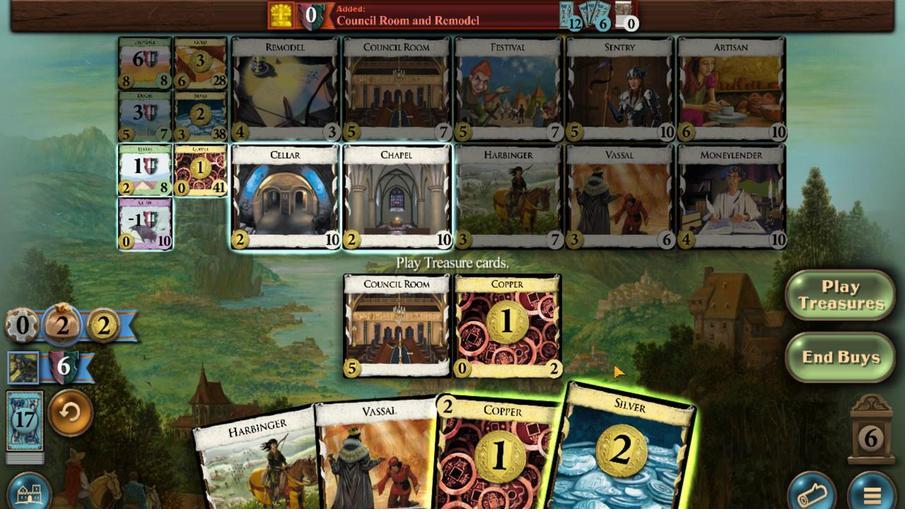
Action: Mouse pressed left at (235, 370)
Screenshot: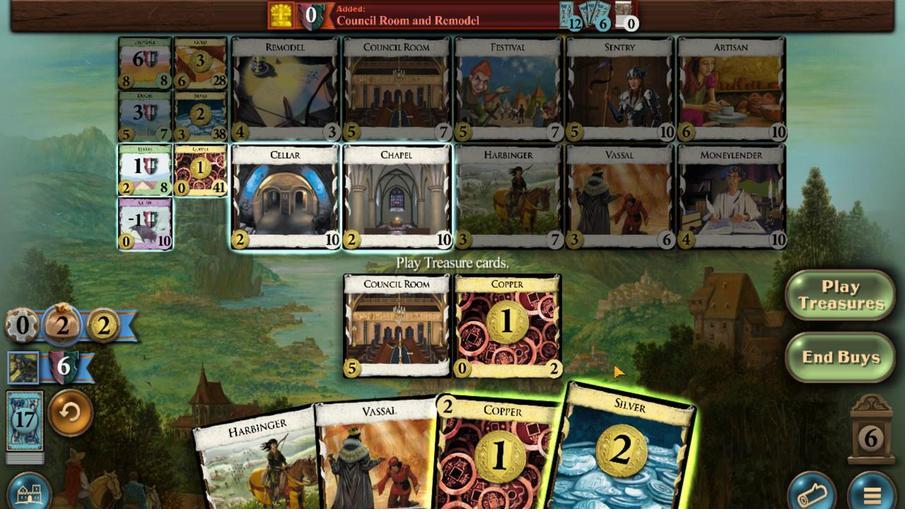 
Action: Mouse moved to (251, 378)
Screenshot: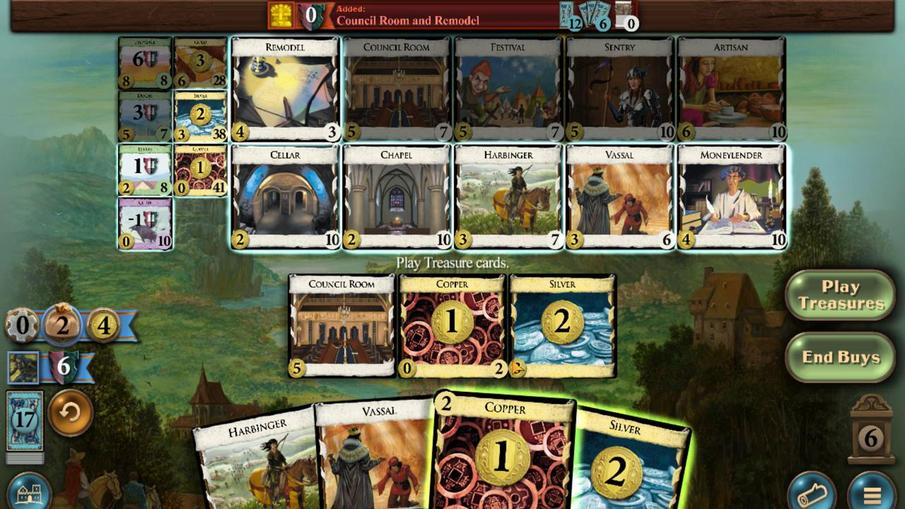 
Action: Mouse pressed left at (251, 378)
Screenshot: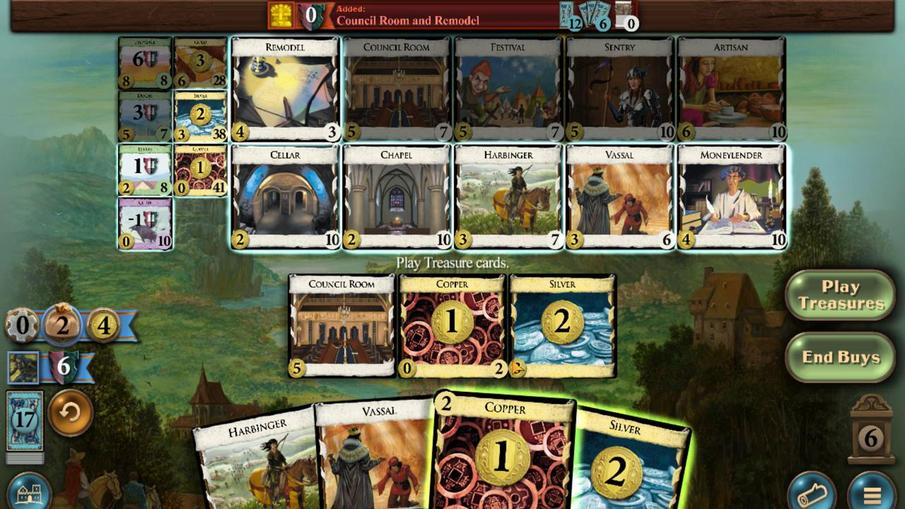 
Action: Mouse moved to (272, 474)
Screenshot: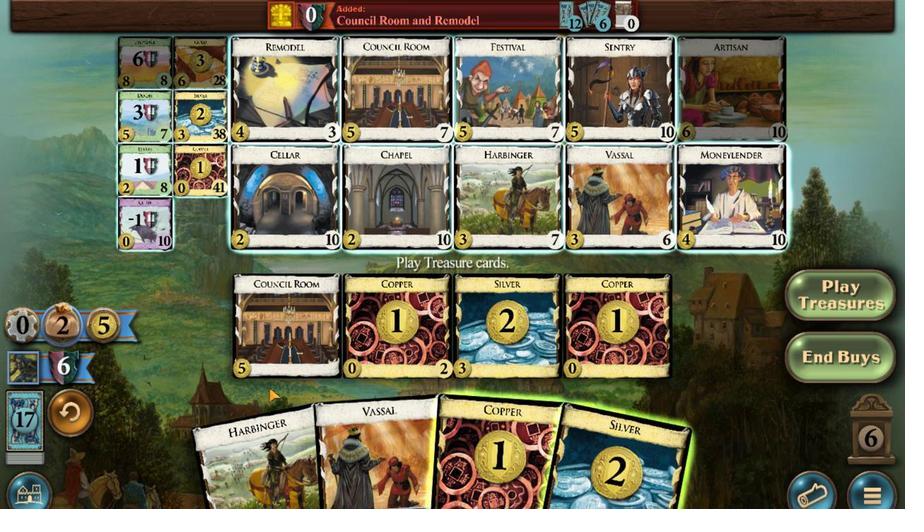 
Action: Mouse pressed left at (272, 474)
Screenshot: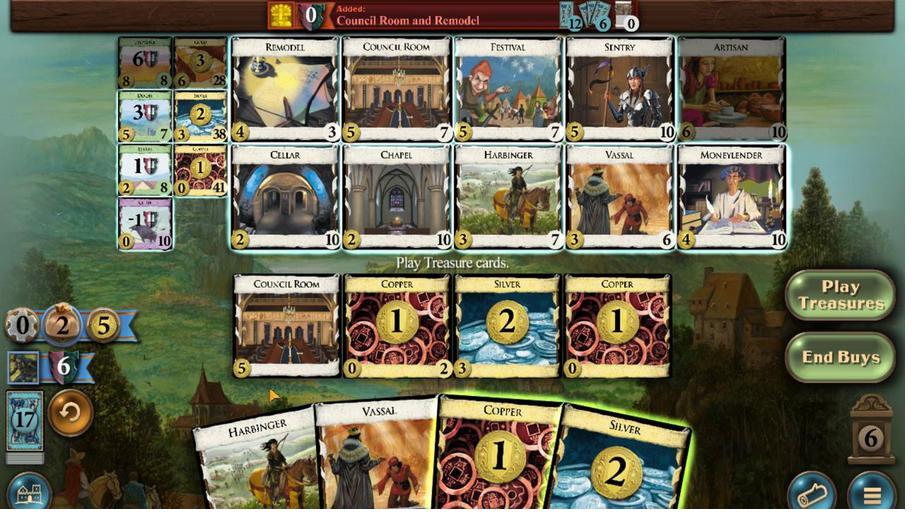 
Action: Mouse moved to (315, 451)
Screenshot: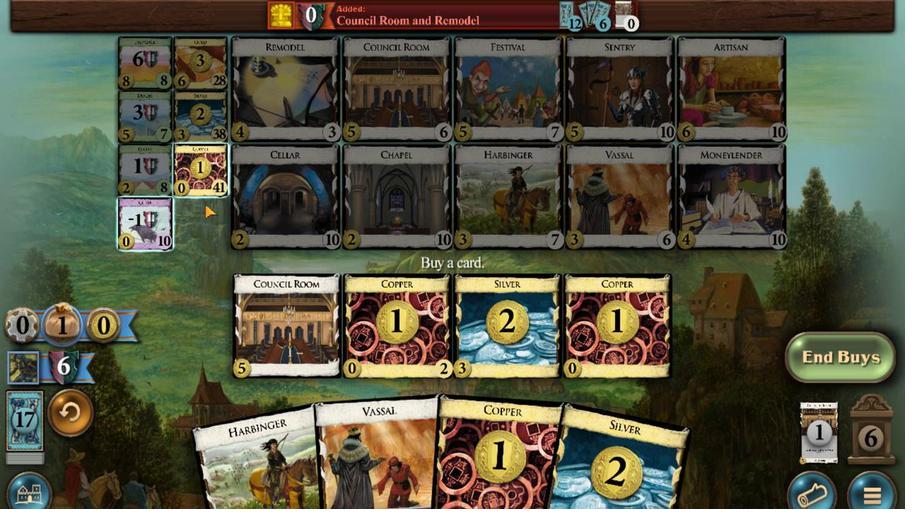 
Action: Mouse pressed left at (315, 451)
Screenshot: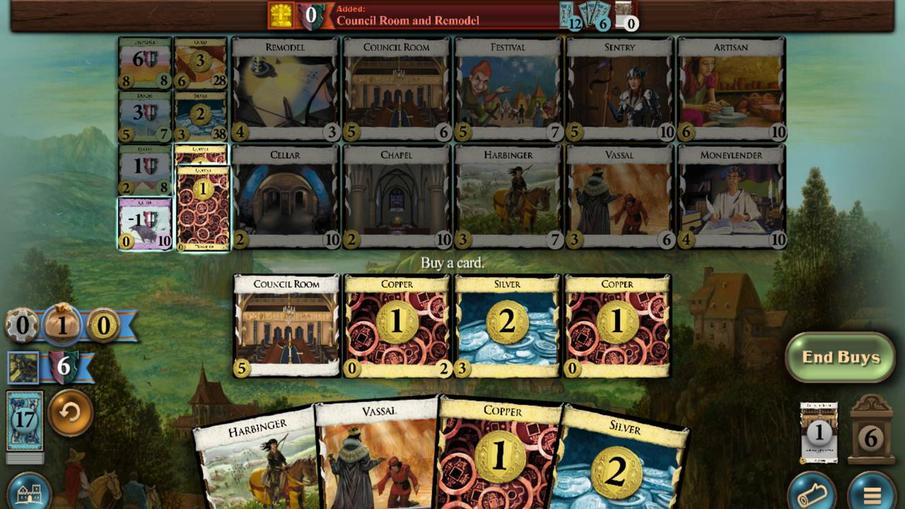 
Action: Mouse moved to (311, 375)
Screenshot: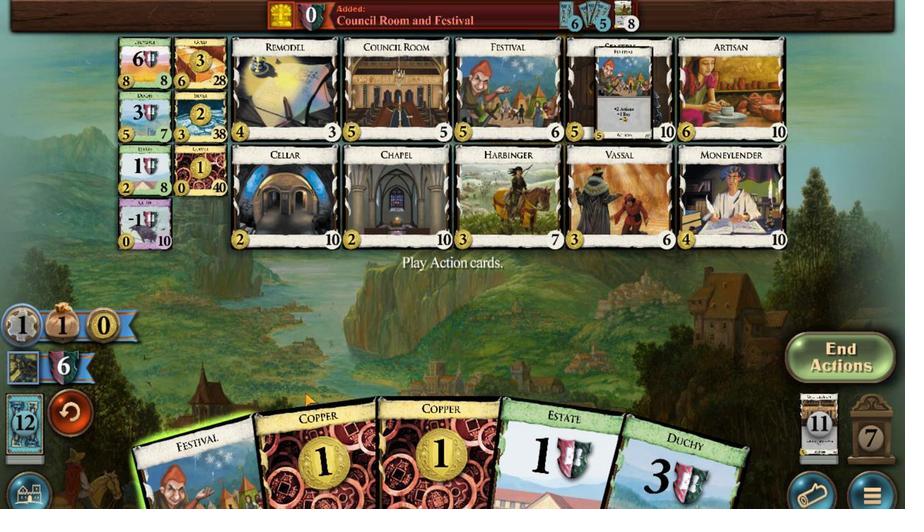 
Action: Mouse pressed left at (311, 375)
Screenshot: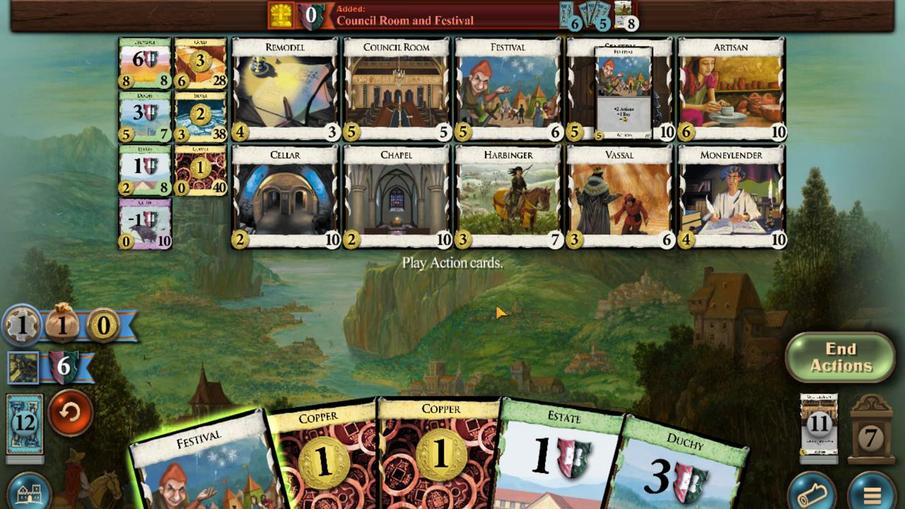 
Action: Mouse moved to (276, 380)
Screenshot: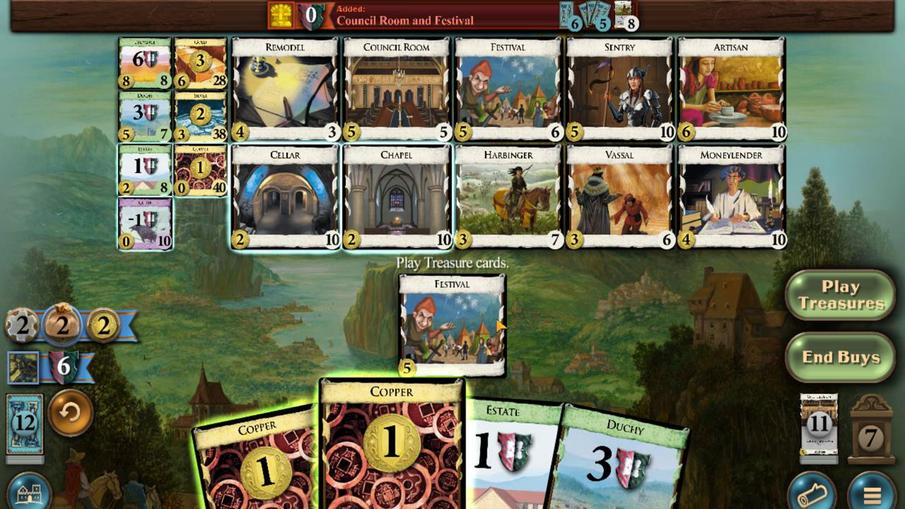 
Action: Mouse pressed left at (276, 380)
Screenshot: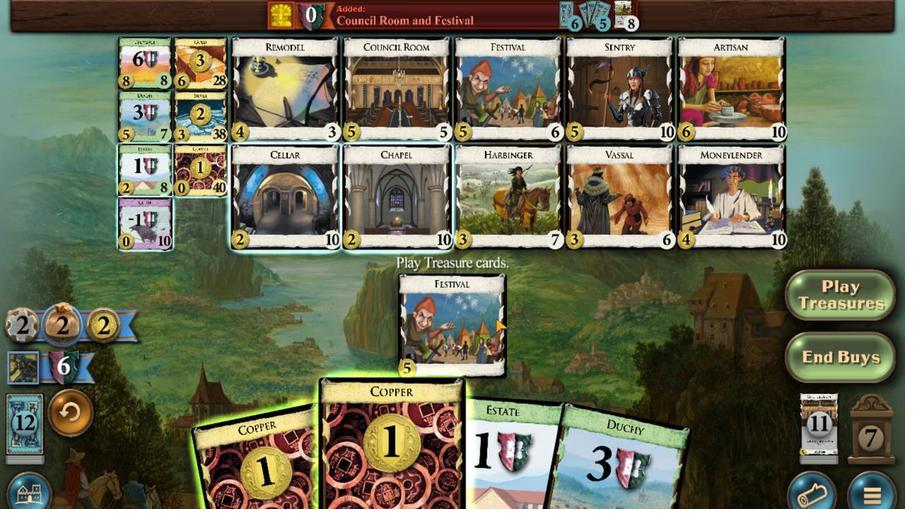 
Action: Mouse moved to (231, 448)
Screenshot: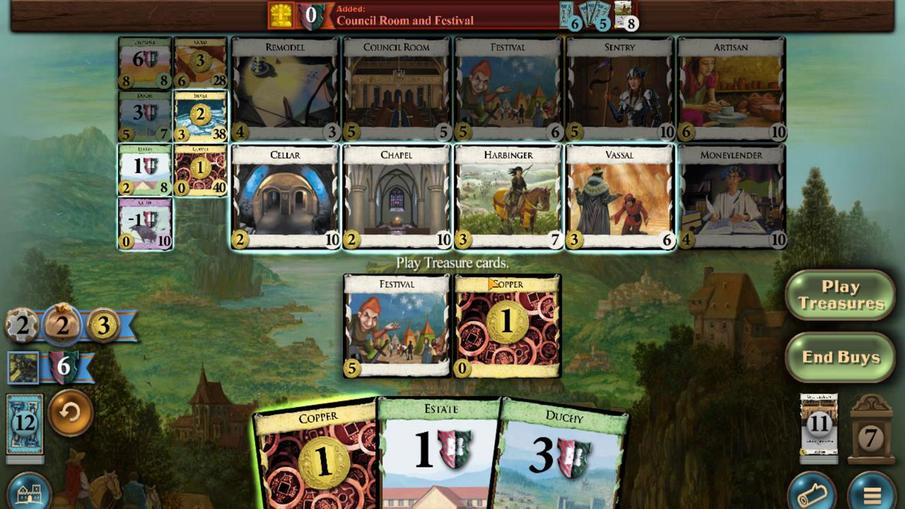 
Action: Mouse pressed left at (231, 448)
Screenshot: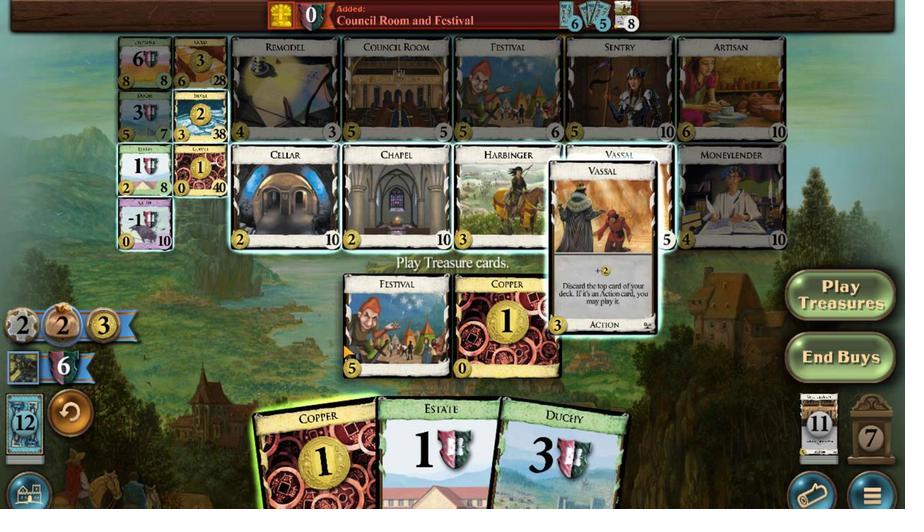 
Action: Mouse moved to (314, 450)
Screenshot: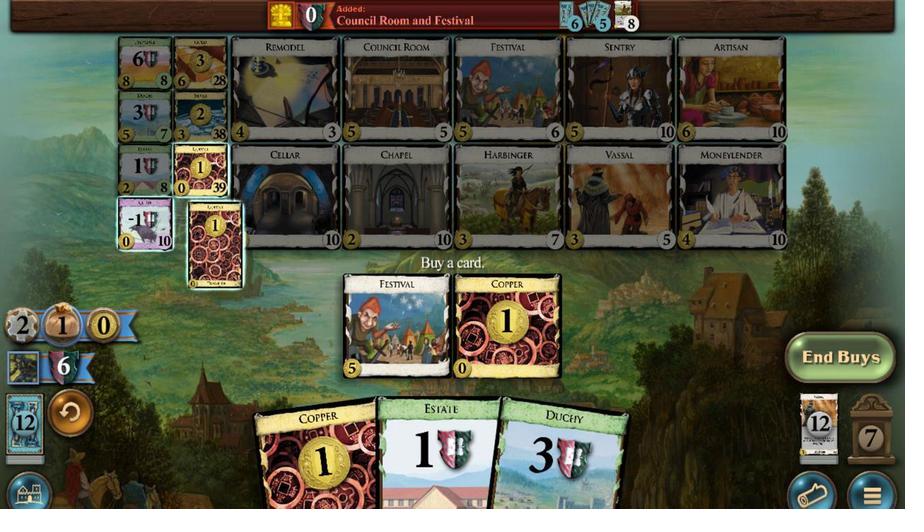 
Action: Mouse pressed left at (314, 450)
Screenshot: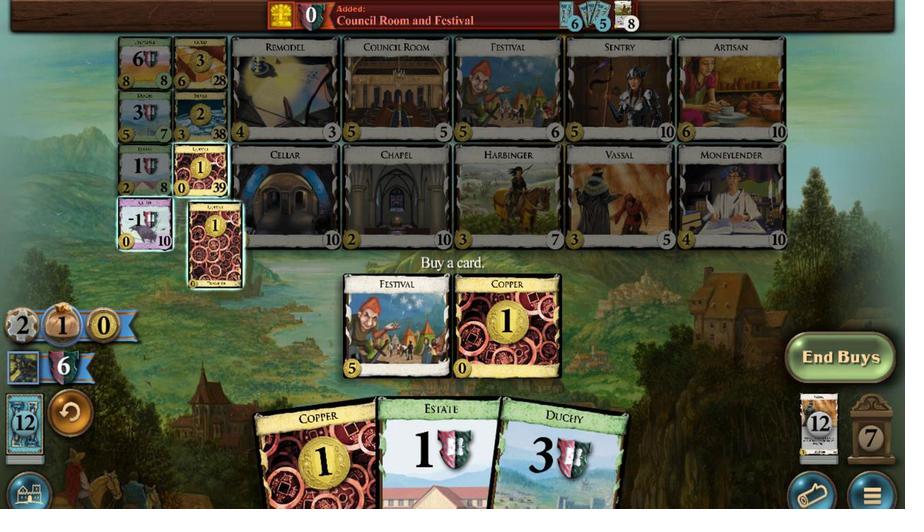 
Action: Mouse moved to (290, 377)
Screenshot: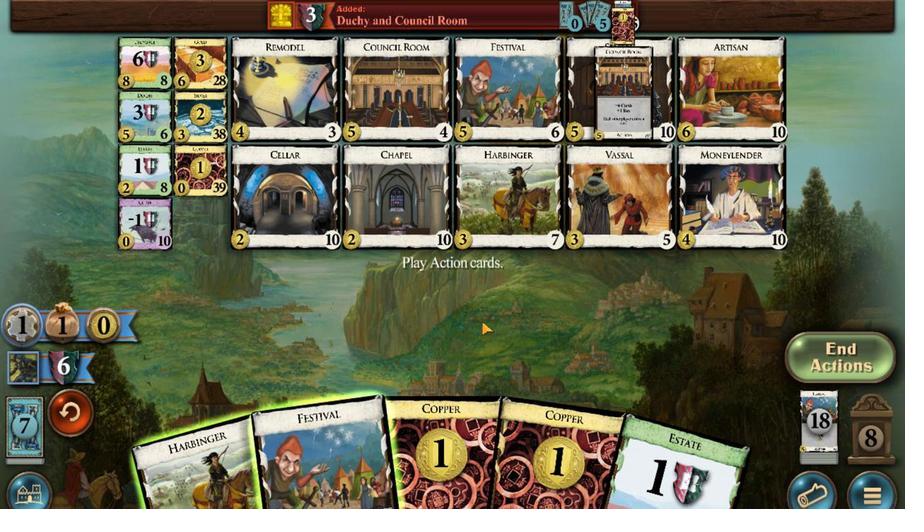 
Action: Mouse pressed left at (290, 377)
Screenshot: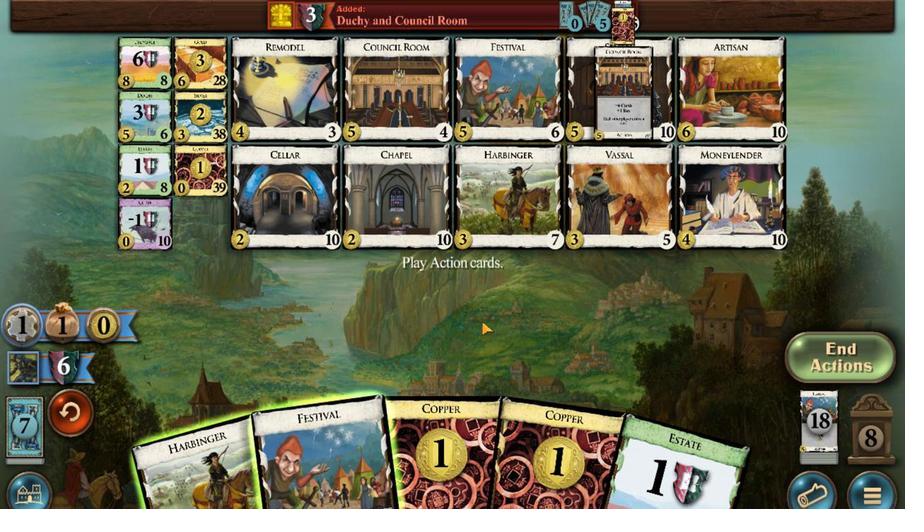 
Action: Mouse moved to (305, 375)
Screenshot: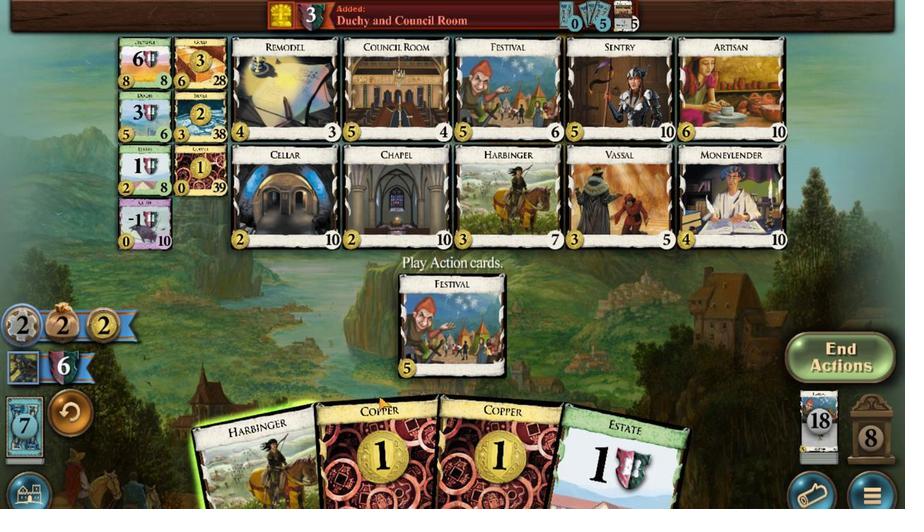 
Action: Mouse pressed left at (305, 375)
Screenshot: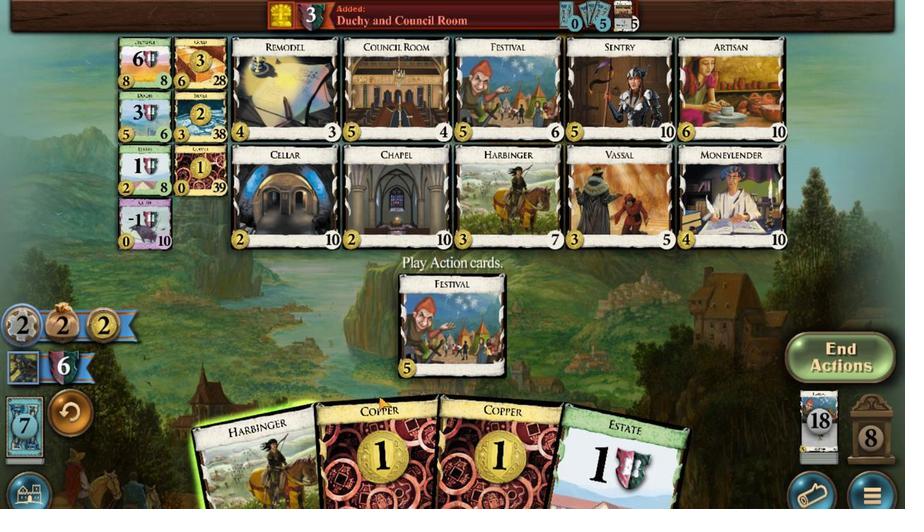 
Action: Mouse moved to (196, 459)
Screenshot: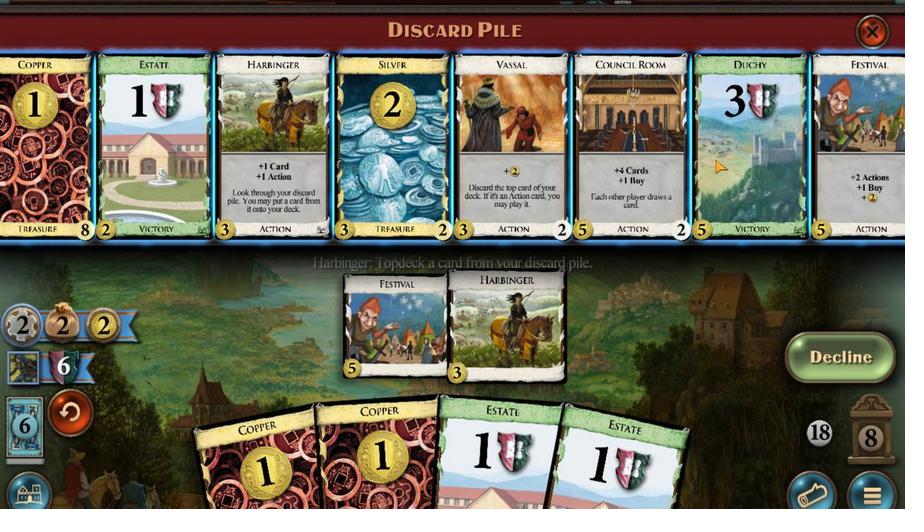 
Action: Mouse pressed left at (196, 459)
Screenshot: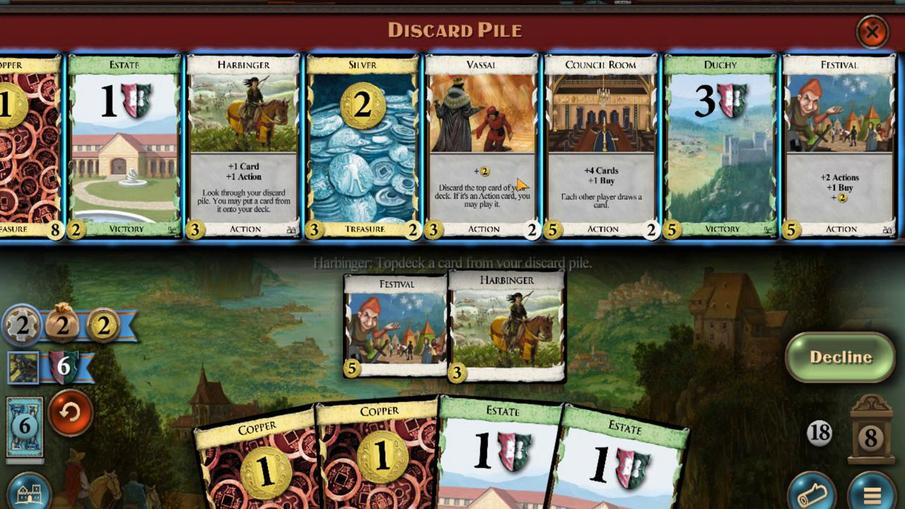 
Action: Mouse moved to (188, 467)
Screenshot: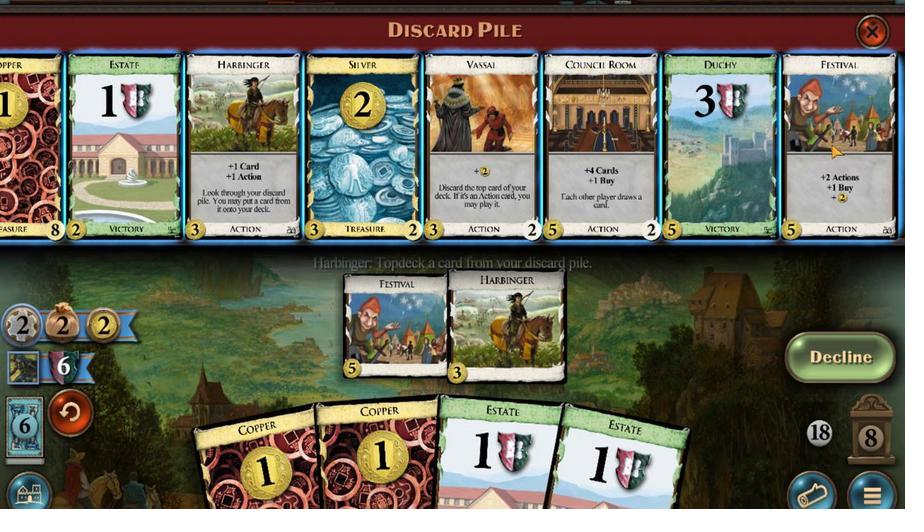 
Action: Mouse pressed left at (188, 467)
Screenshot: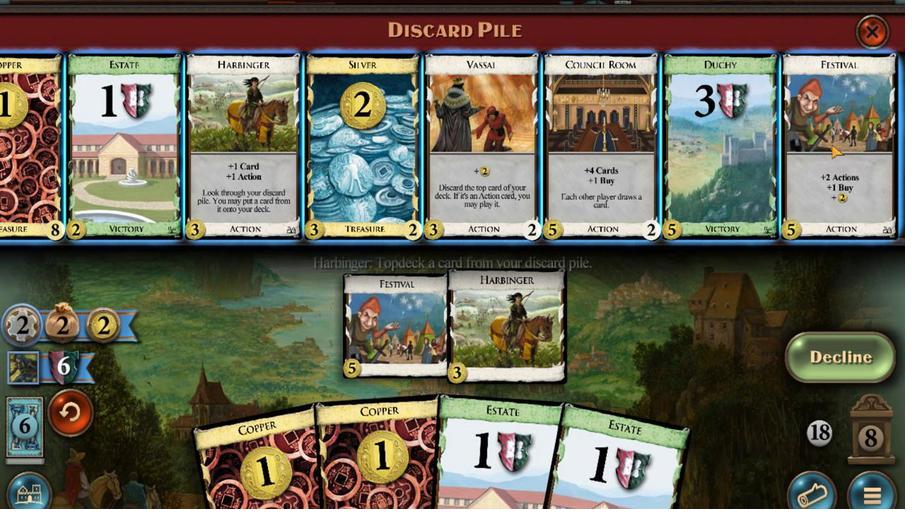 
Action: Mouse moved to (282, 368)
Screenshot: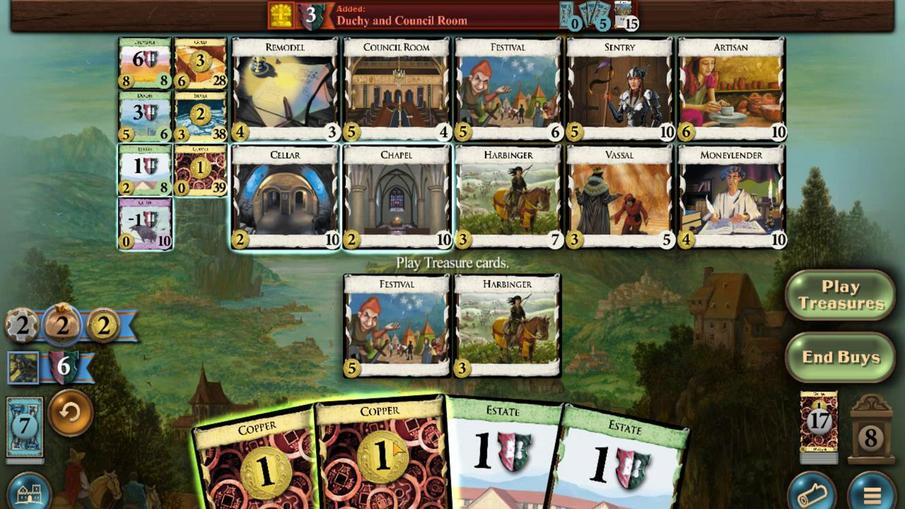 
Action: Mouse pressed left at (282, 368)
Screenshot: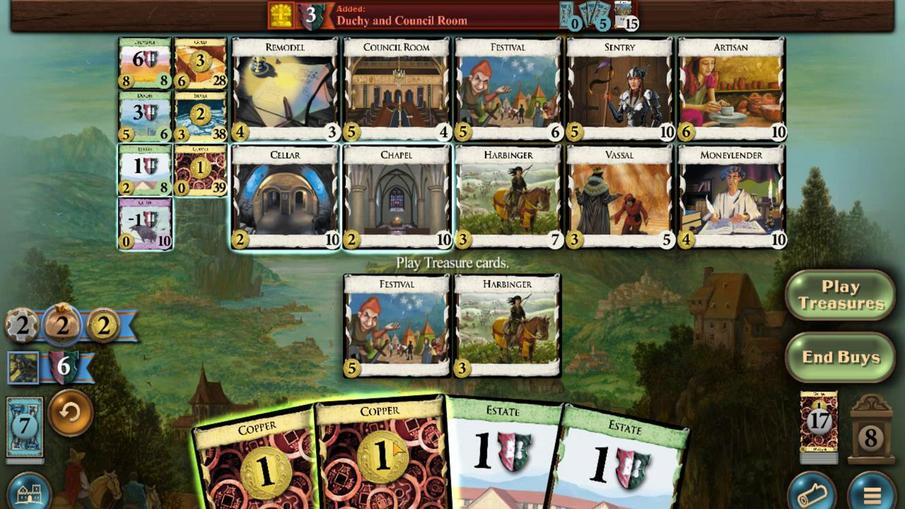 
Action: Mouse moved to (294, 370)
Screenshot: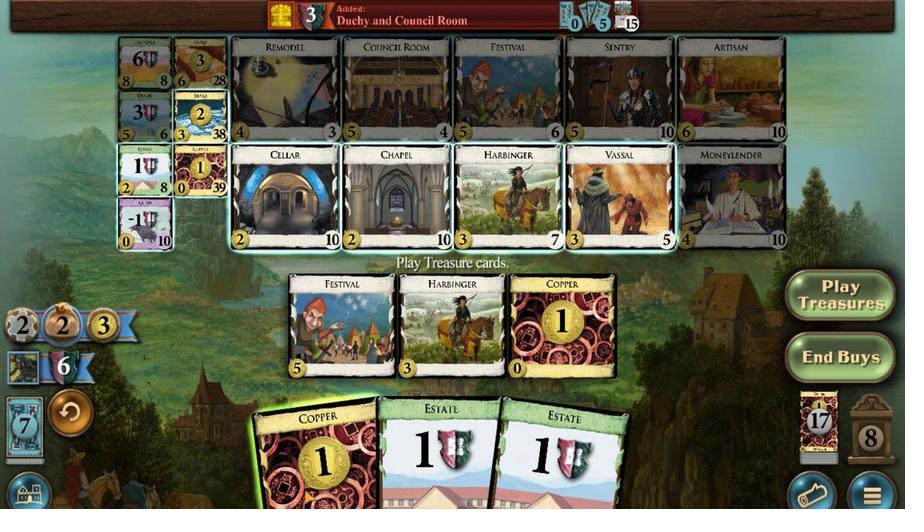 
Action: Mouse pressed left at (294, 370)
Screenshot: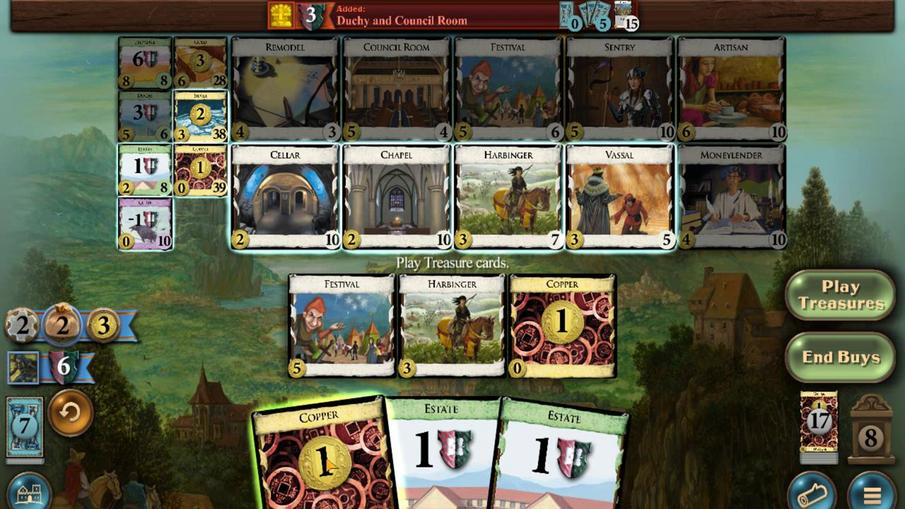 
Action: Mouse moved to (252, 447)
Screenshot: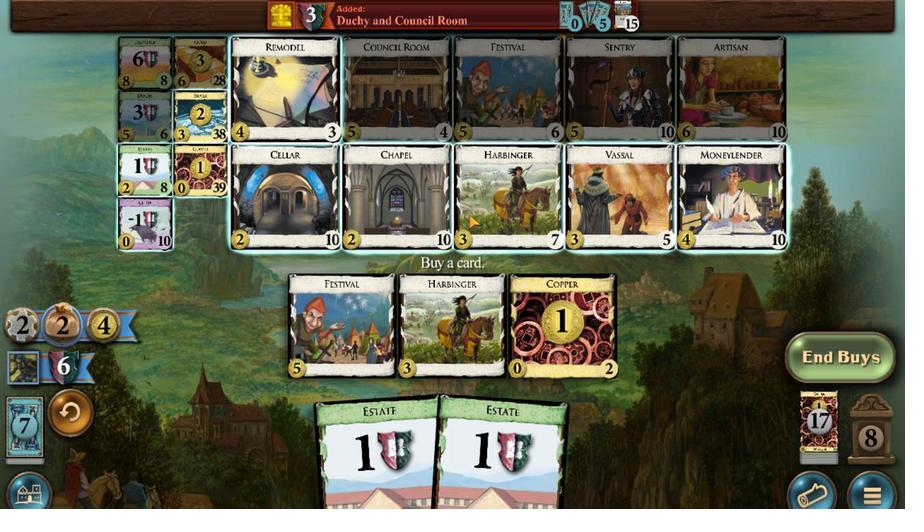 
Action: Mouse pressed left at (252, 447)
Screenshot: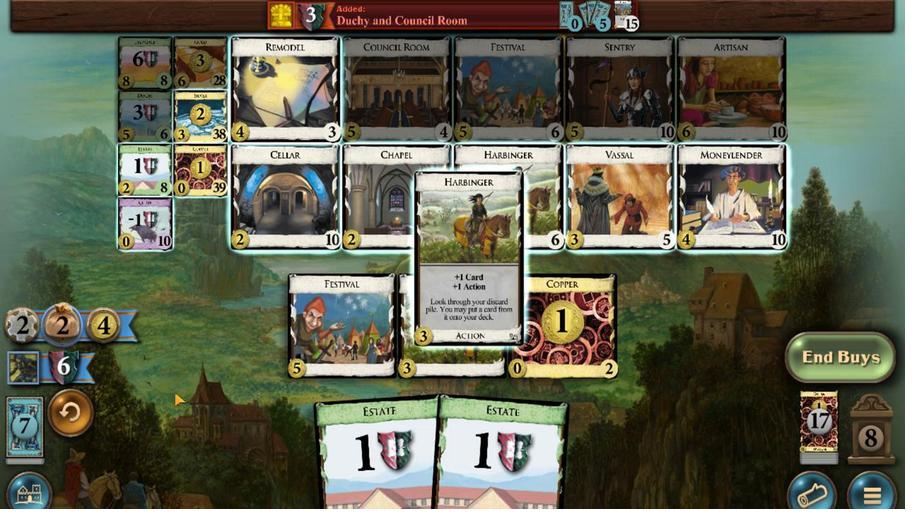 
Action: Mouse moved to (316, 450)
Screenshot: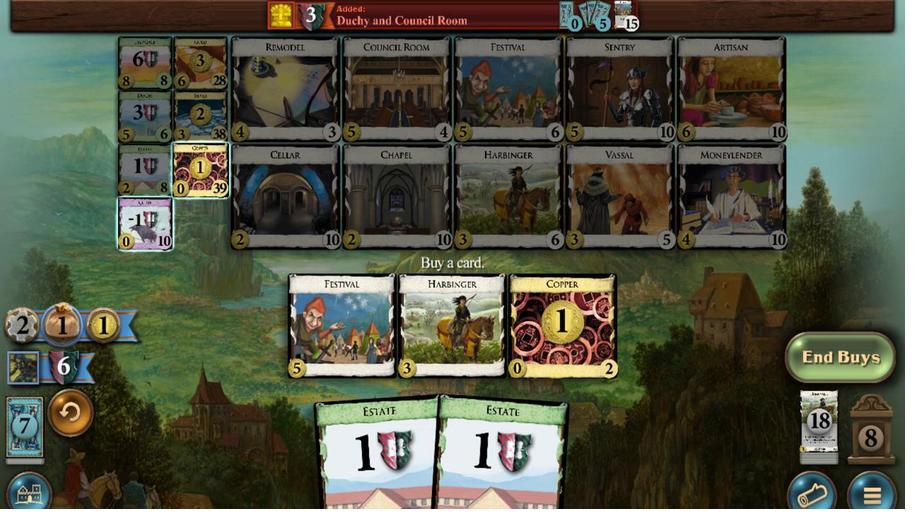 
Action: Mouse pressed left at (316, 450)
Screenshot: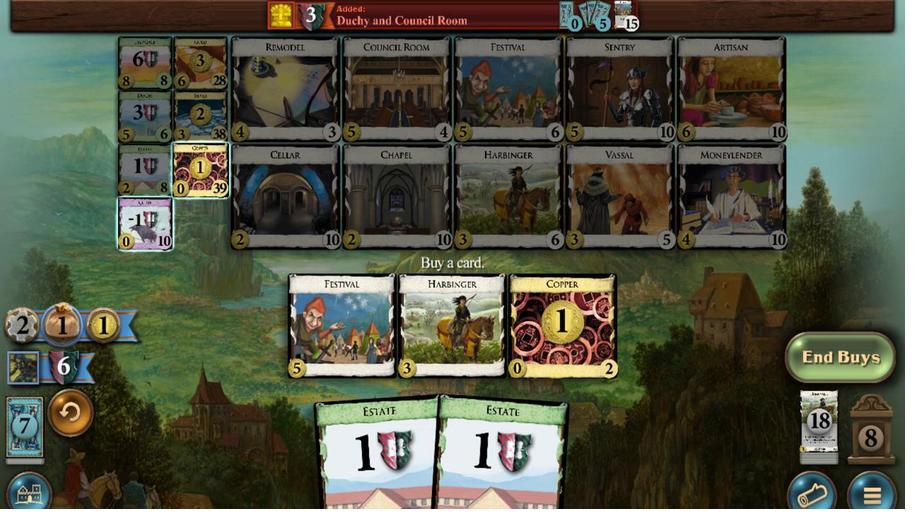 
Action: Mouse moved to (304, 378)
Screenshot: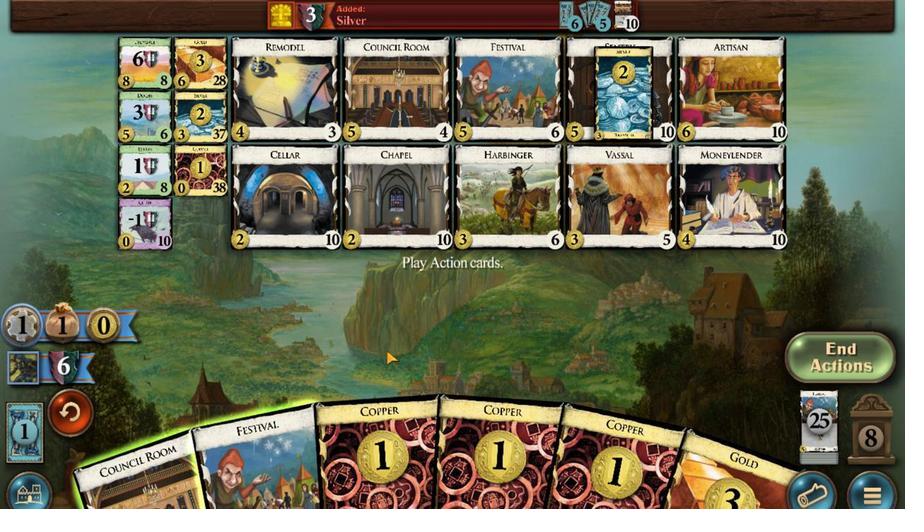 
Action: Mouse pressed left at (304, 378)
Screenshot: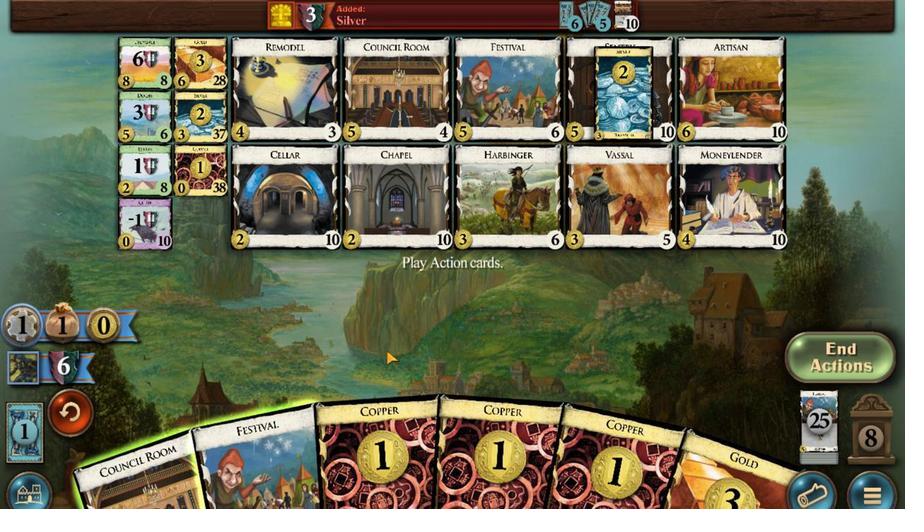 
Action: Mouse moved to (310, 377)
Screenshot: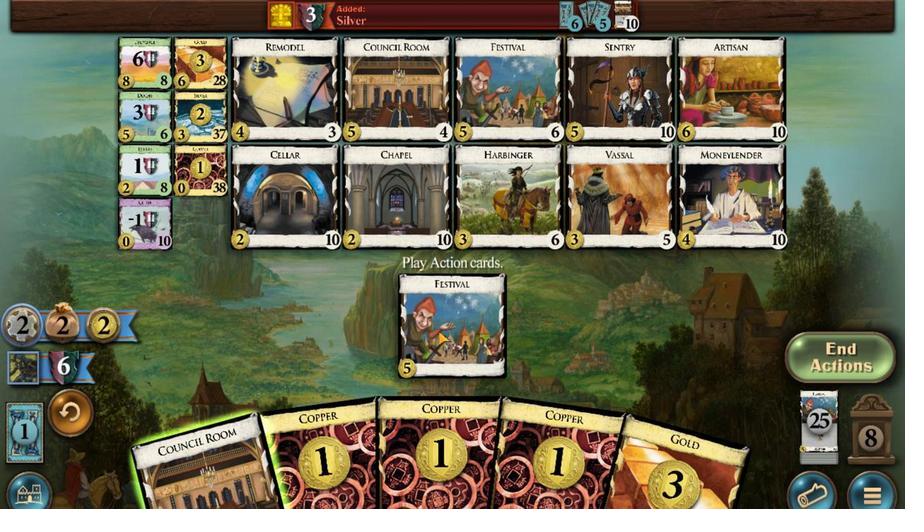 
Action: Mouse pressed left at (310, 377)
Screenshot: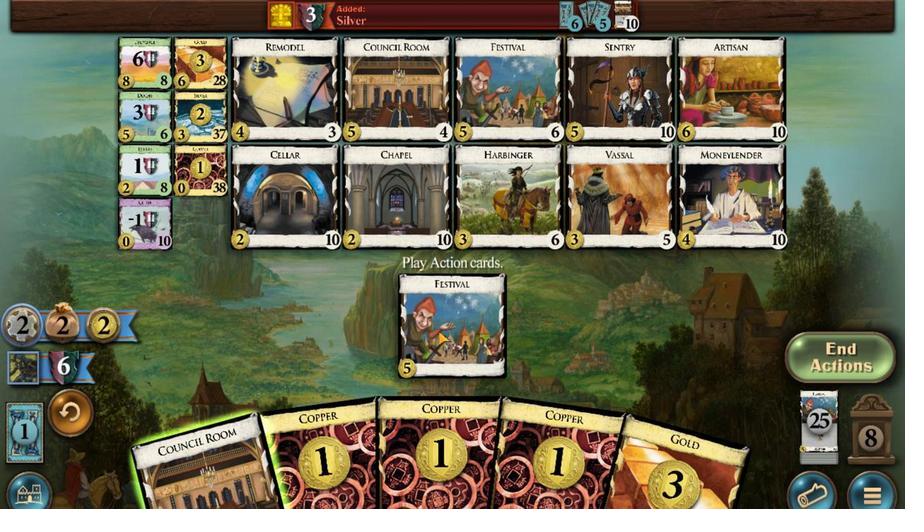 
Action: Mouse moved to (278, 373)
Screenshot: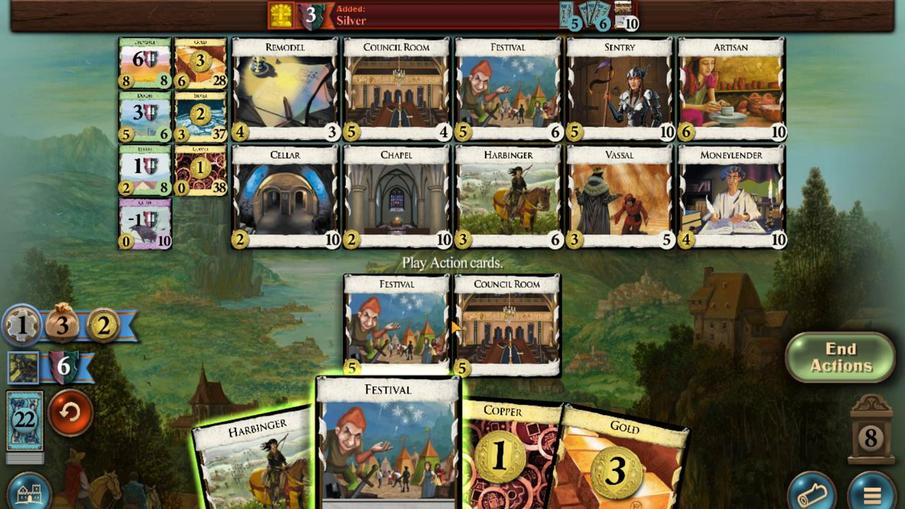 
Action: Mouse pressed left at (278, 373)
Screenshot: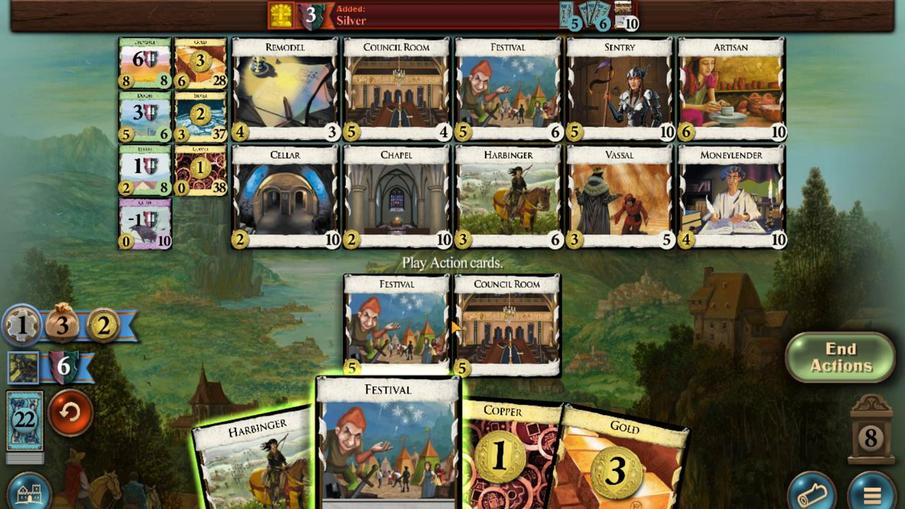 
Action: Mouse moved to (292, 380)
Screenshot: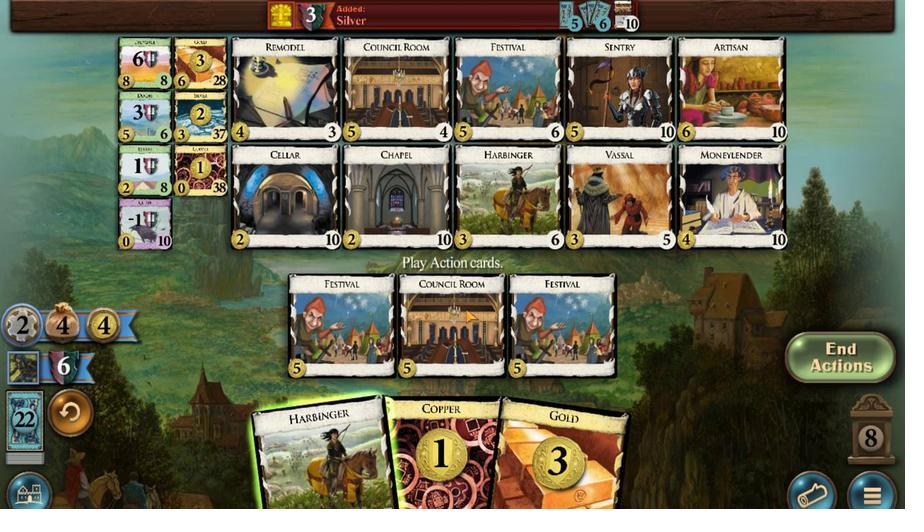 
Action: Mouse pressed left at (292, 380)
Screenshot: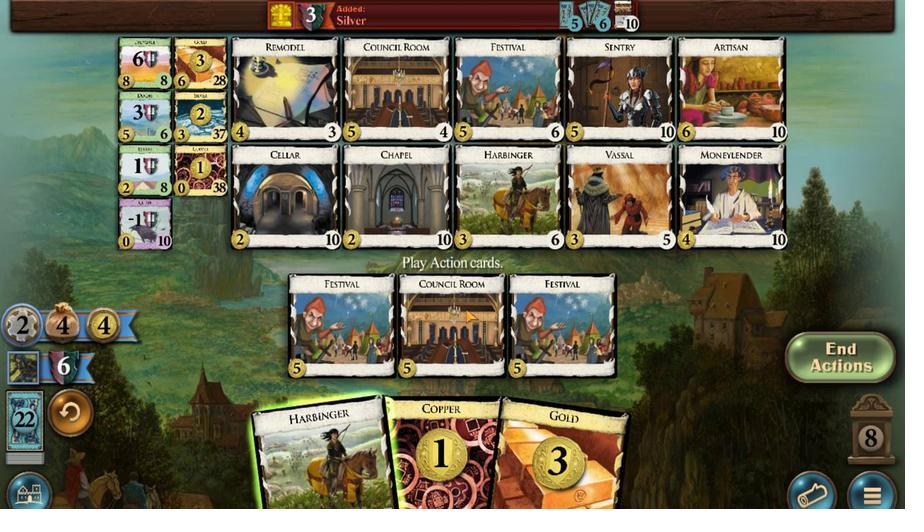 
Action: Mouse moved to (283, 383)
Screenshot: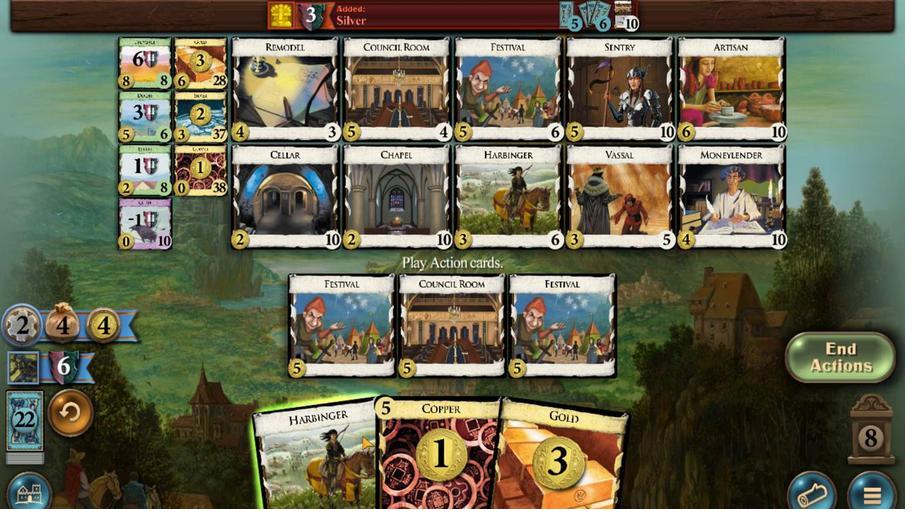 
Action: Mouse pressed left at (283, 383)
Screenshot: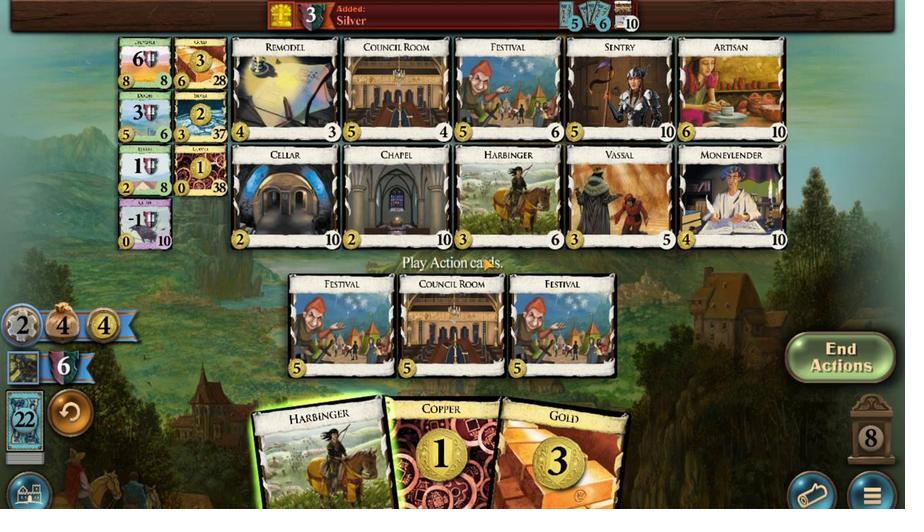 
Action: Mouse moved to (264, 377)
Screenshot: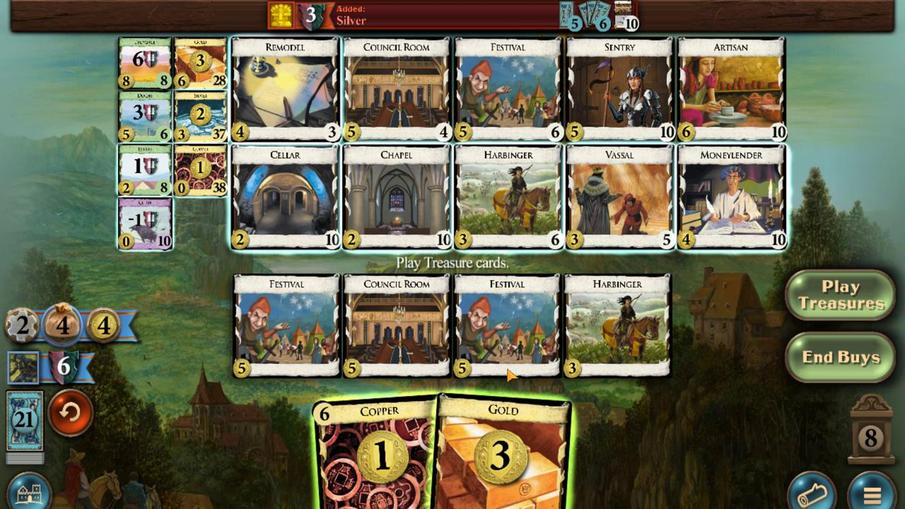 
Action: Mouse pressed left at (264, 377)
Screenshot: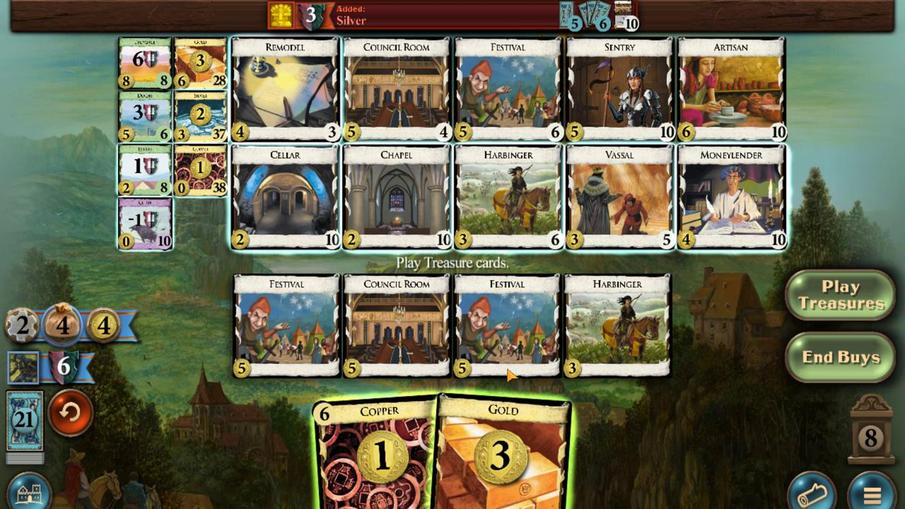 
Action: Mouse moved to (273, 374)
Screenshot: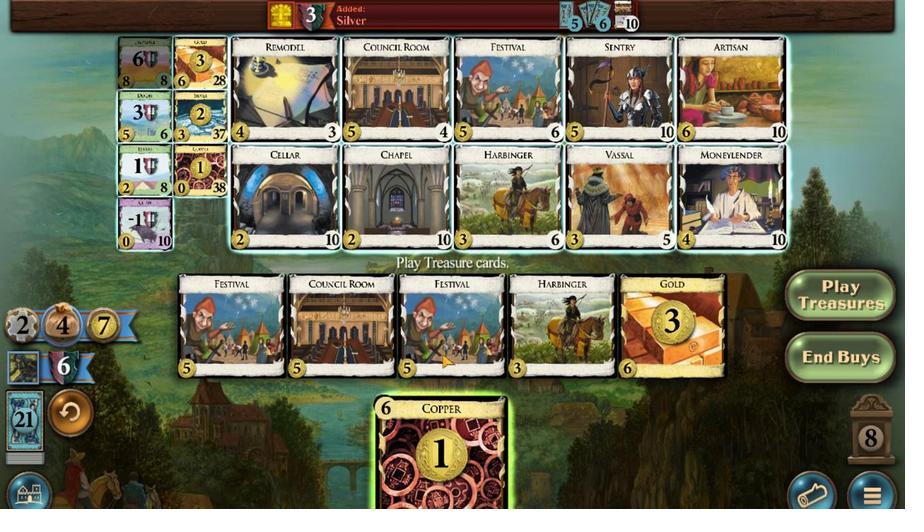 
Action: Mouse pressed left at (273, 374)
Screenshot: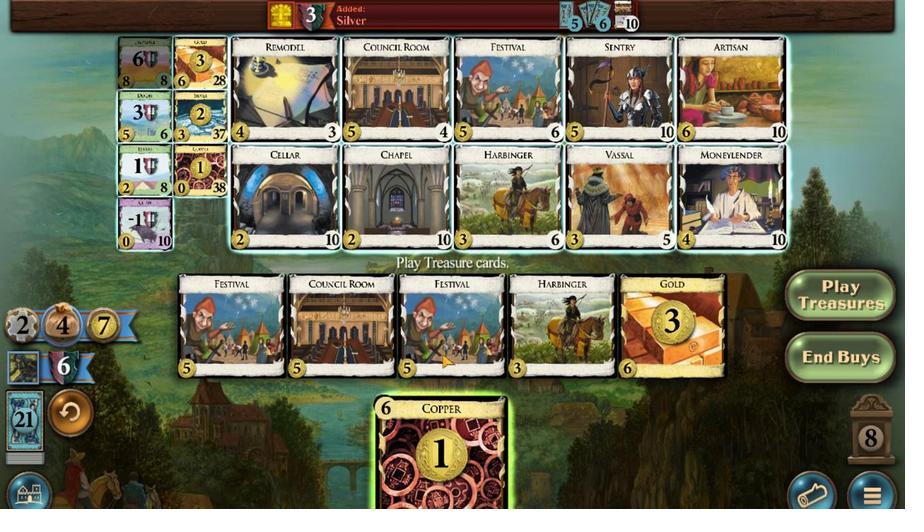 
Action: Mouse moved to (328, 474)
Screenshot: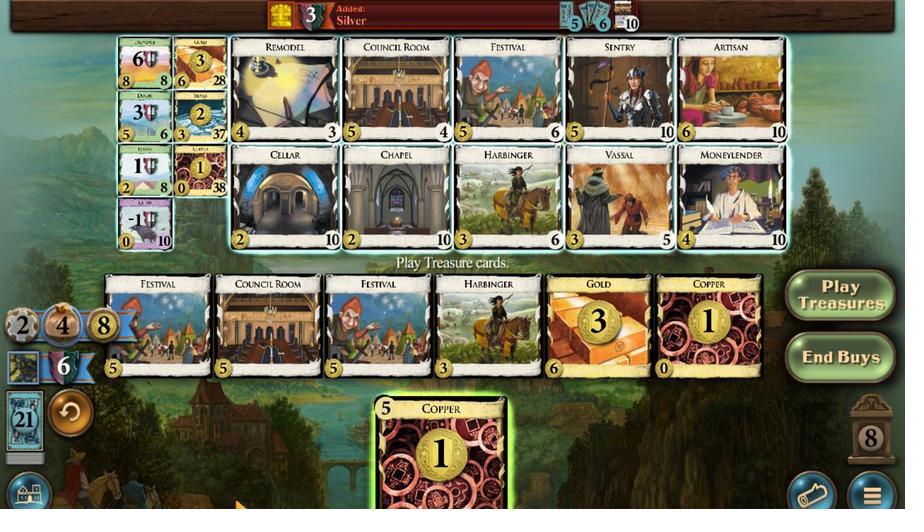 
Action: Mouse pressed left at (328, 474)
Screenshot: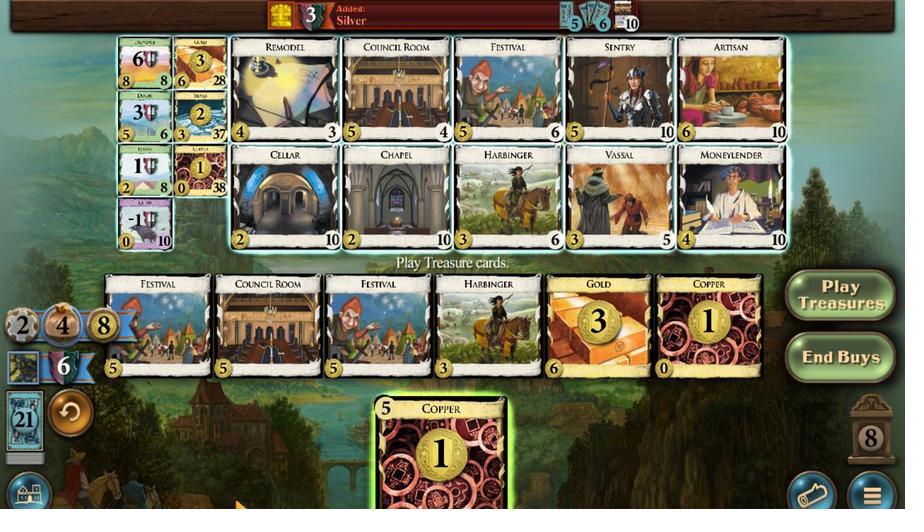 
Action: Mouse moved to (317, 450)
Screenshot: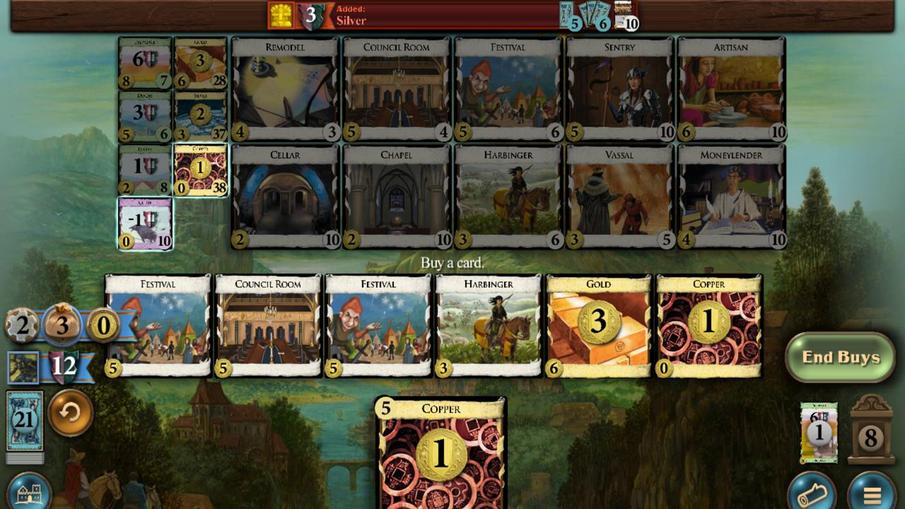 
Action: Mouse pressed left at (317, 450)
Screenshot: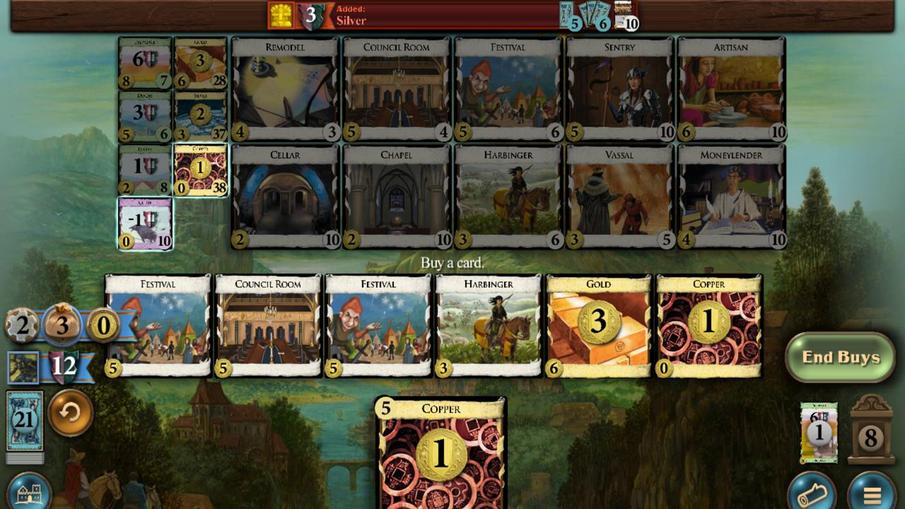 
Action: Mouse moved to (312, 454)
Screenshot: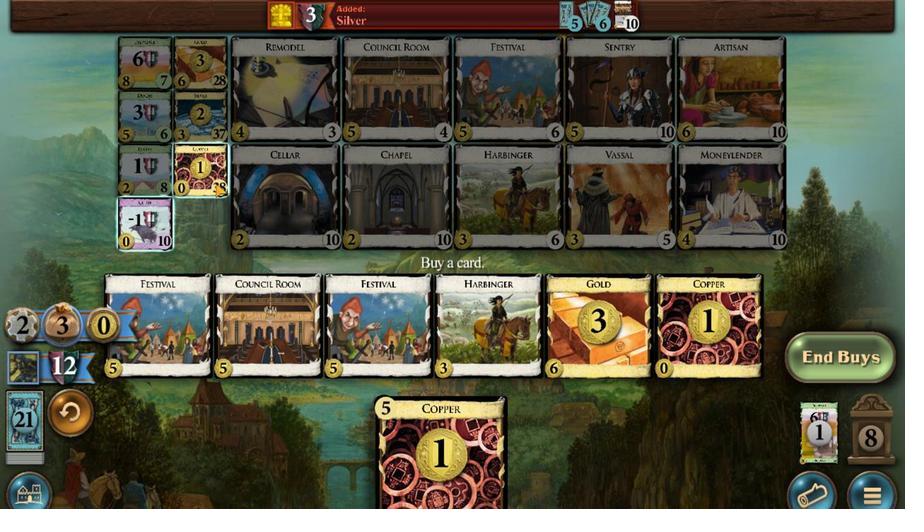 
Action: Mouse pressed left at (312, 454)
Screenshot: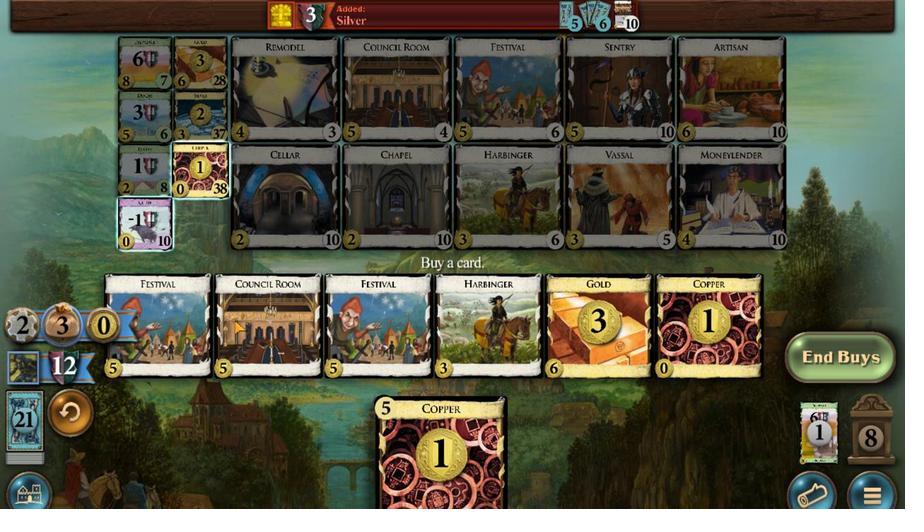 
Action: Mouse moved to (314, 443)
Screenshot: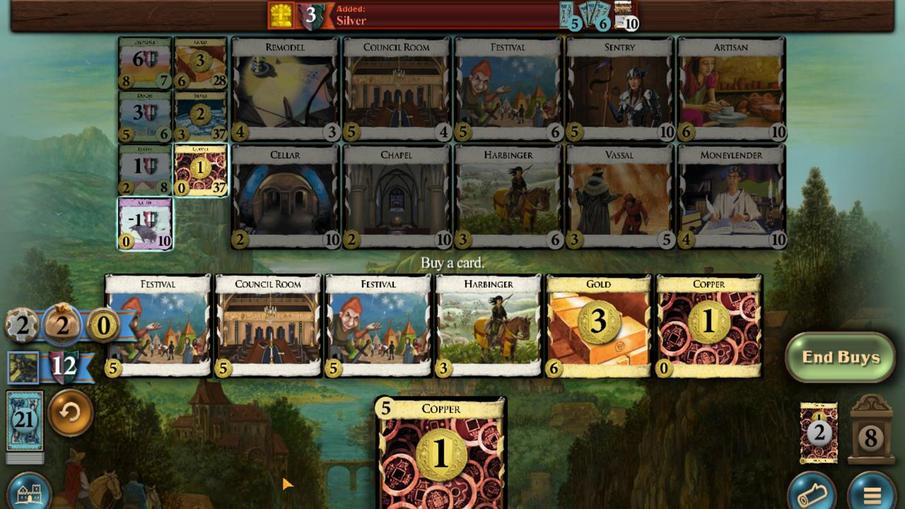 
Action: Mouse pressed left at (314, 443)
Screenshot: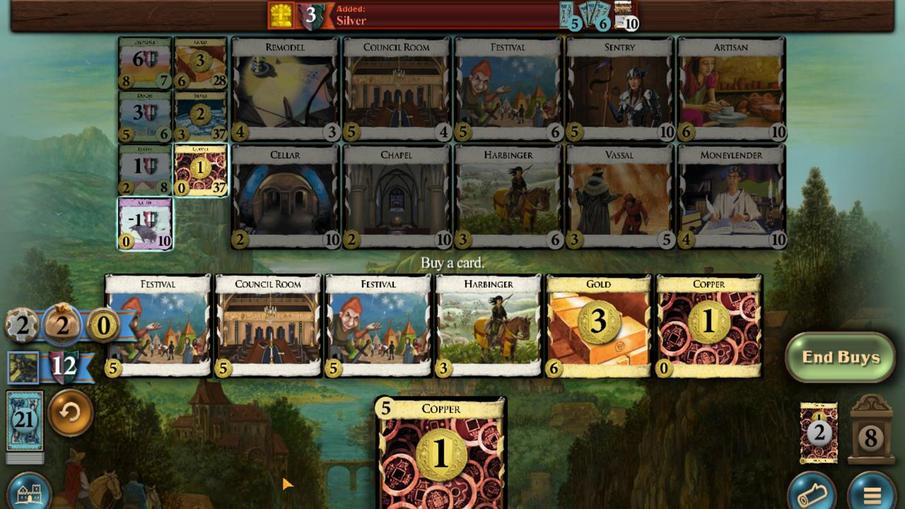 
Action: Mouse moved to (318, 449)
Screenshot: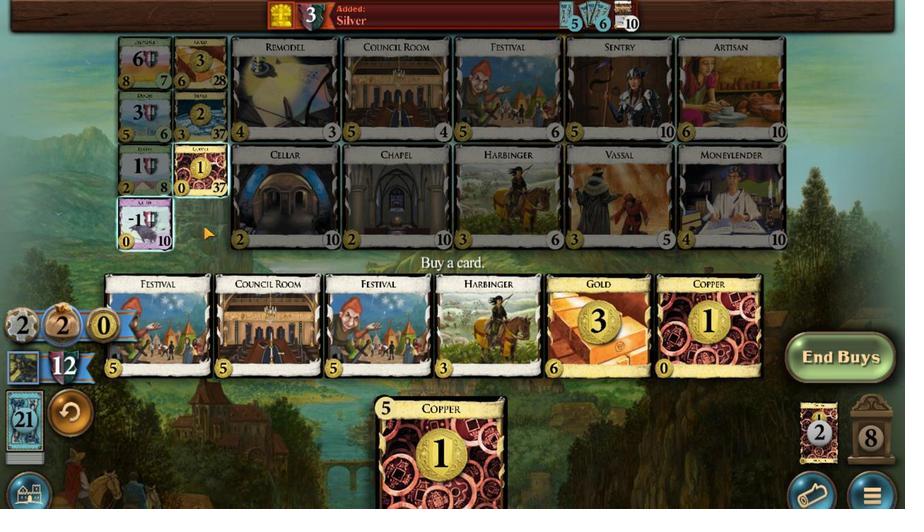 
Action: Mouse pressed left at (318, 449)
Screenshot: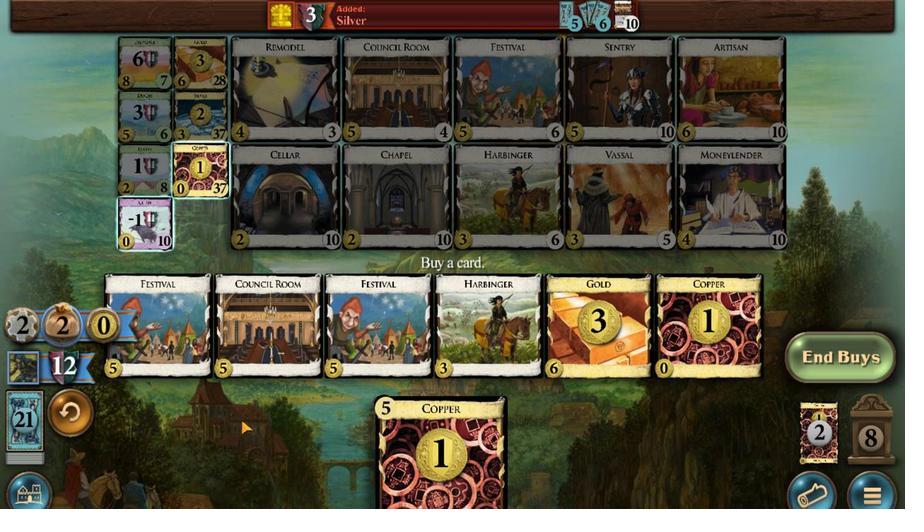 
Action: Mouse moved to (318, 451)
Screenshot: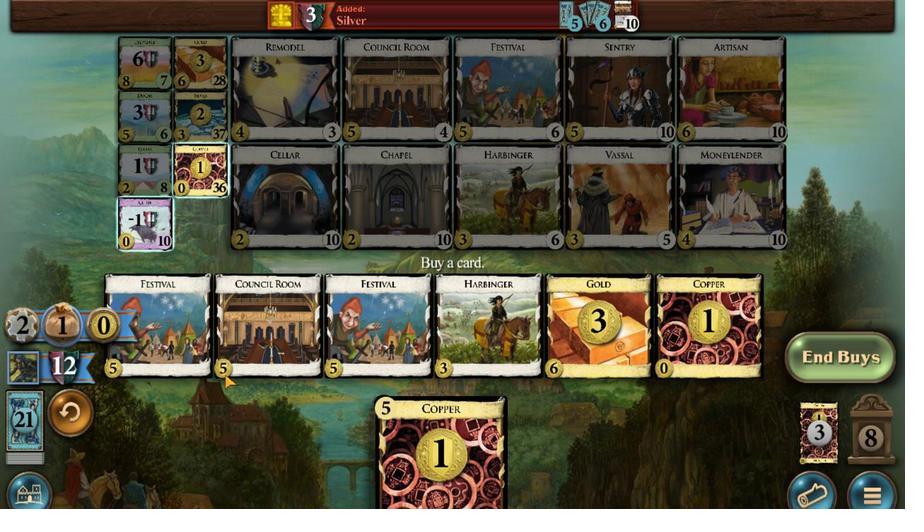 
Action: Mouse pressed left at (318, 451)
Screenshot: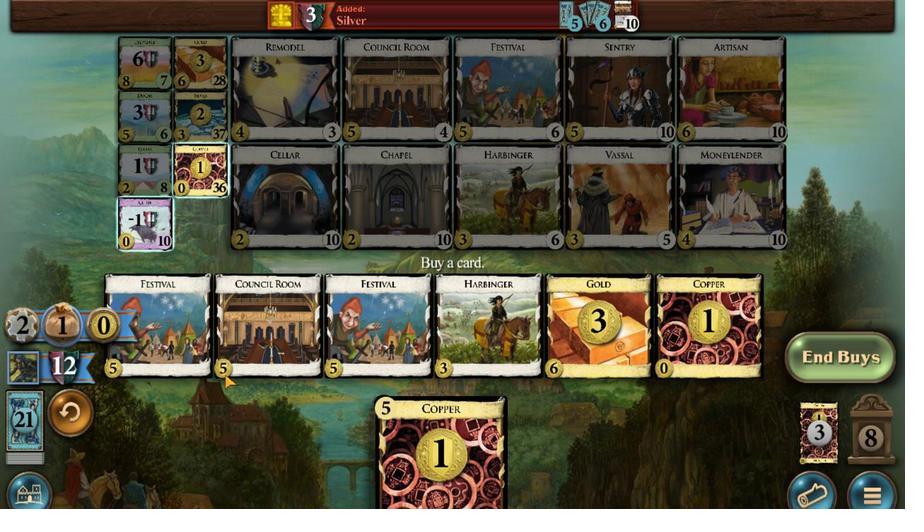 
Action: Mouse moved to (225, 376)
Screenshot: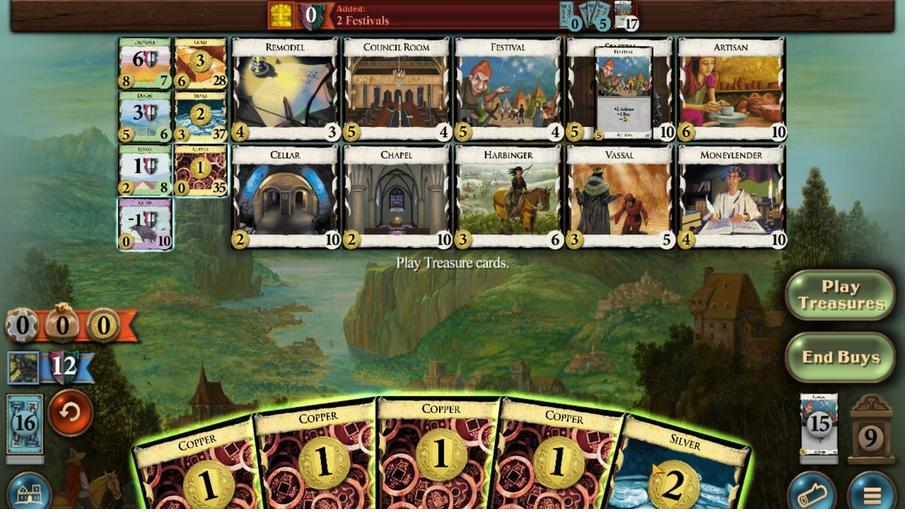 
Action: Mouse pressed left at (225, 376)
Screenshot: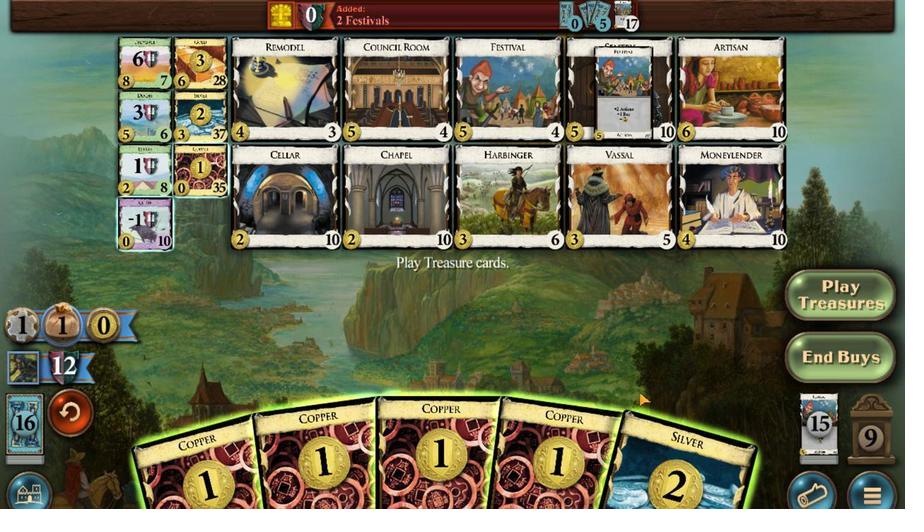 
Action: Mouse moved to (238, 373)
Screenshot: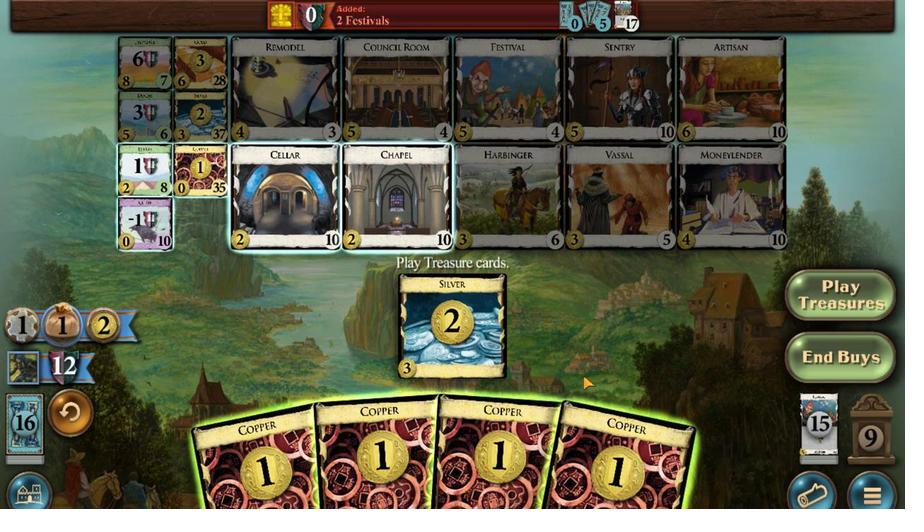 
Action: Mouse pressed left at (238, 373)
Screenshot: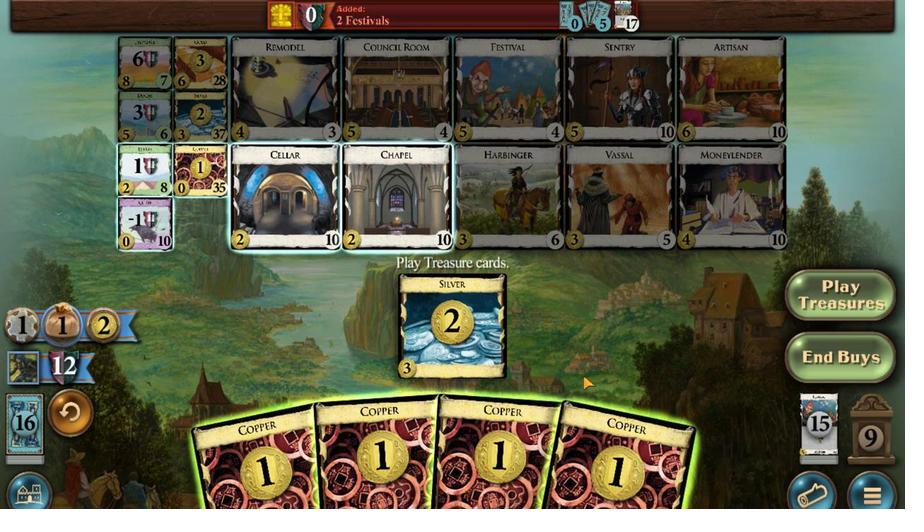 
Action: Mouse moved to (250, 377)
Screenshot: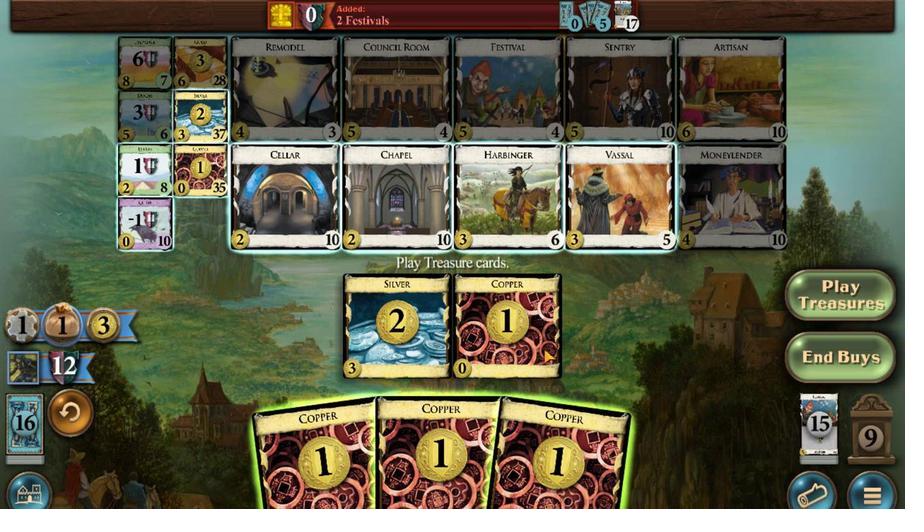 
Action: Mouse pressed left at (250, 377)
Screenshot: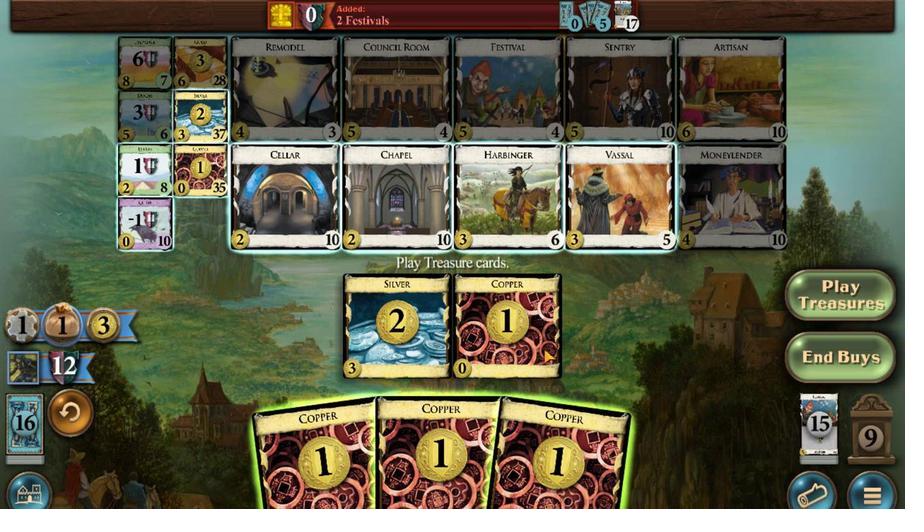 
Action: Mouse moved to (255, 379)
Screenshot: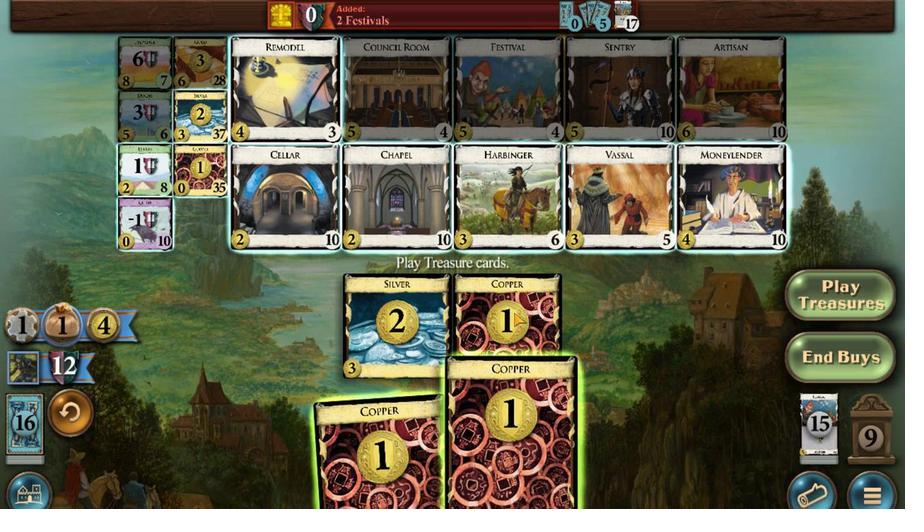 
Action: Mouse pressed left at (255, 379)
Screenshot: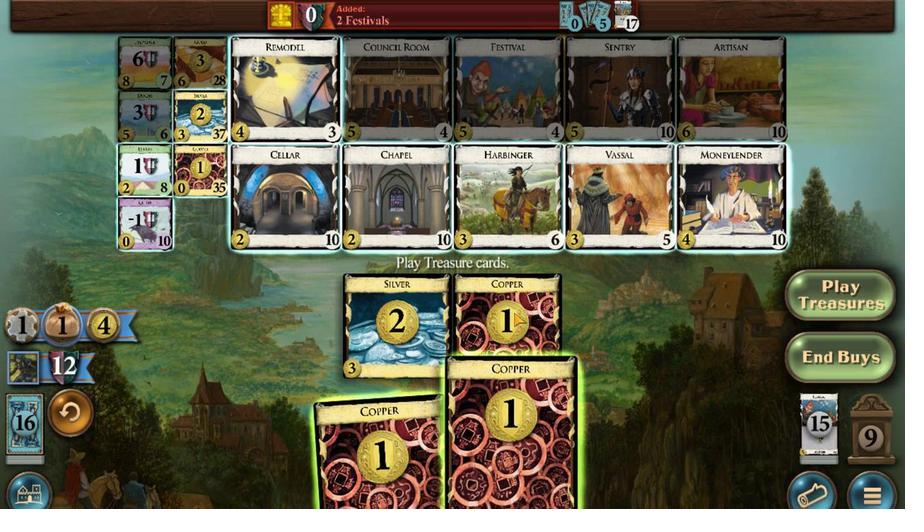 
Action: Mouse moved to (257, 475)
Screenshot: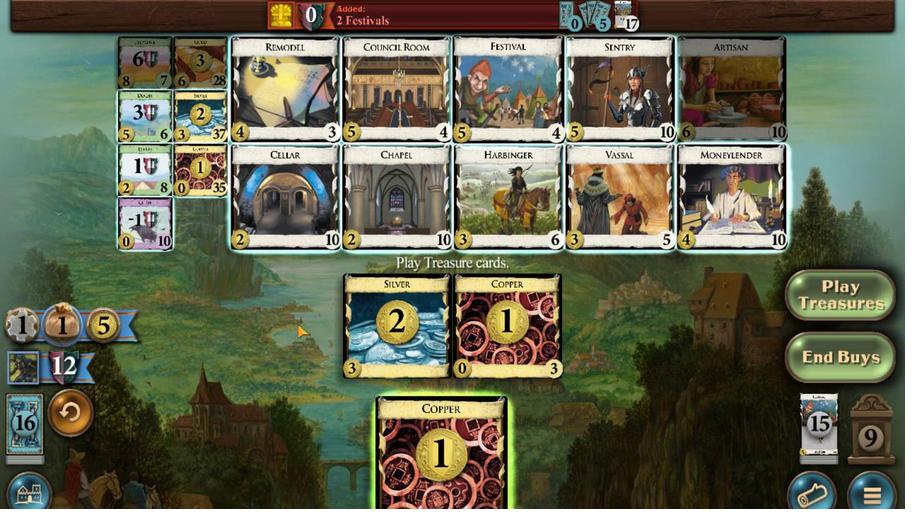 
Action: Mouse pressed left at (257, 475)
Screenshot: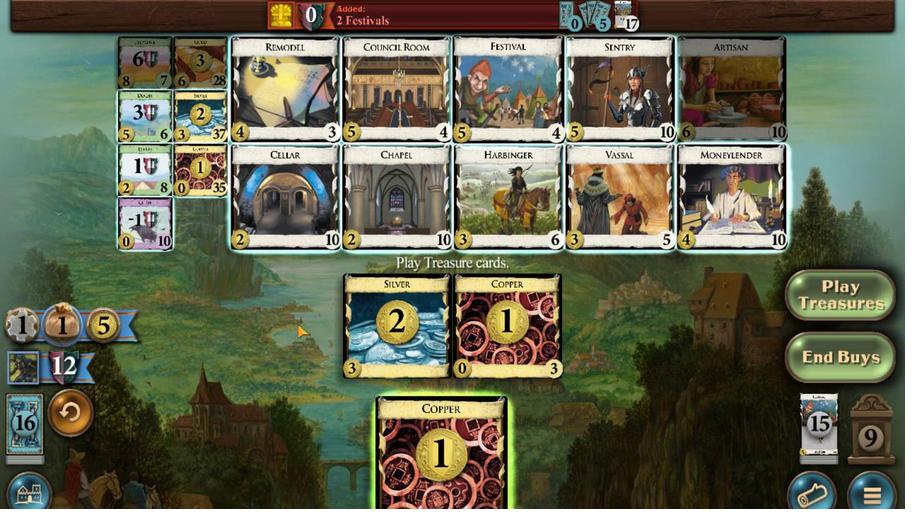 
Action: Mouse moved to (295, 378)
Screenshot: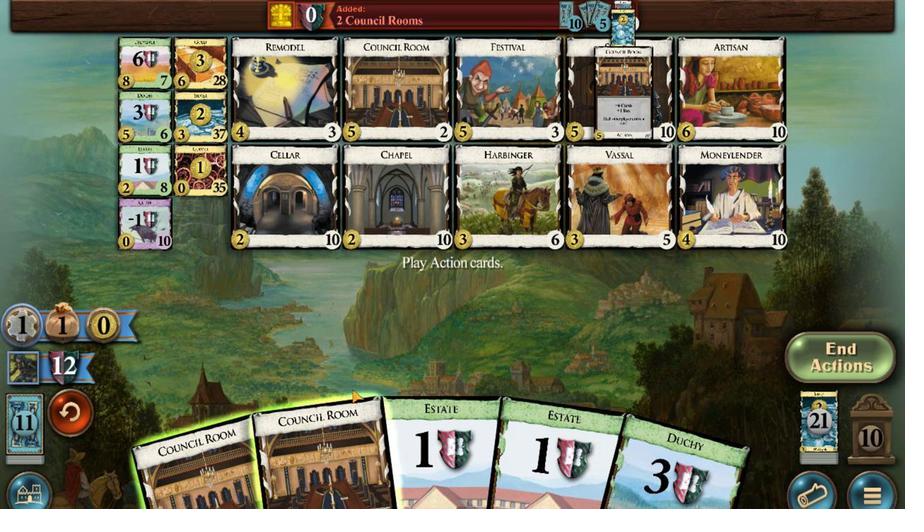 
Action: Mouse pressed left at (295, 378)
Screenshot: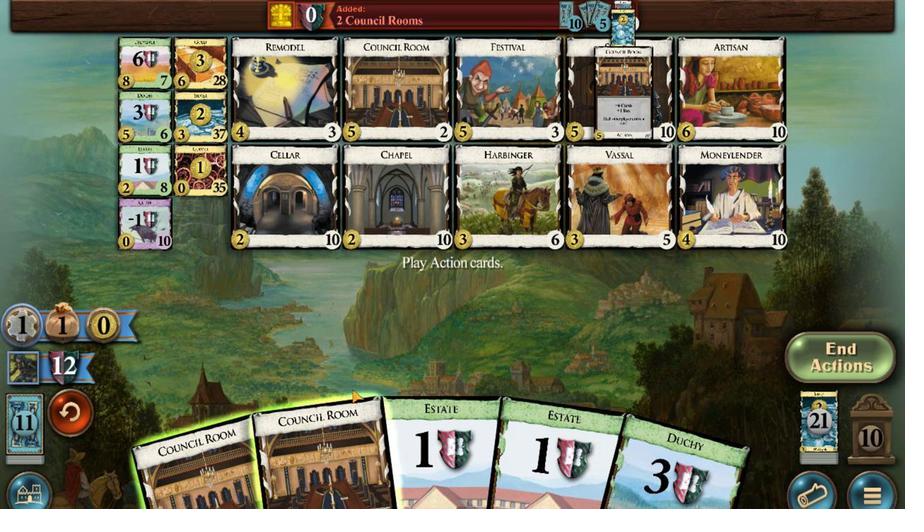 
Action: Mouse moved to (275, 374)
Screenshot: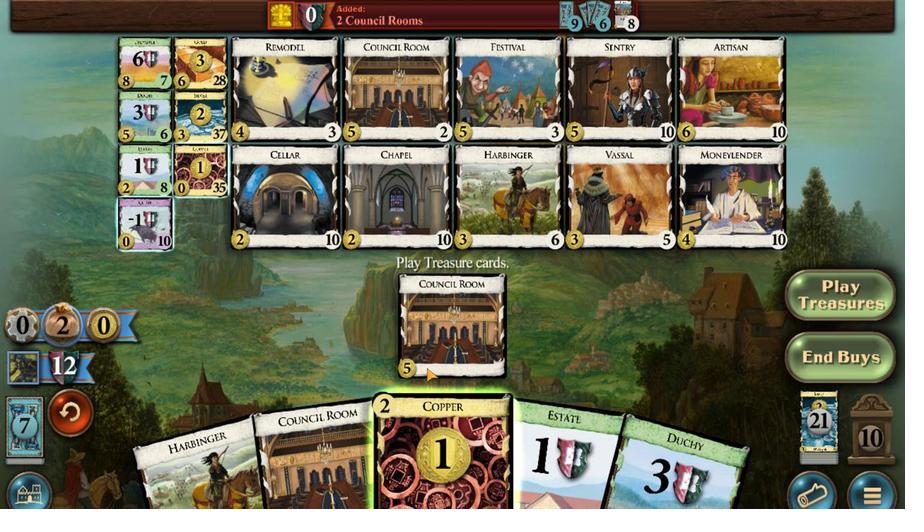 
Action: Mouse pressed left at (275, 374)
Screenshot: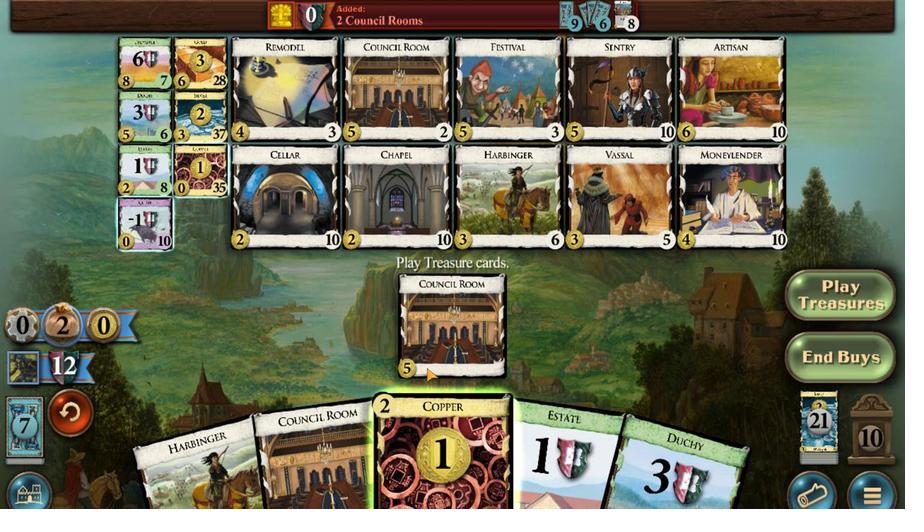 
Action: Mouse moved to (271, 373)
Screenshot: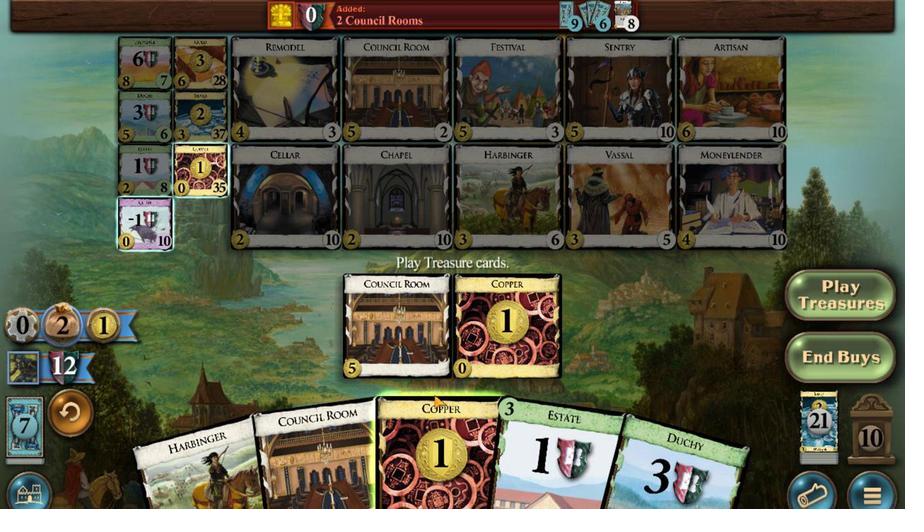 
Action: Mouse pressed left at (271, 373)
Screenshot: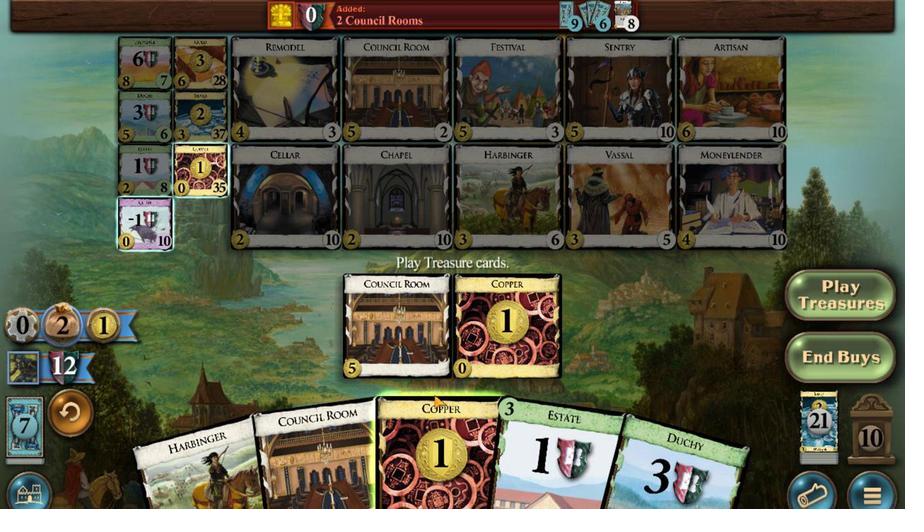 
Action: Mouse moved to (278, 448)
Screenshot: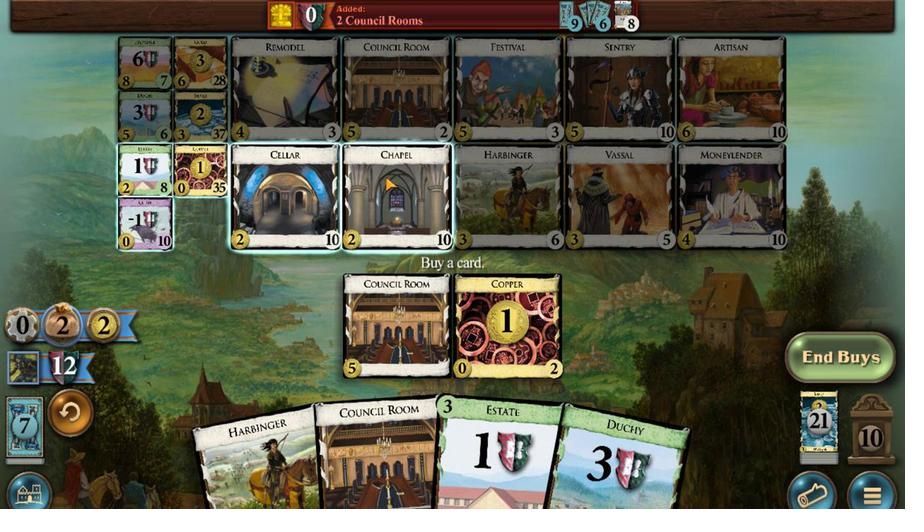
Action: Mouse pressed left at (278, 448)
Screenshot: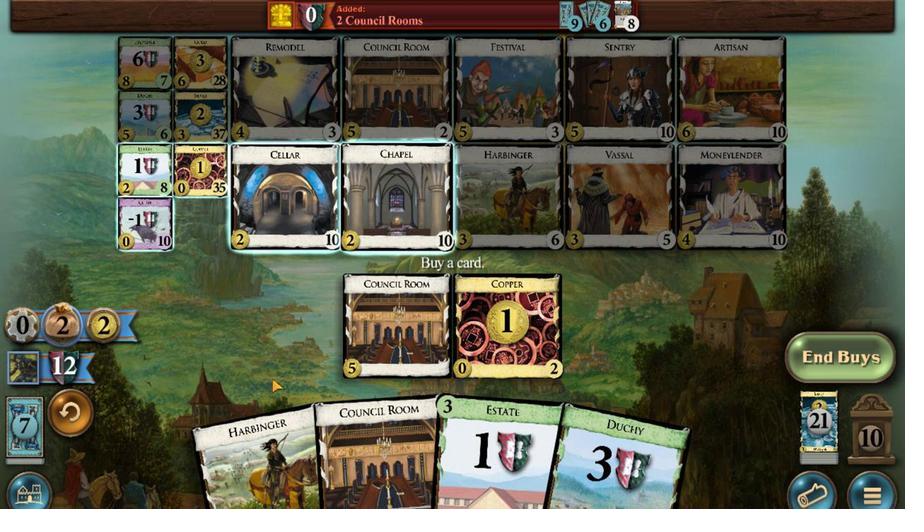 
Action: Mouse moved to (316, 452)
Screenshot: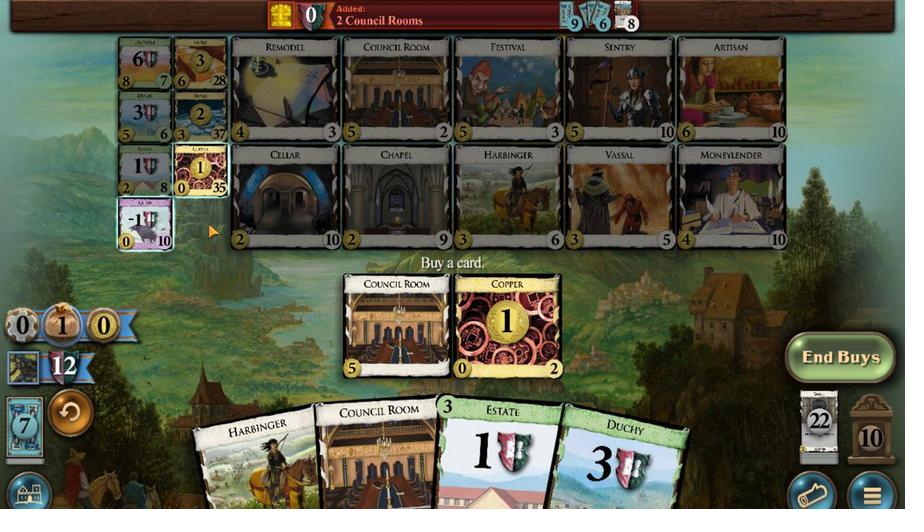 
Action: Mouse pressed left at (316, 452)
Screenshot: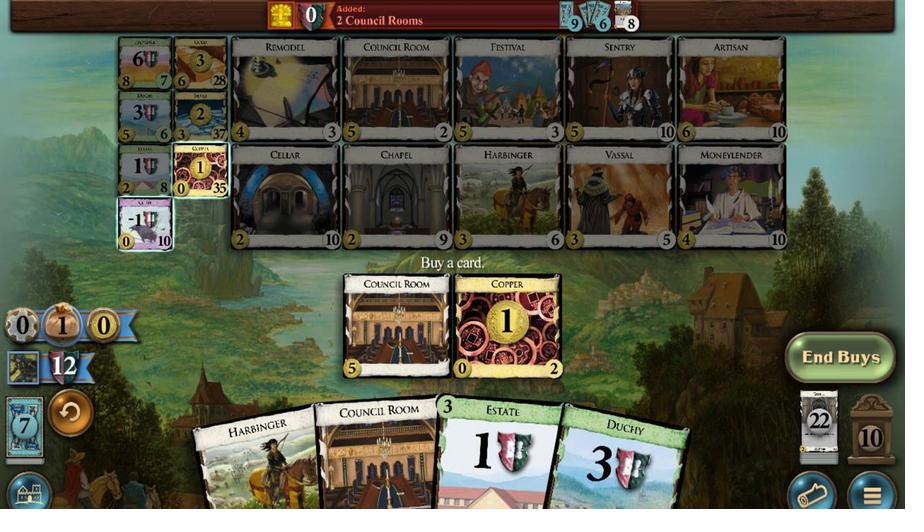 
Action: Mouse moved to (310, 376)
Screenshot: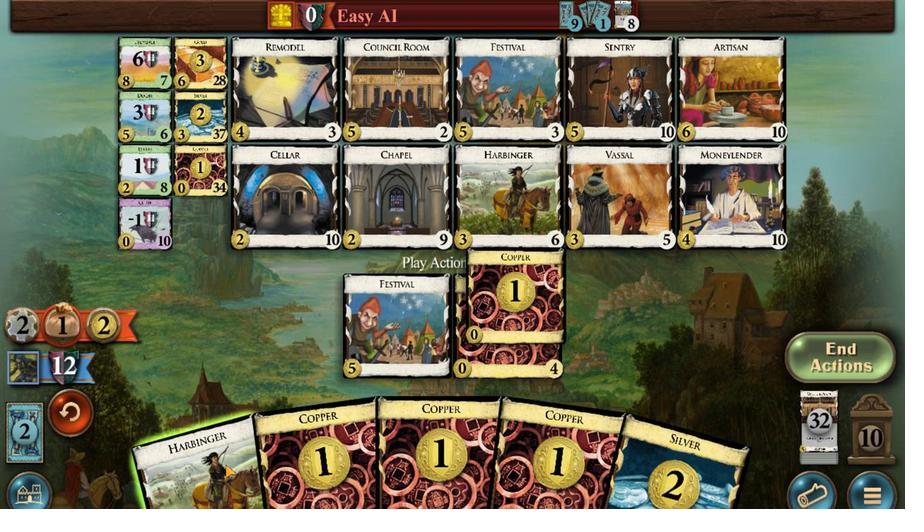 
Action: Mouse pressed left at (310, 376)
Screenshot: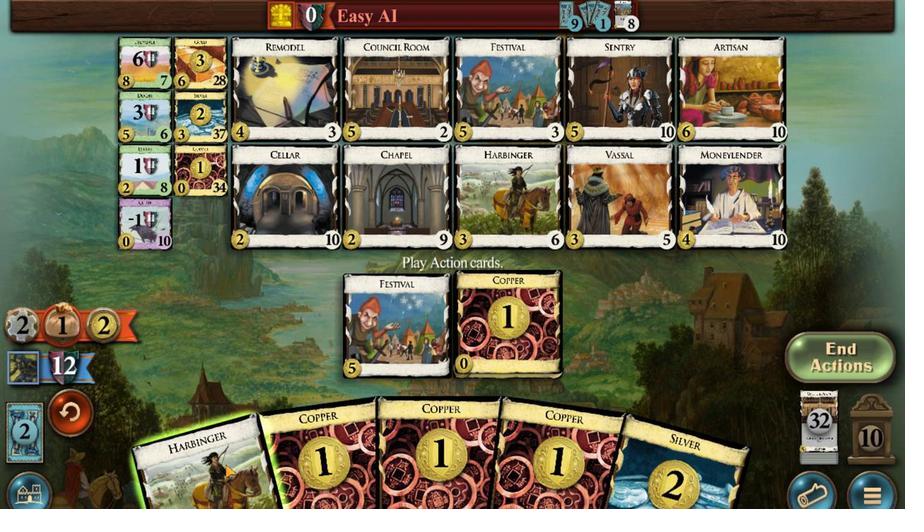 
Action: Mouse moved to (183, 468)
Screenshot: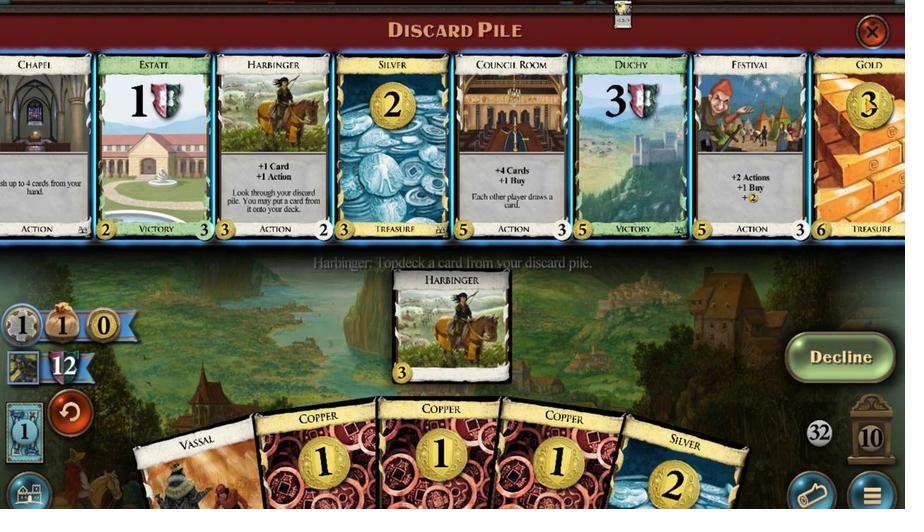 
Action: Mouse pressed left at (183, 468)
Screenshot: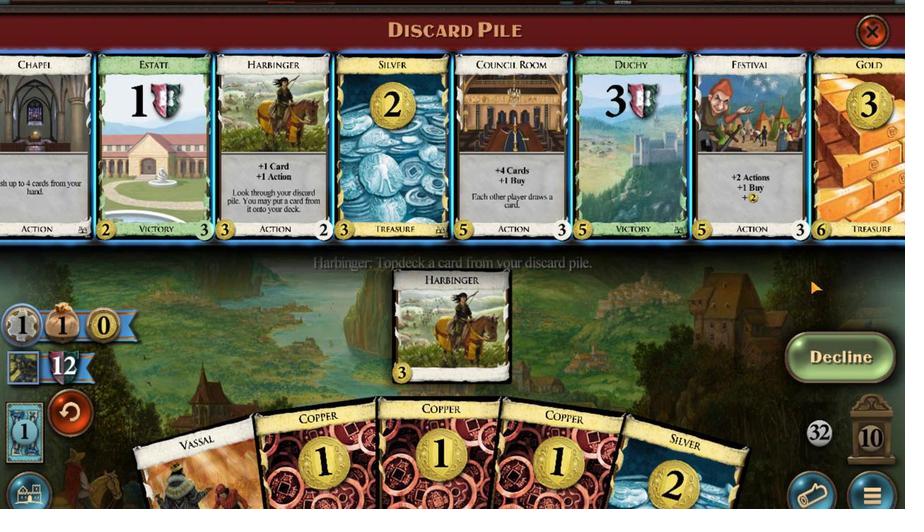 
Action: Mouse moved to (310, 371)
Screenshot: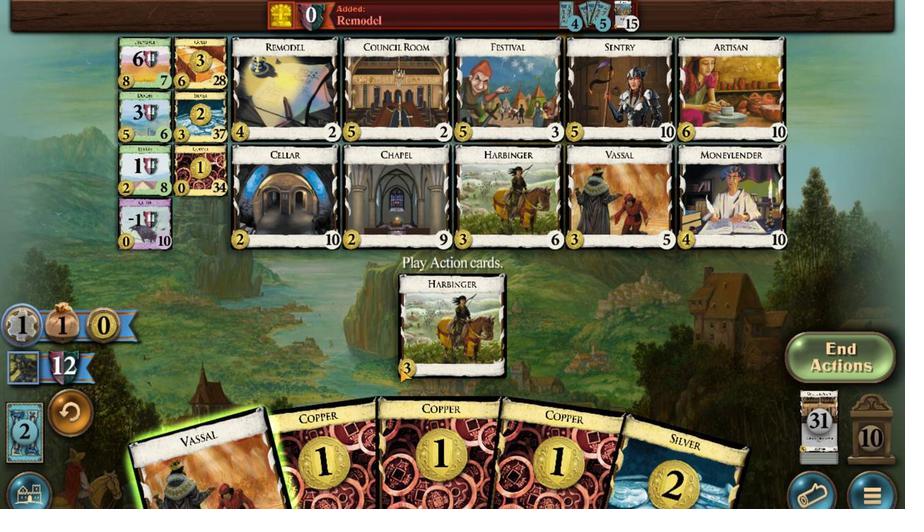 
Action: Mouse pressed left at (310, 371)
Screenshot: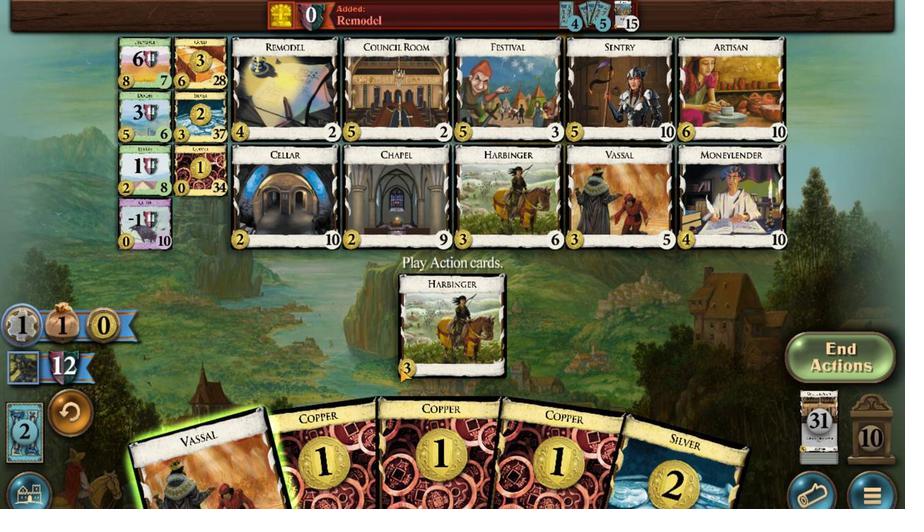 
Action: Mouse moved to (239, 373)
Screenshot: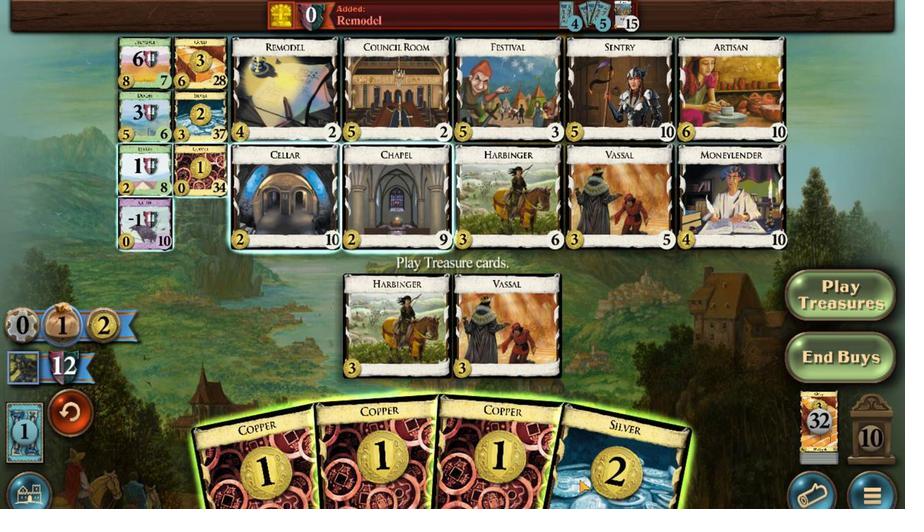 
Action: Mouse pressed left at (239, 373)
Screenshot: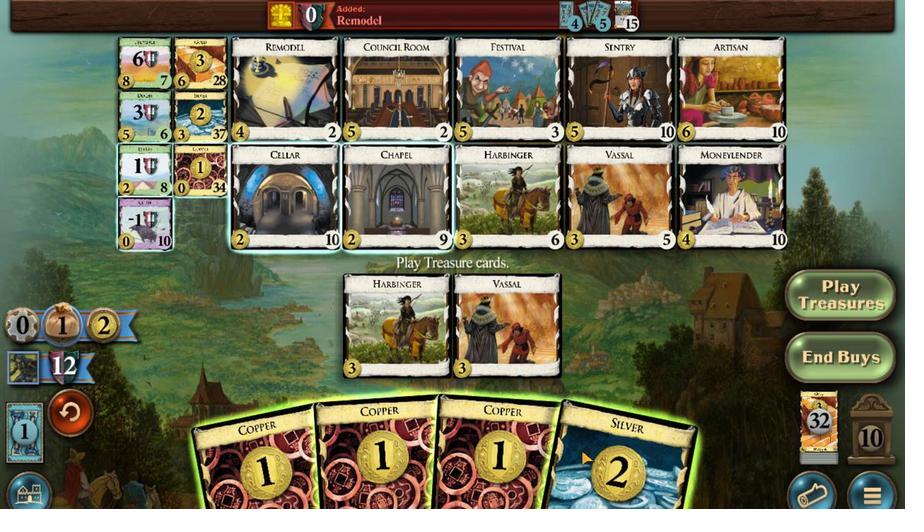
Action: Mouse moved to (265, 381)
Screenshot: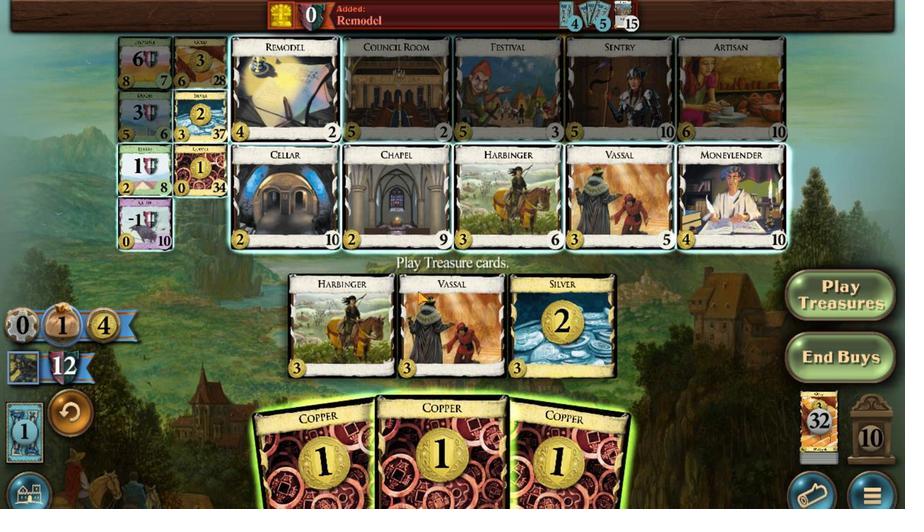 
Action: Mouse pressed left at (265, 381)
Screenshot: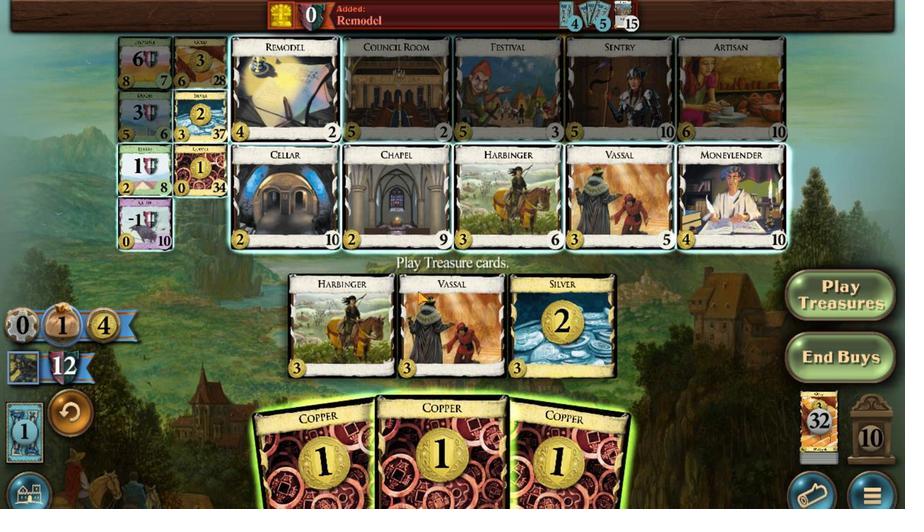 
Action: Mouse moved to (287, 387)
Screenshot: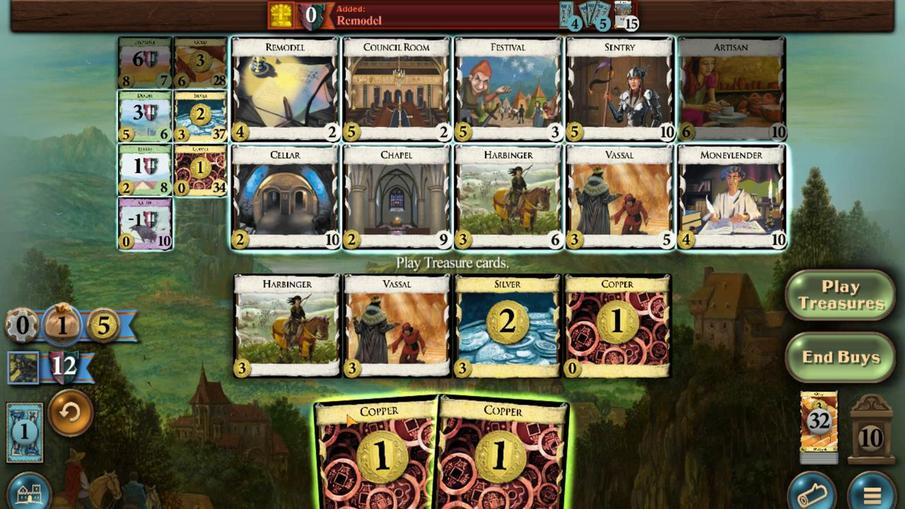 
Action: Mouse pressed left at (287, 387)
Screenshot: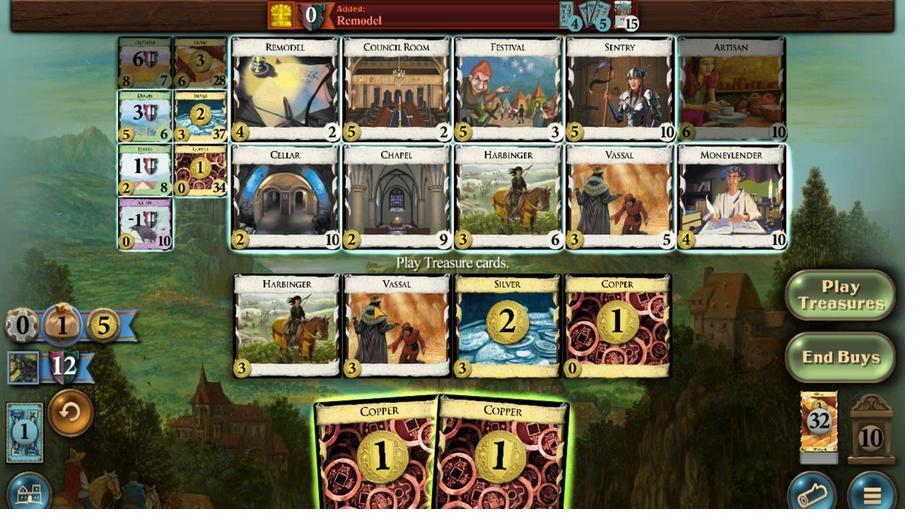 
Action: Mouse moved to (329, 465)
Screenshot: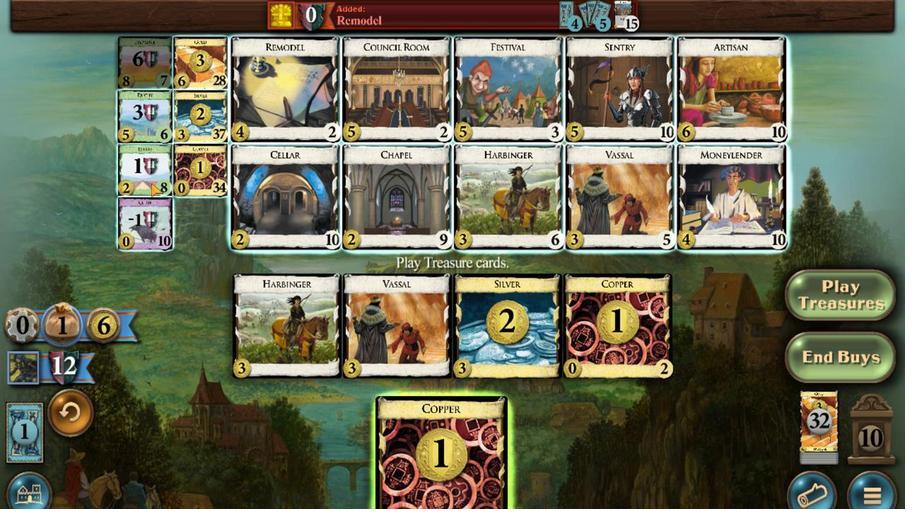 
Action: Mouse pressed left at (329, 465)
Screenshot: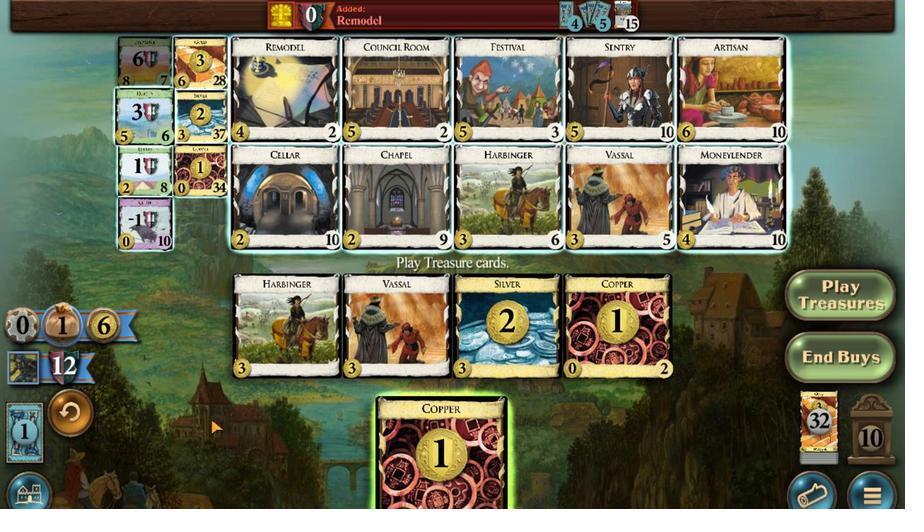 
Action: Mouse moved to (281, 376)
Screenshot: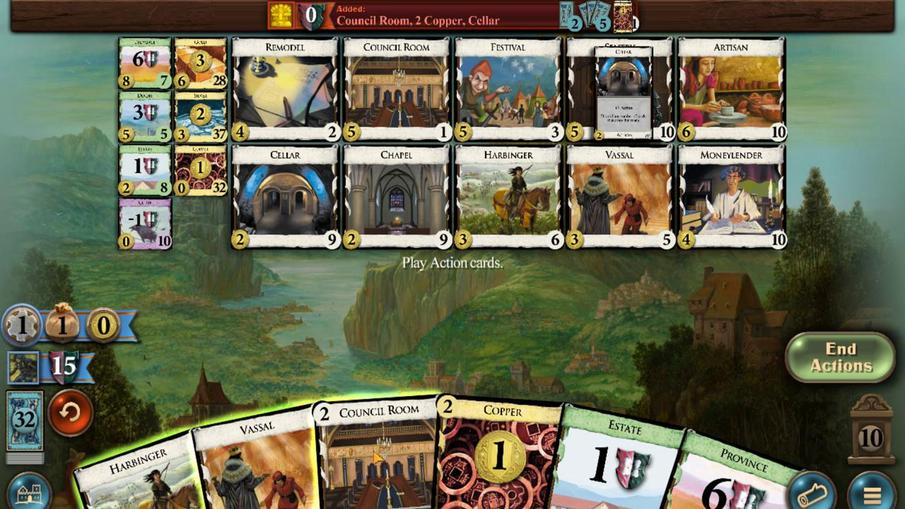 
Action: Mouse pressed left at (281, 376)
Screenshot: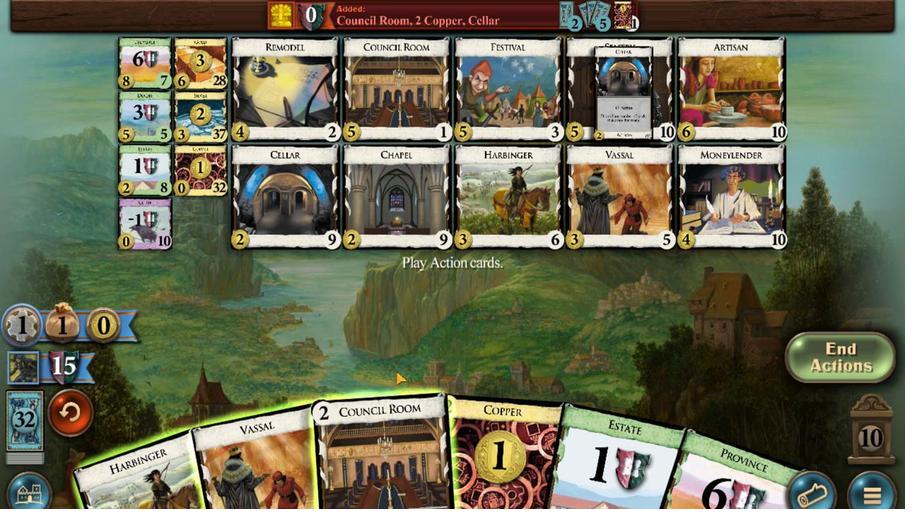 
Action: Mouse moved to (254, 375)
Screenshot: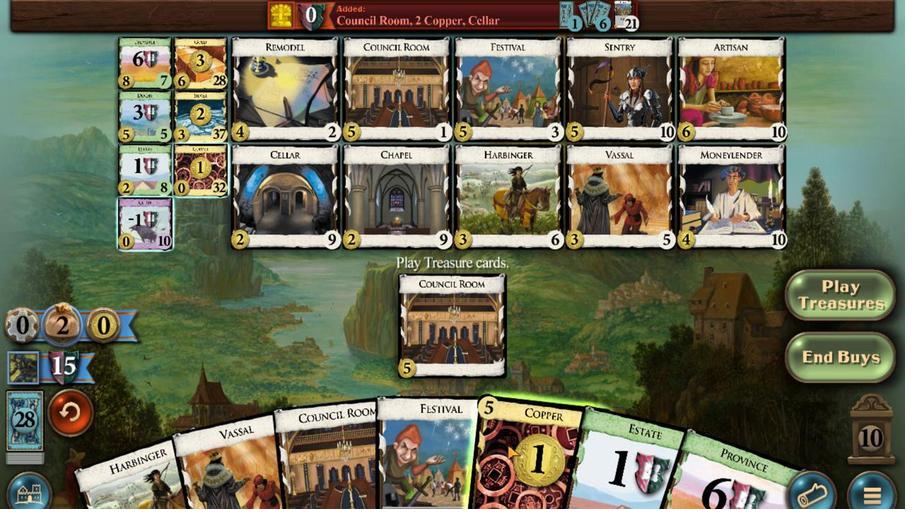 
Action: Mouse pressed left at (254, 375)
Screenshot: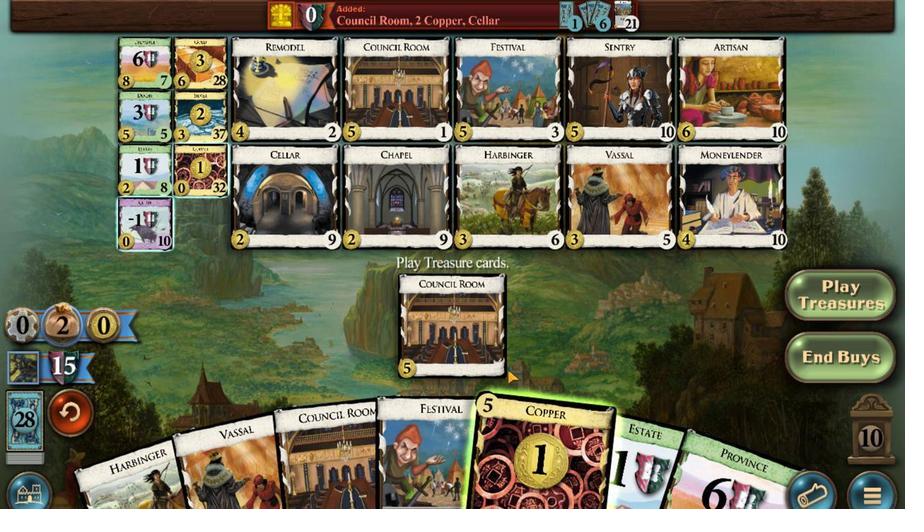 
Action: Mouse moved to (251, 373)
Screenshot: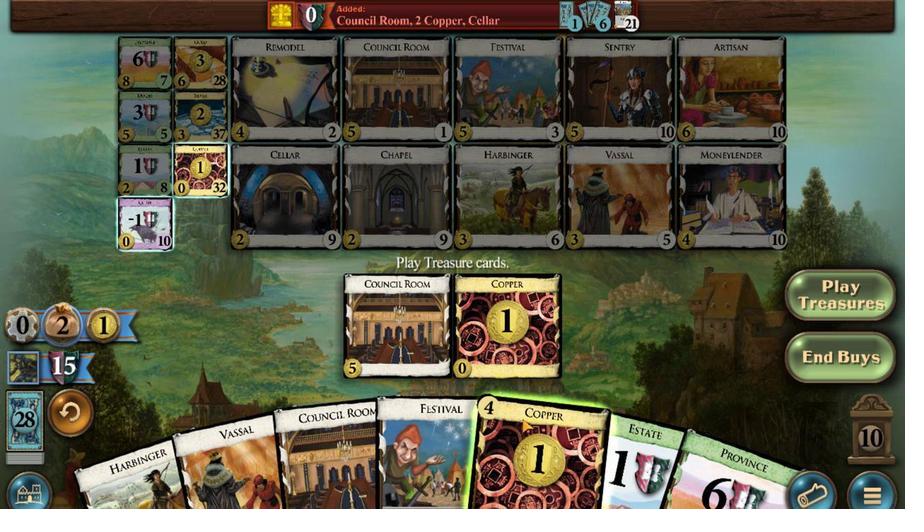 
Action: Mouse pressed left at (251, 373)
Screenshot: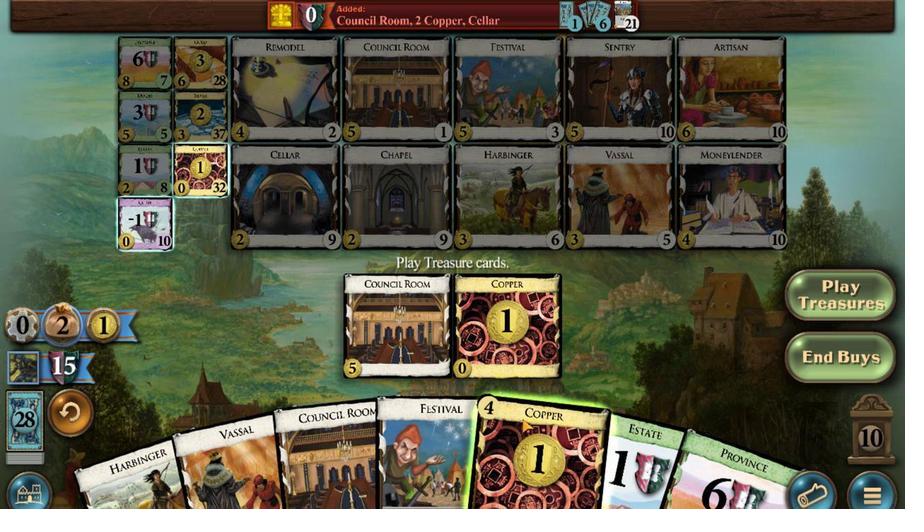 
Action: Mouse moved to (252, 379)
Screenshot: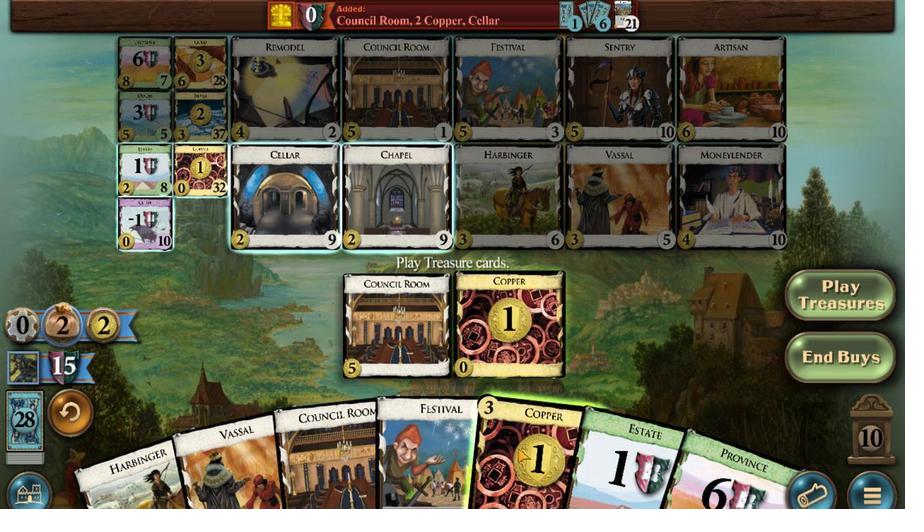 
Action: Mouse pressed left at (252, 379)
Screenshot: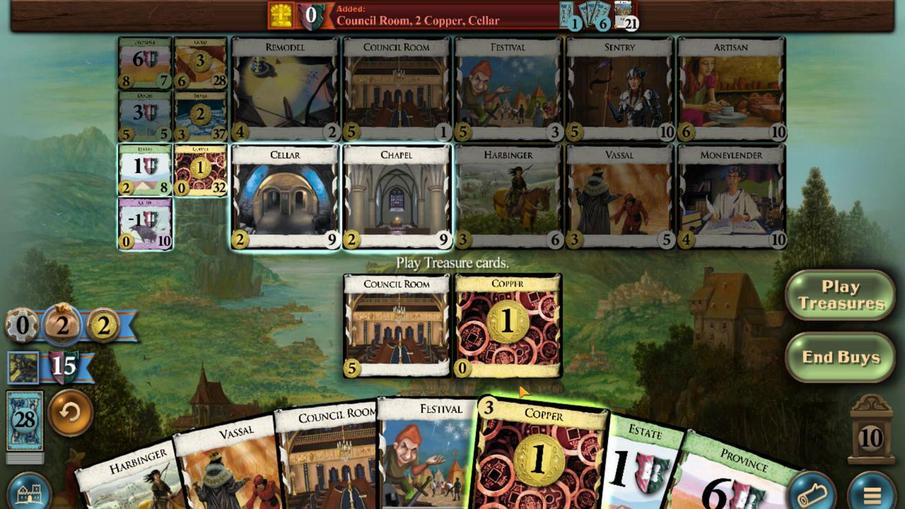 
Action: Mouse moved to (249, 377)
Screenshot: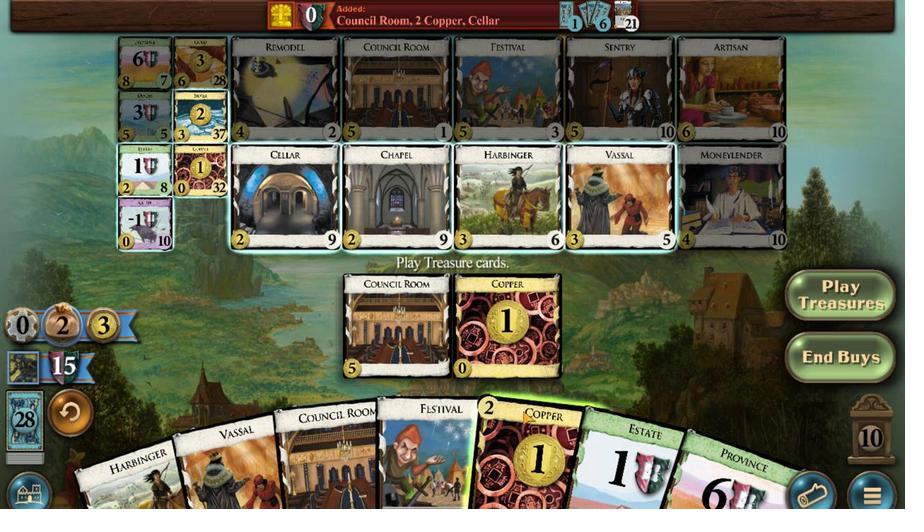 
Action: Mouse pressed left at (249, 377)
Screenshot: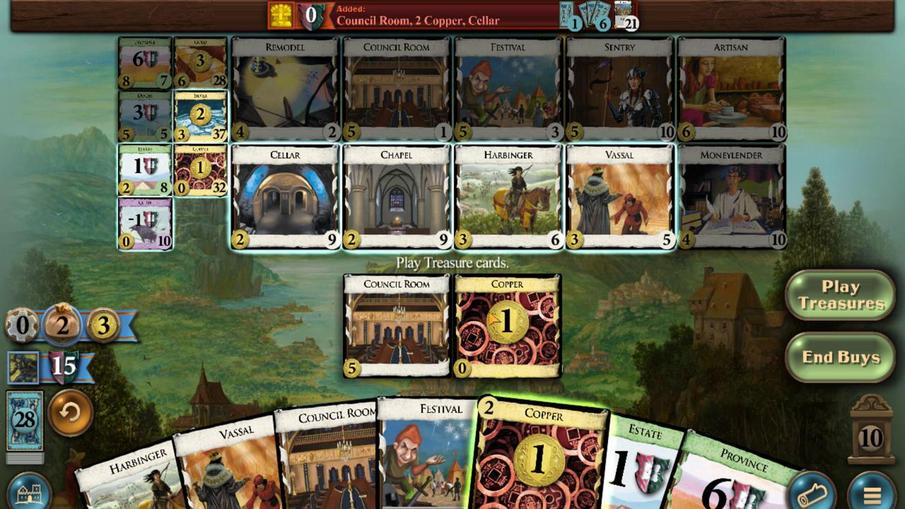 
Action: Mouse moved to (253, 379)
Screenshot: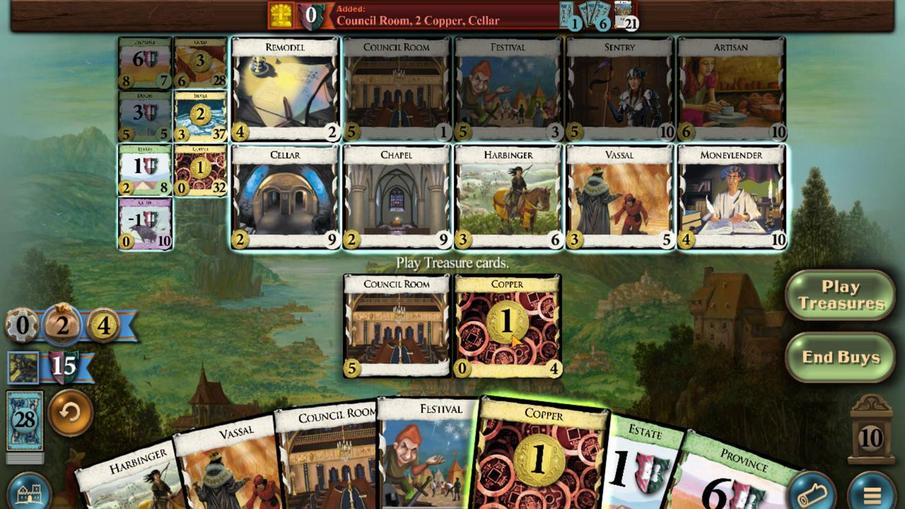 
Action: Mouse pressed left at (253, 379)
Screenshot: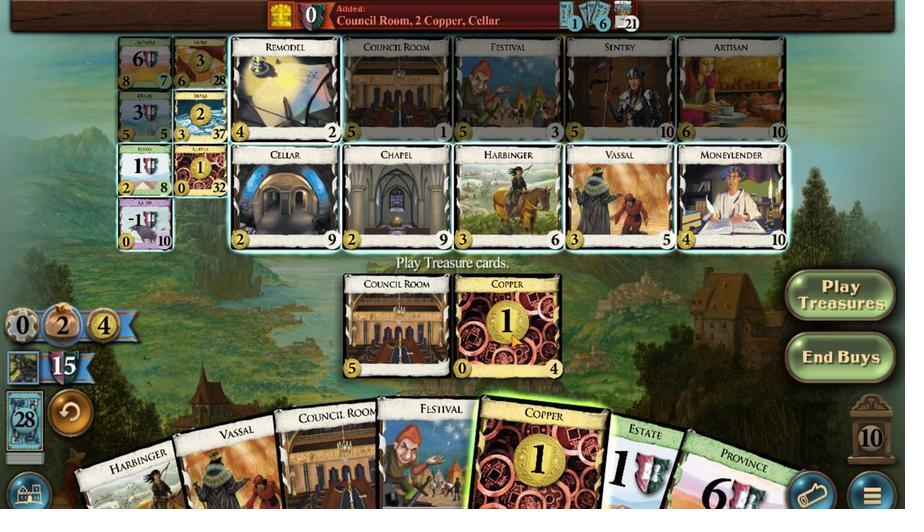 
Action: Mouse moved to (257, 472)
Screenshot: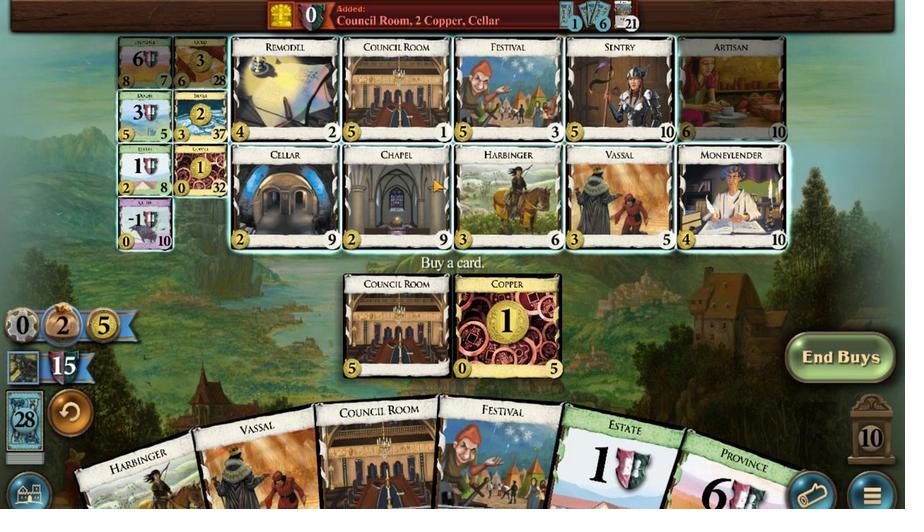 
Action: Mouse pressed left at (257, 472)
Screenshot: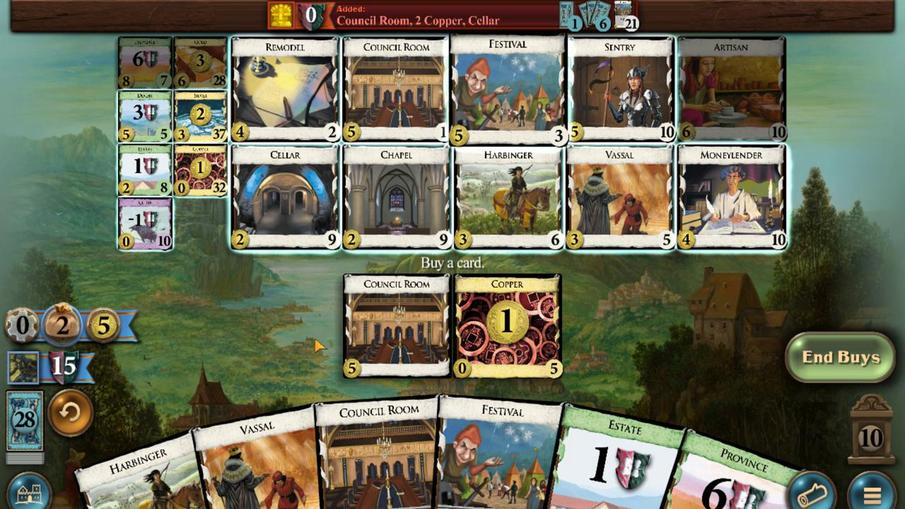 
Action: Mouse moved to (316, 452)
Screenshot: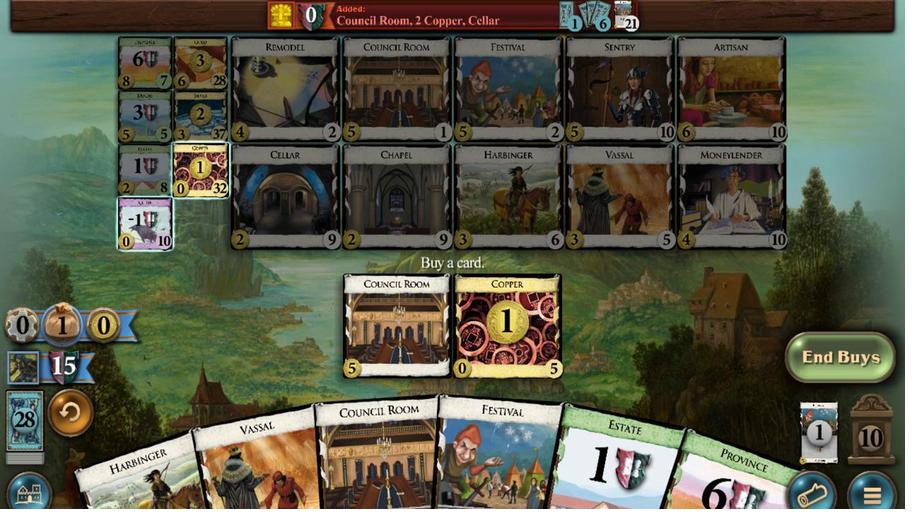
Action: Mouse pressed left at (316, 452)
Screenshot: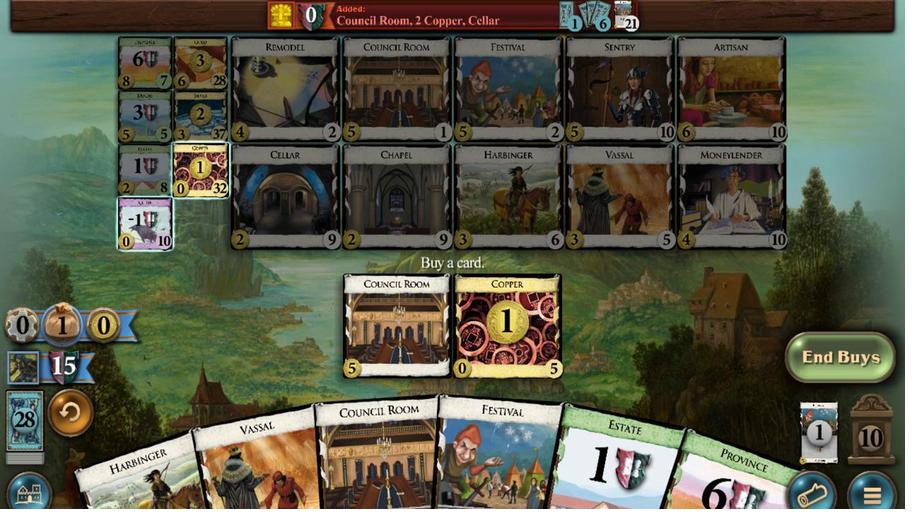 
Action: Mouse moved to (305, 376)
Screenshot: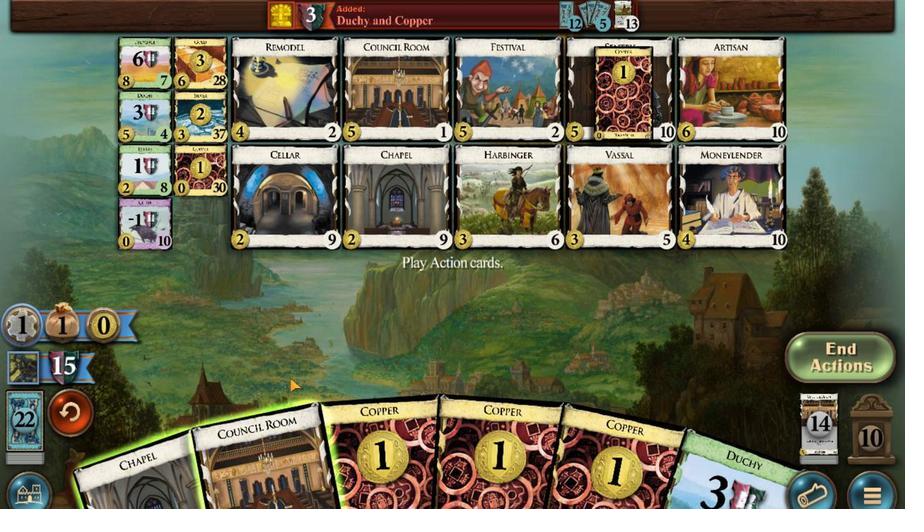 
Action: Mouse pressed left at (305, 376)
Screenshot: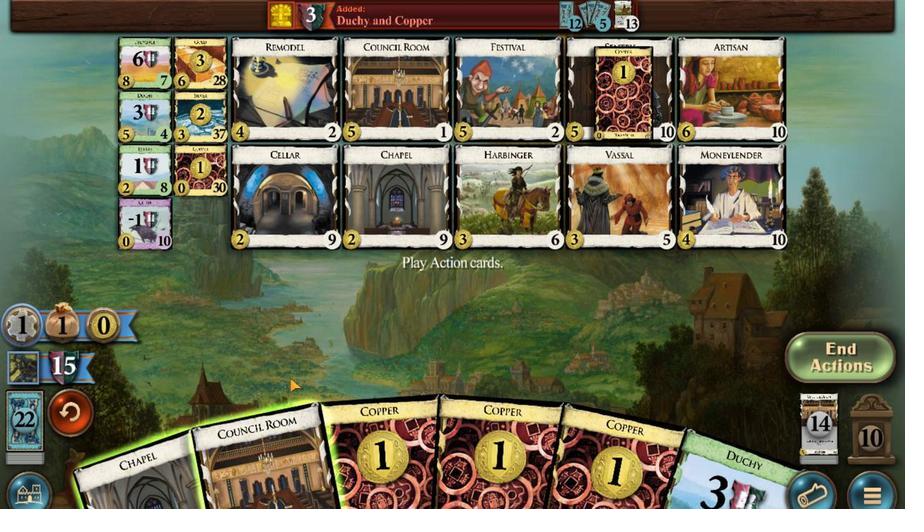 
Action: Mouse moved to (268, 368)
Screenshot: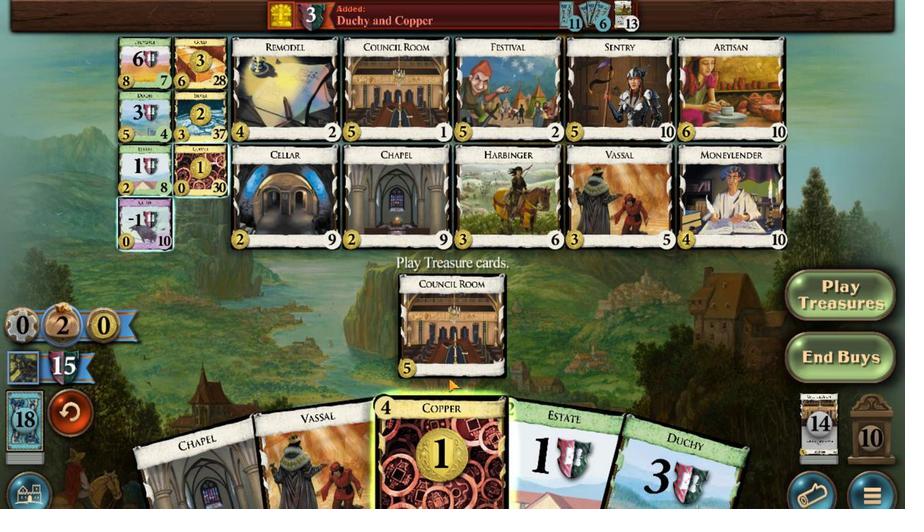 
Action: Mouse pressed left at (268, 368)
